 Task: Search one way flight ticket for 5 adults, 1 child, 2 infants in seat and 1 infant on lap in business from San Angelo: San Angelo Regional Airport (mathis Field) to Gillette: Gillette Campbell County Airport on 5-1-2023. Choice of flights is Westjet. Number of bags: 2 checked bags. Outbound departure time preference is 7:45.
Action: Mouse moved to (231, 183)
Screenshot: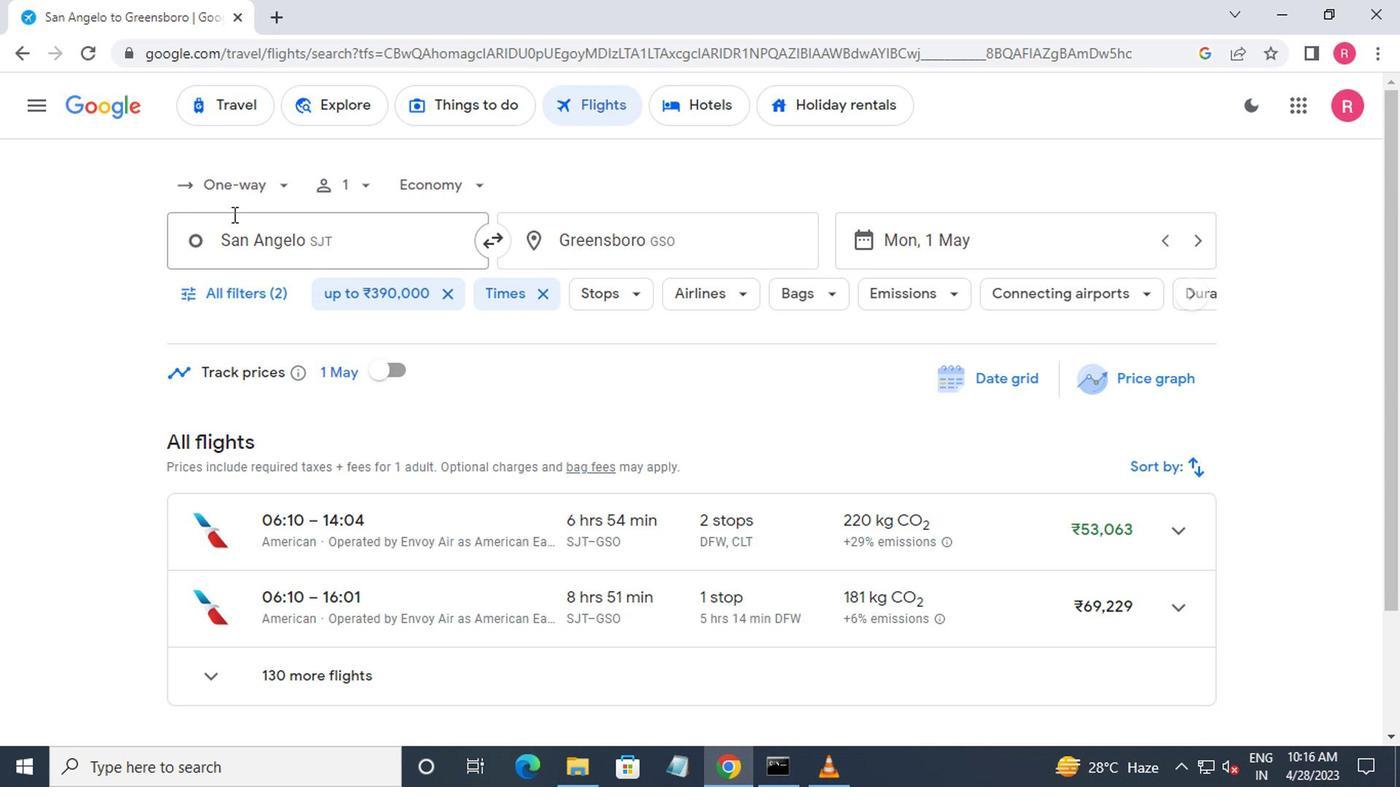 
Action: Mouse pressed left at (231, 183)
Screenshot: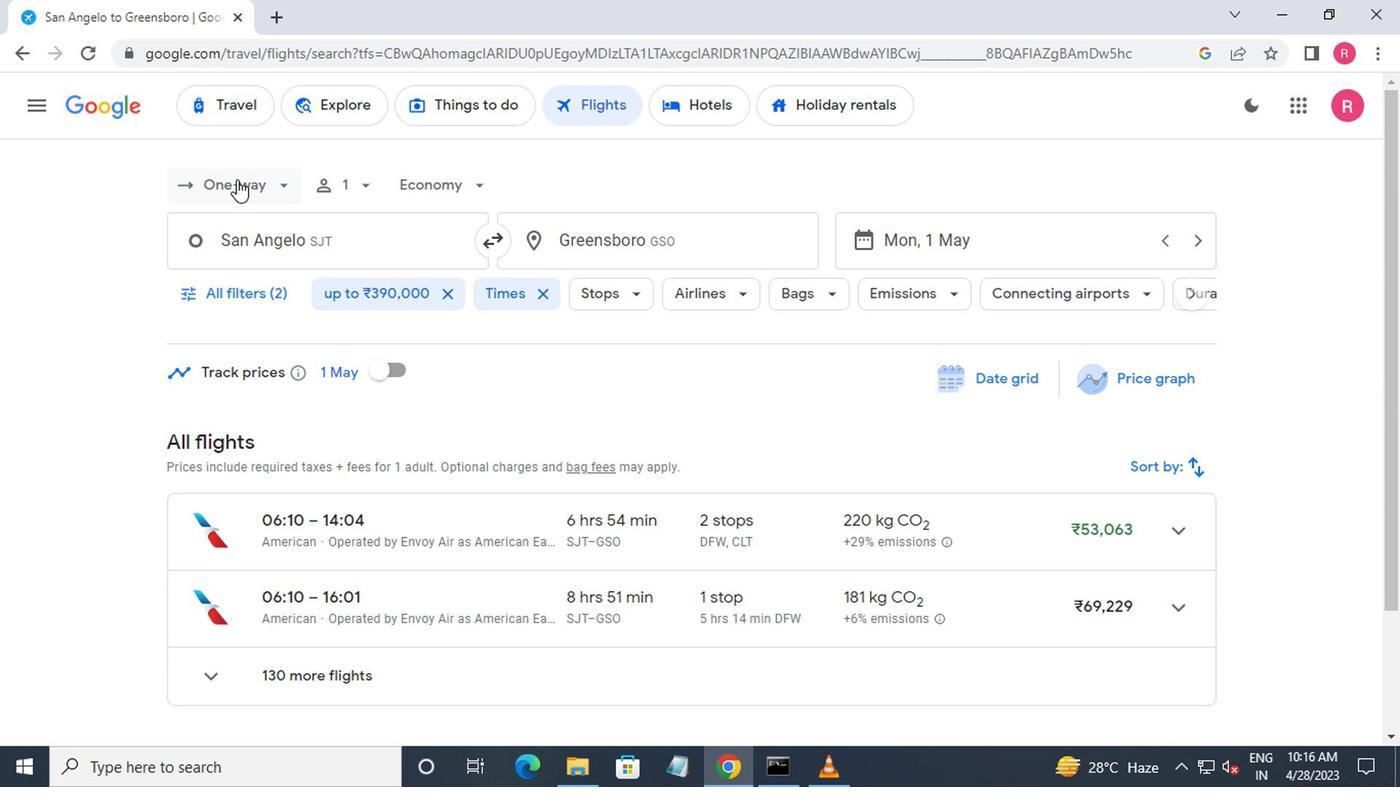 
Action: Mouse moved to (244, 279)
Screenshot: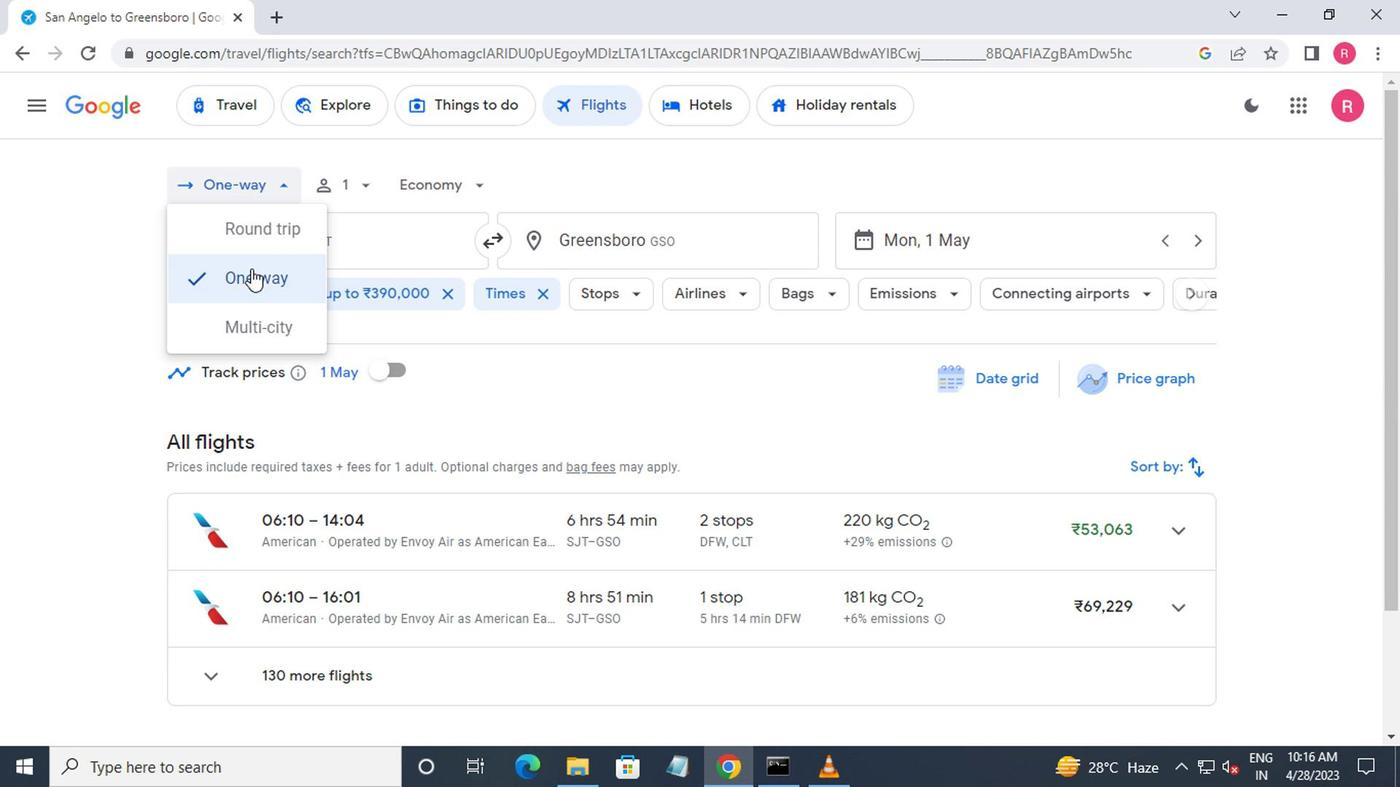 
Action: Mouse pressed left at (244, 279)
Screenshot: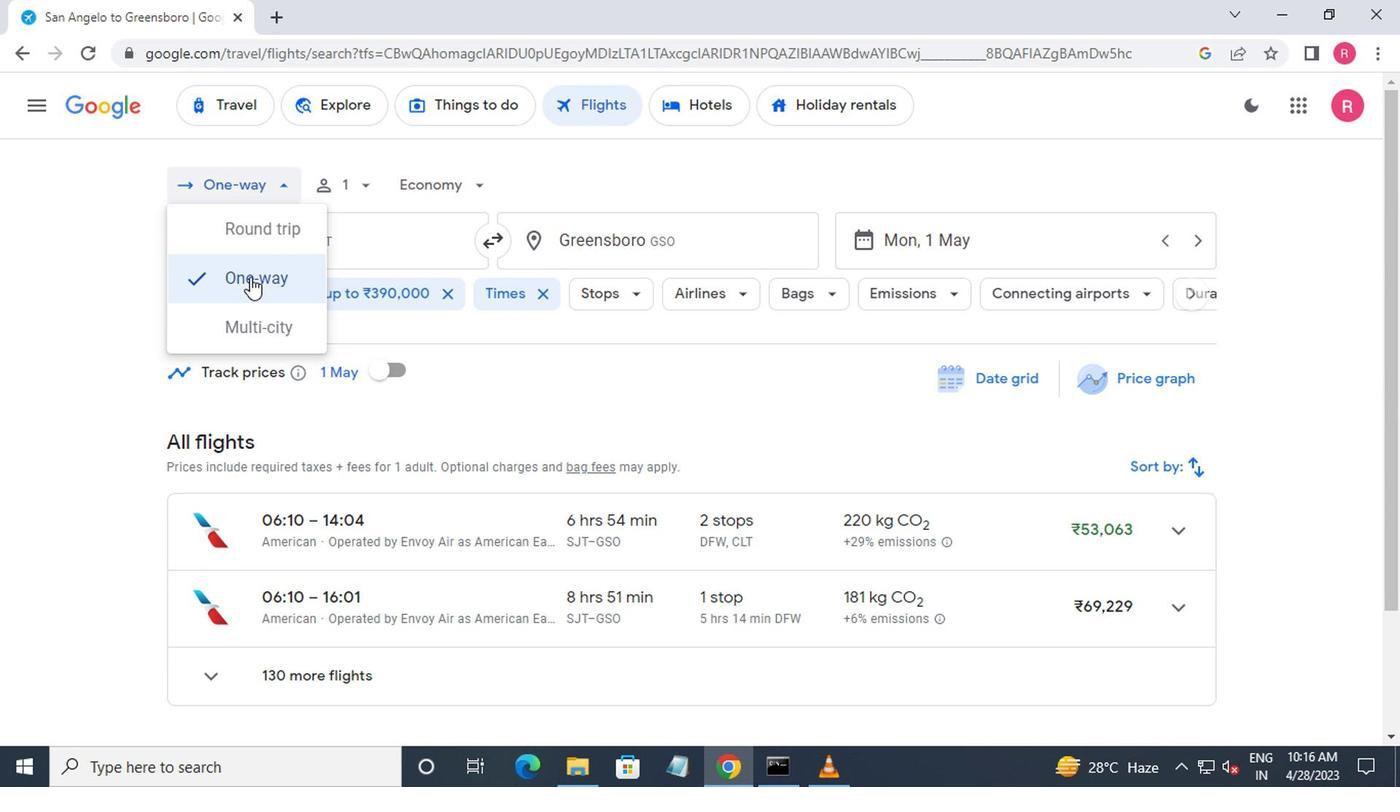 
Action: Mouse moved to (335, 194)
Screenshot: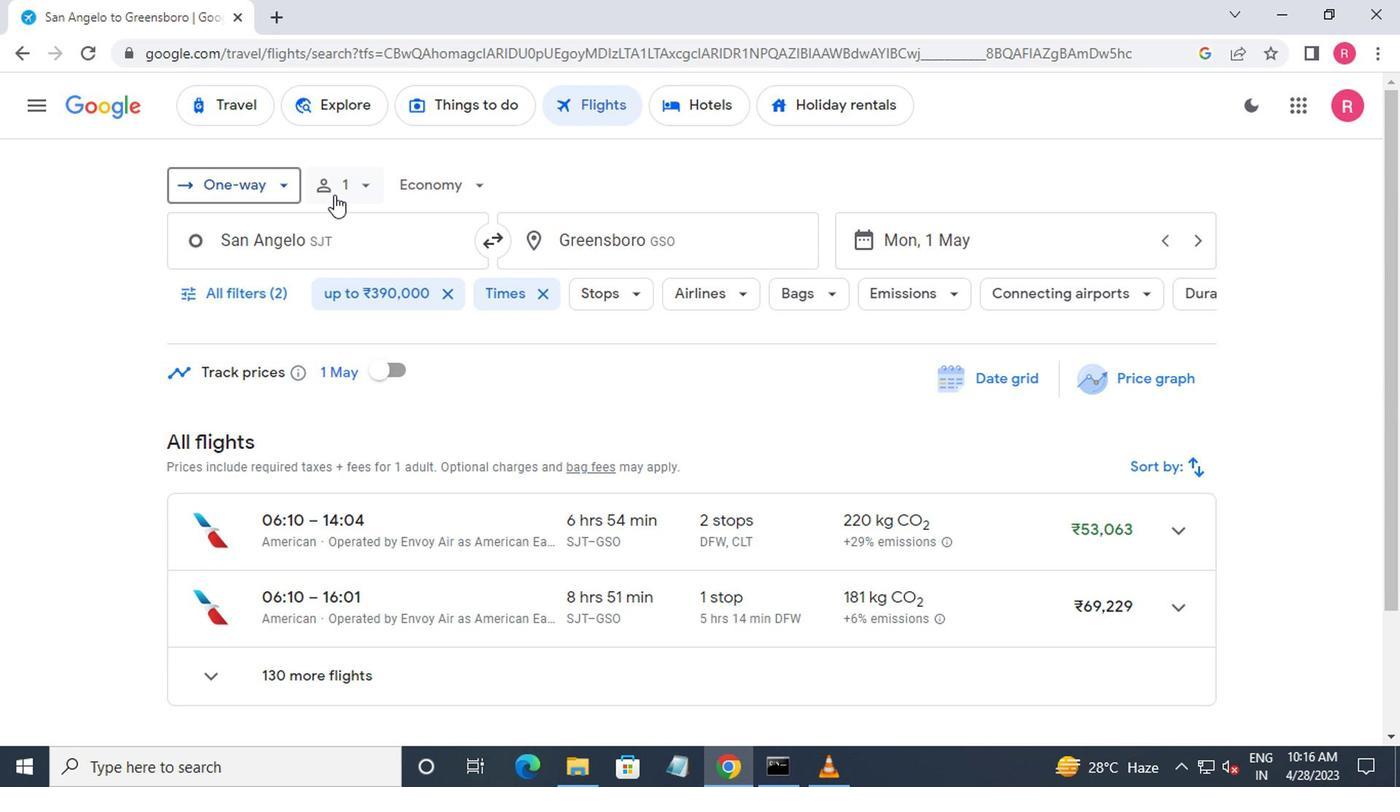 
Action: Mouse pressed left at (335, 194)
Screenshot: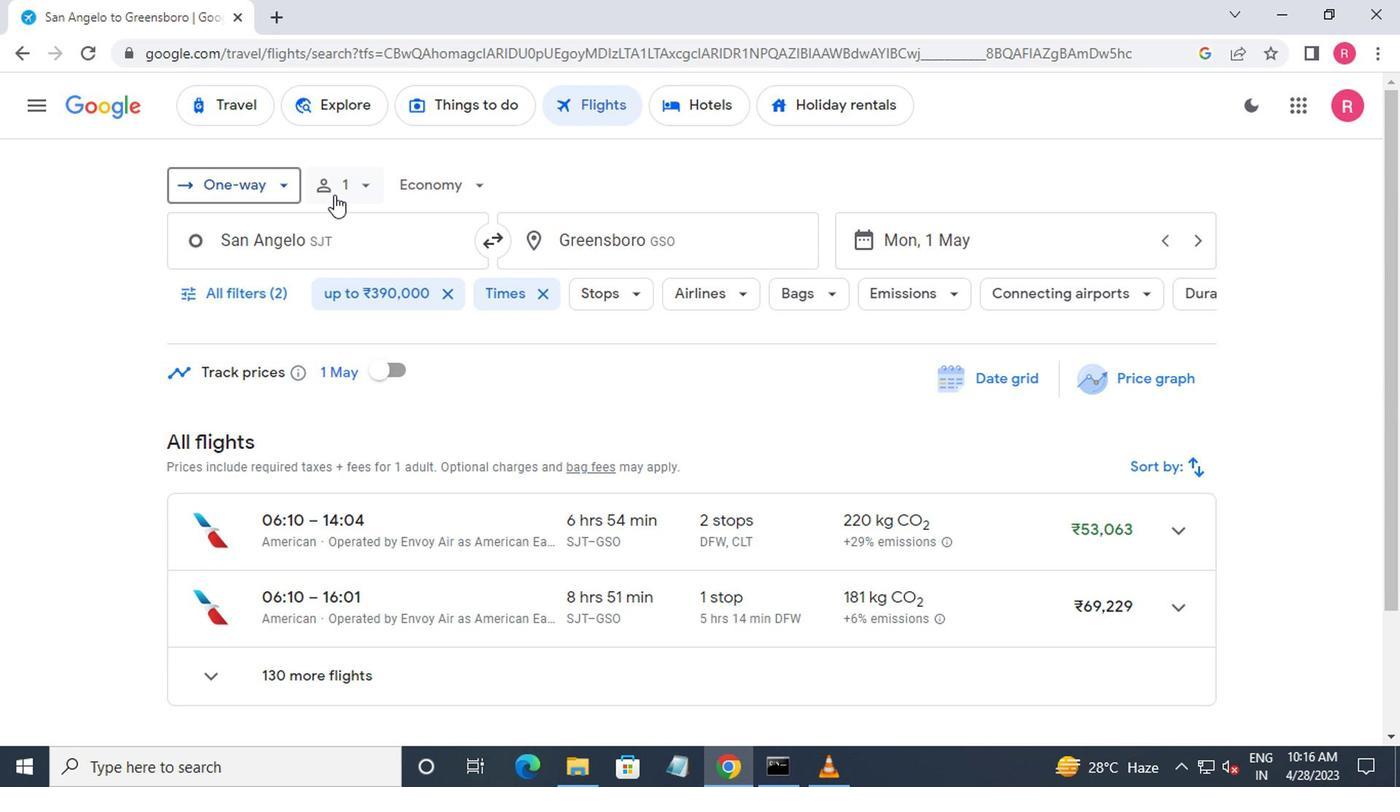 
Action: Mouse moved to (512, 252)
Screenshot: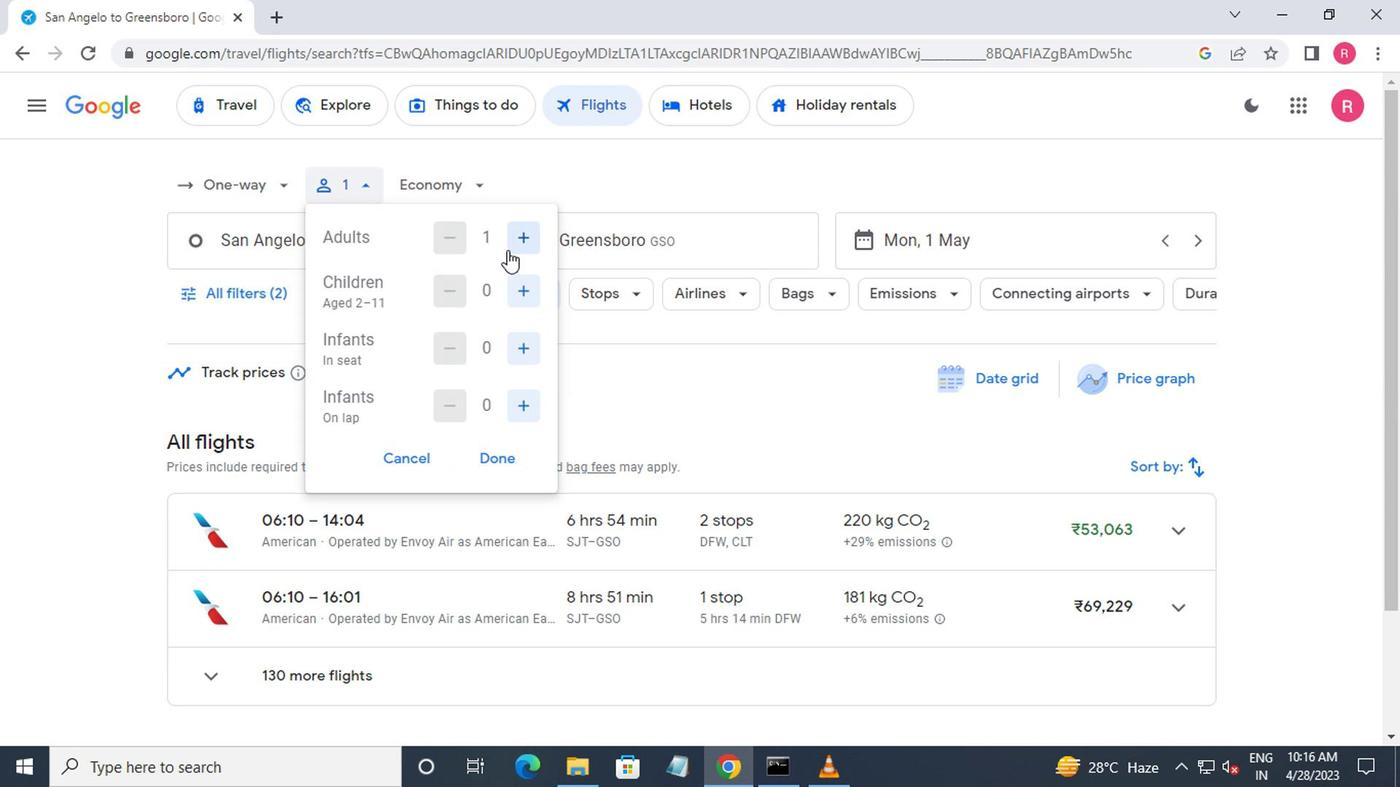 
Action: Mouse pressed left at (512, 252)
Screenshot: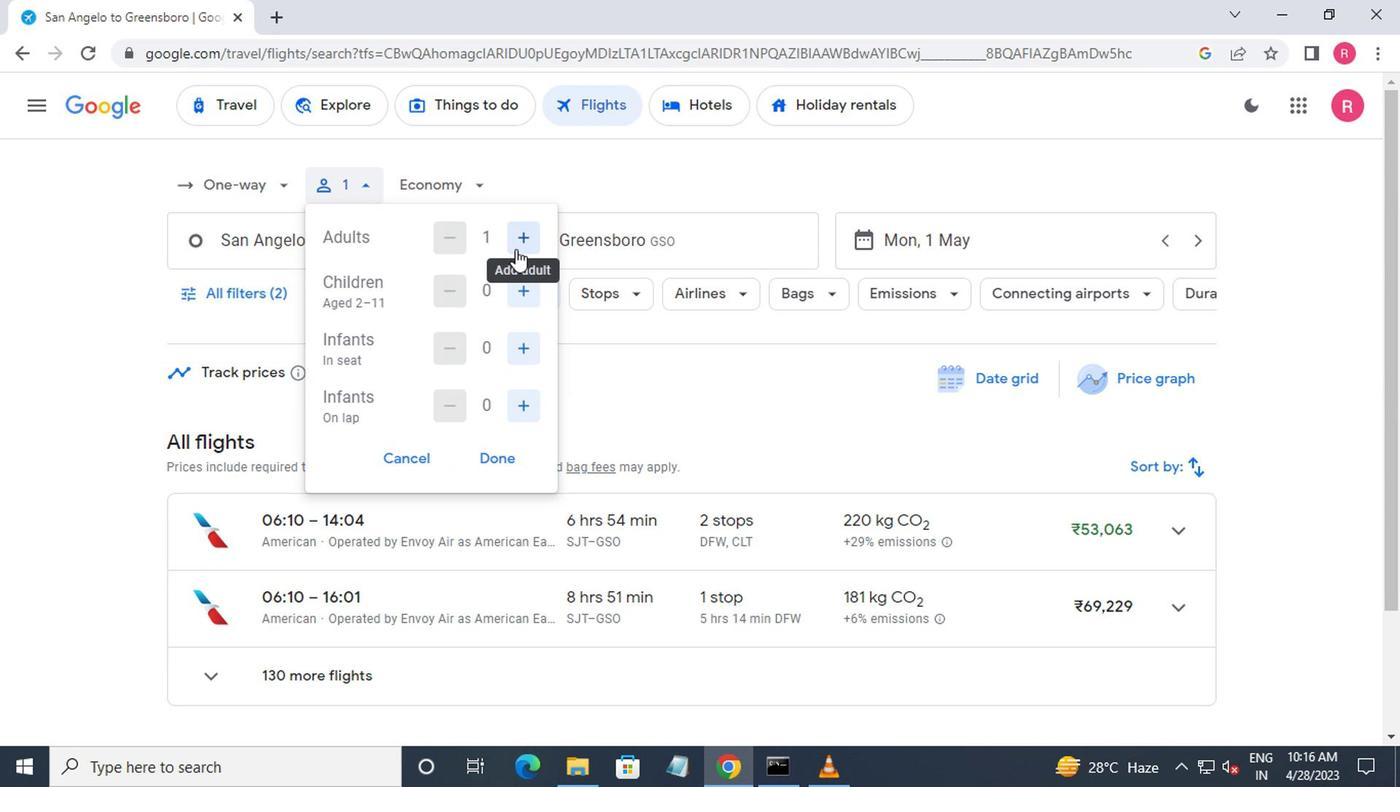 
Action: Mouse pressed left at (512, 252)
Screenshot: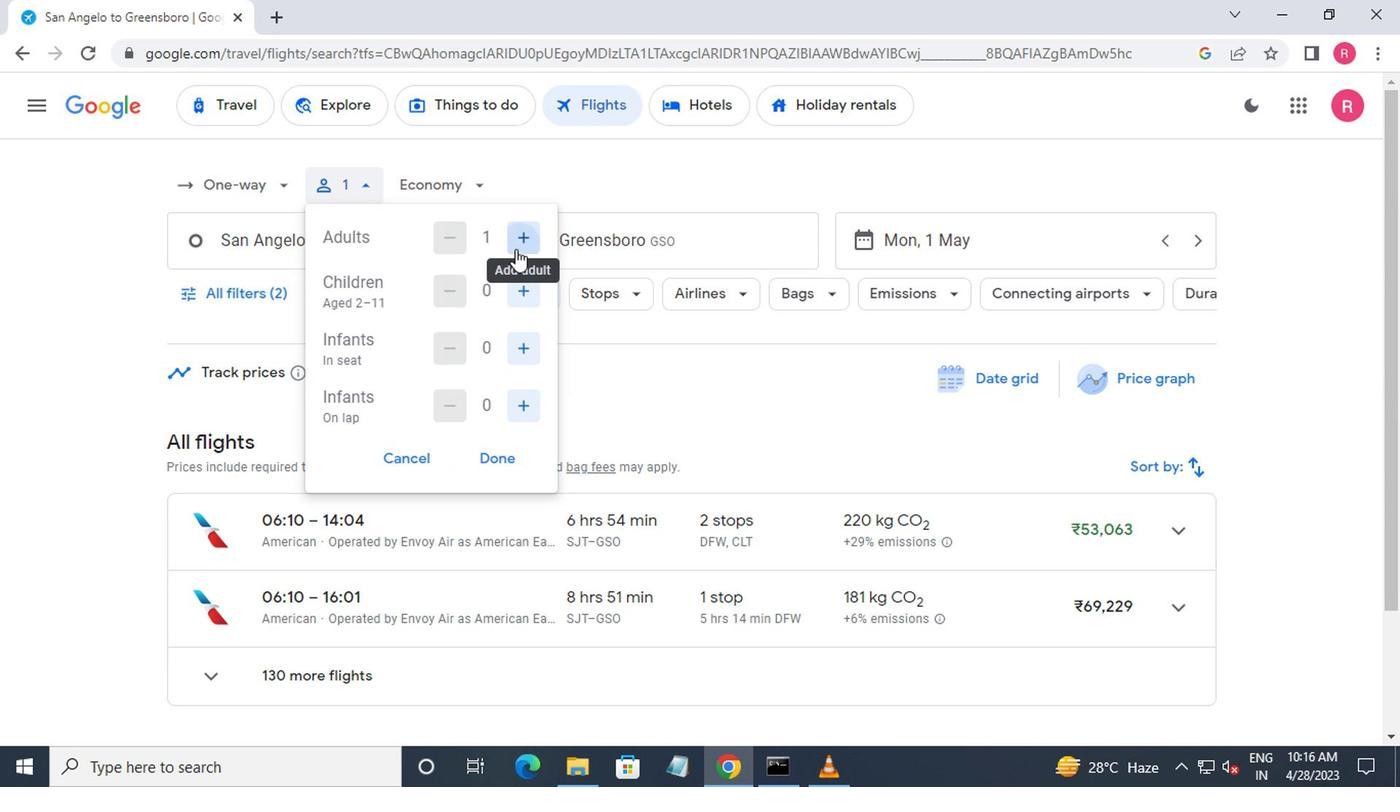 
Action: Mouse pressed left at (512, 252)
Screenshot: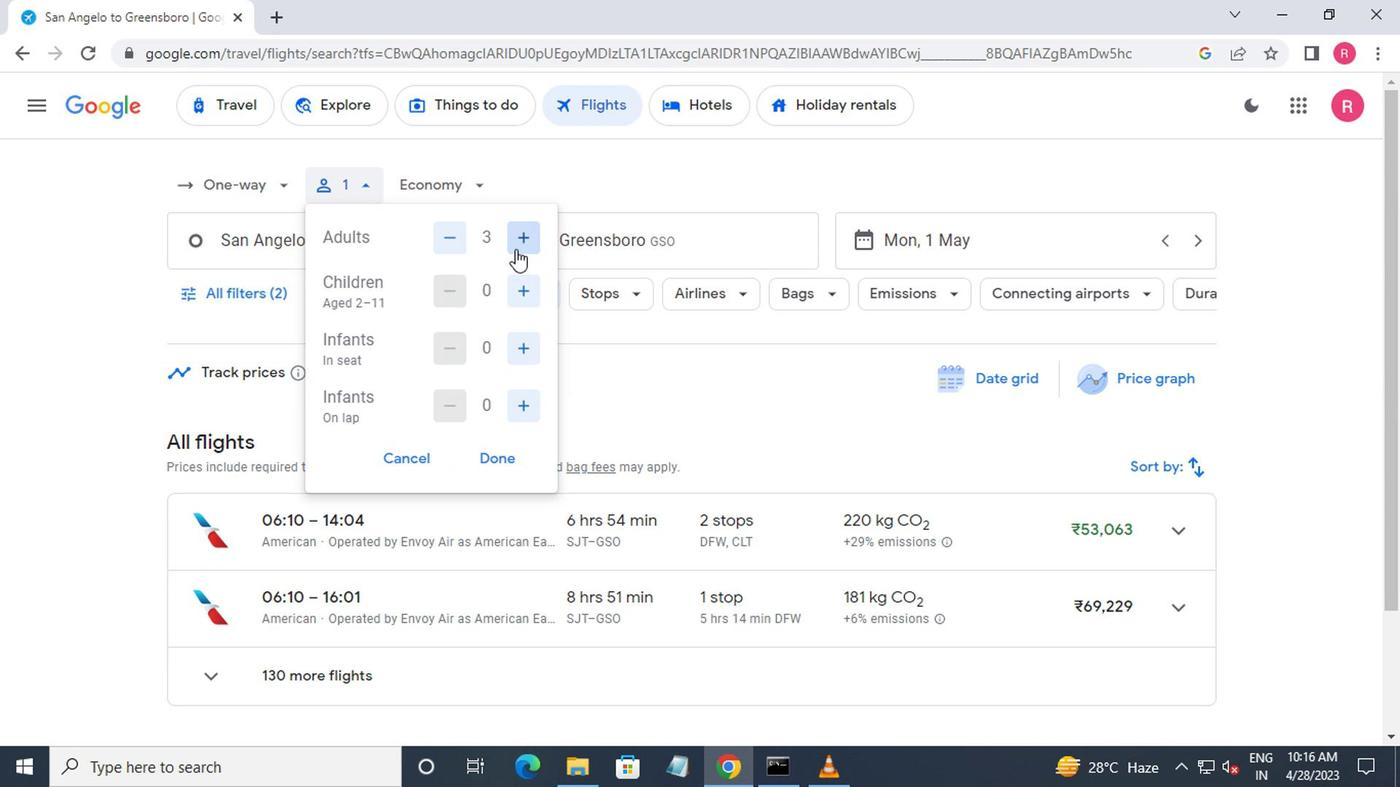 
Action: Mouse pressed left at (512, 252)
Screenshot: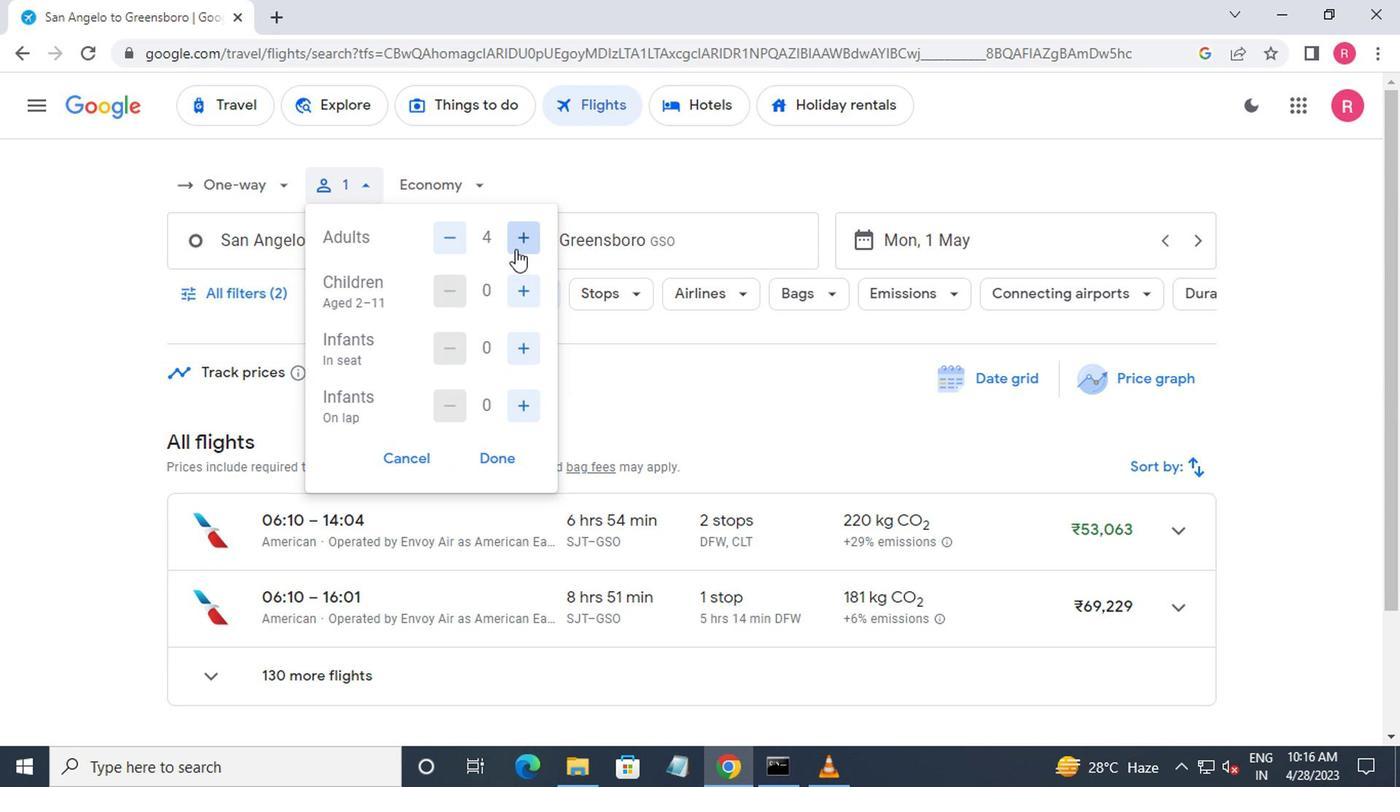 
Action: Mouse moved to (513, 292)
Screenshot: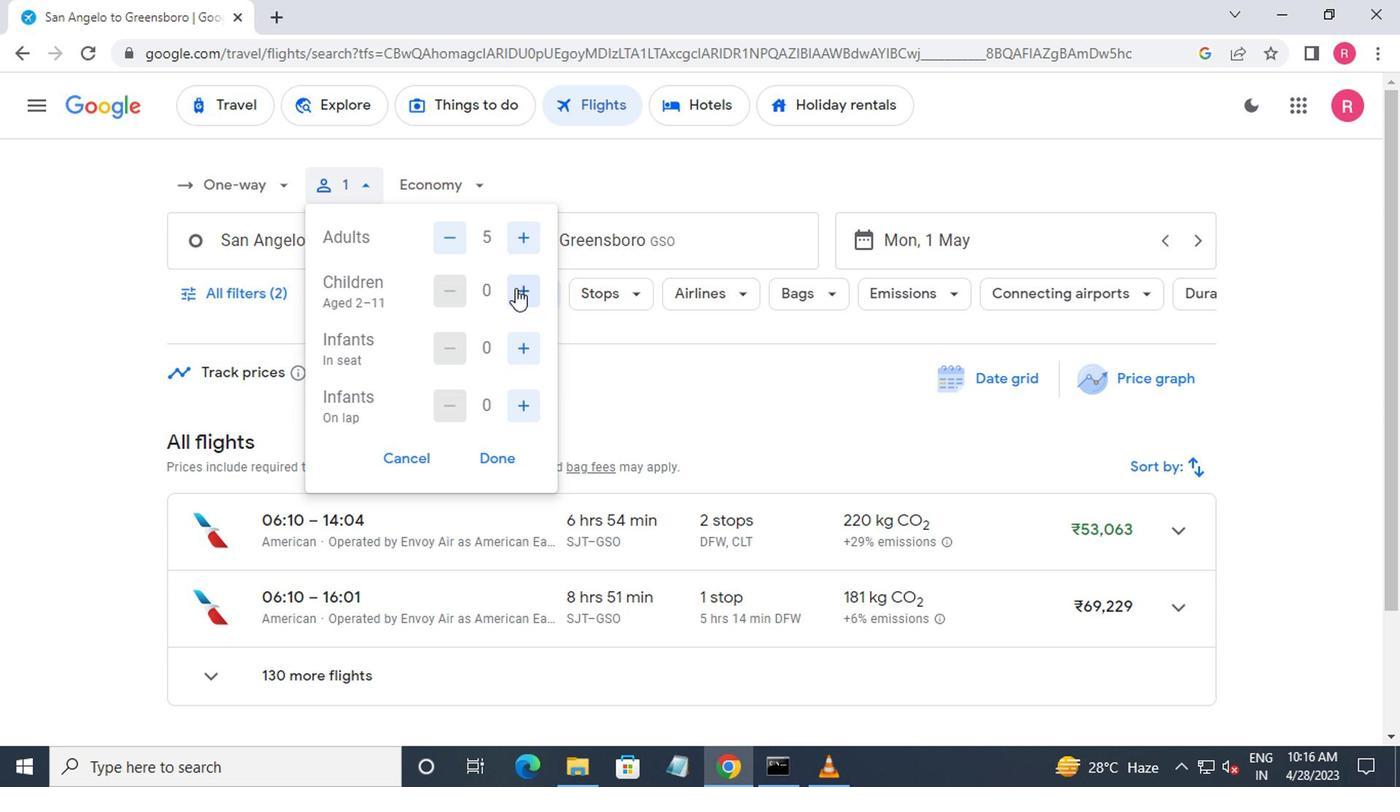 
Action: Mouse pressed left at (513, 292)
Screenshot: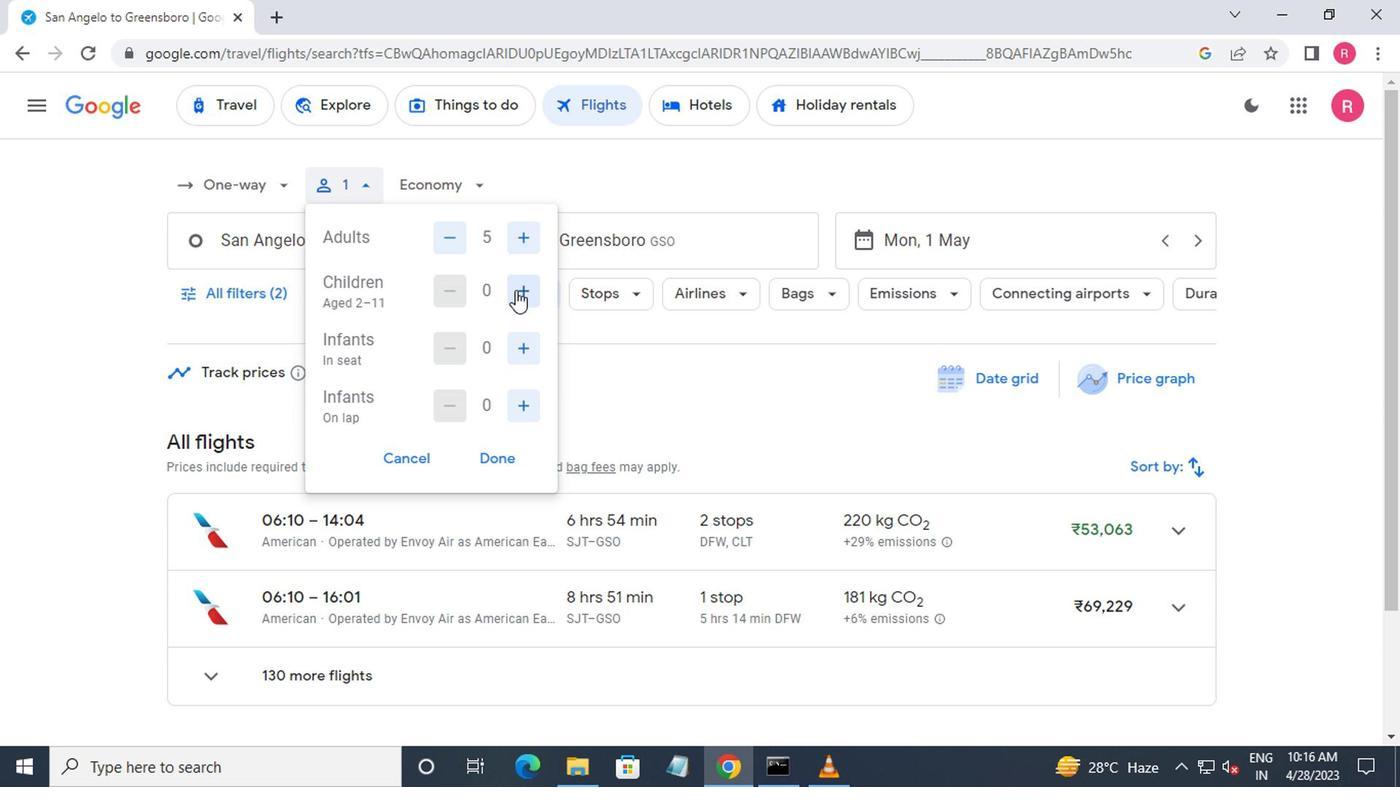 
Action: Mouse moved to (513, 346)
Screenshot: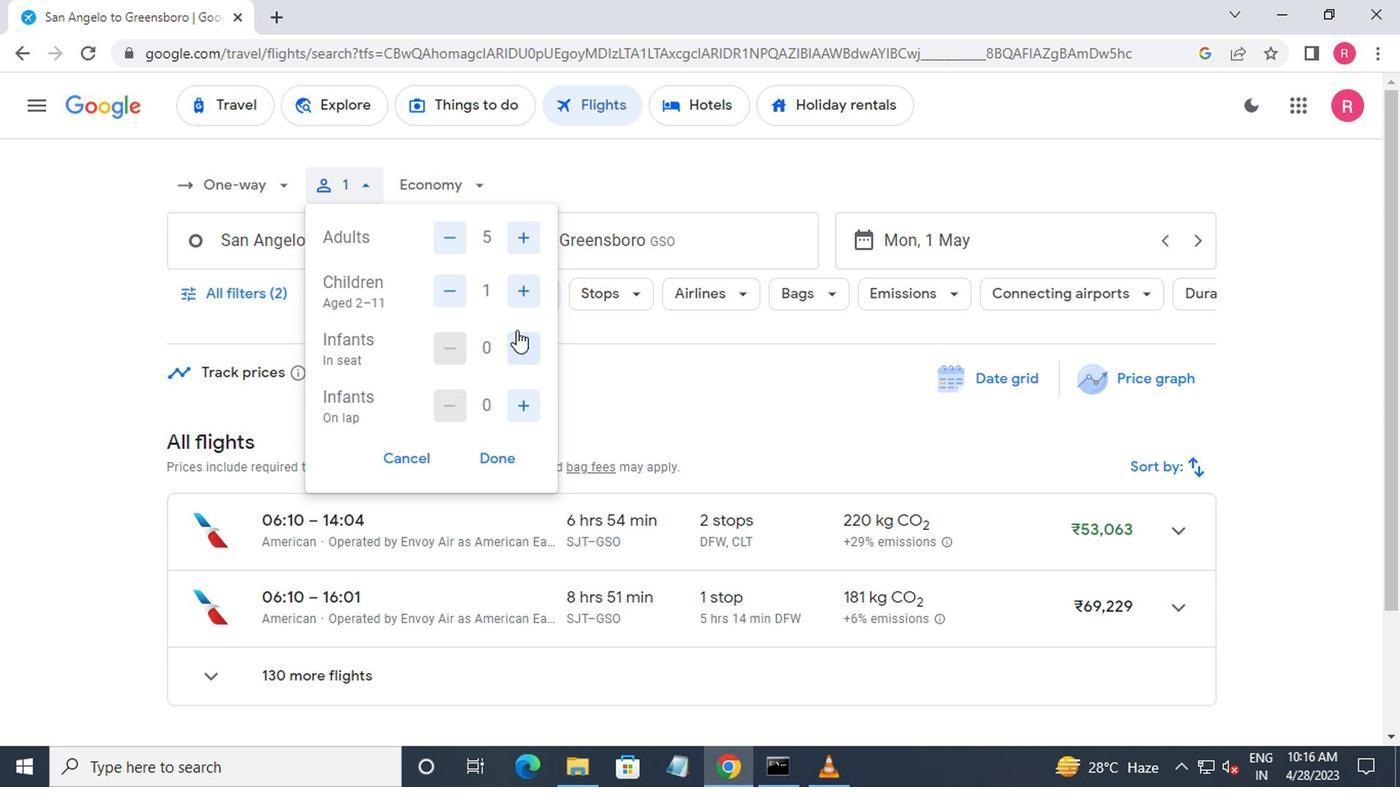 
Action: Mouse pressed left at (513, 346)
Screenshot: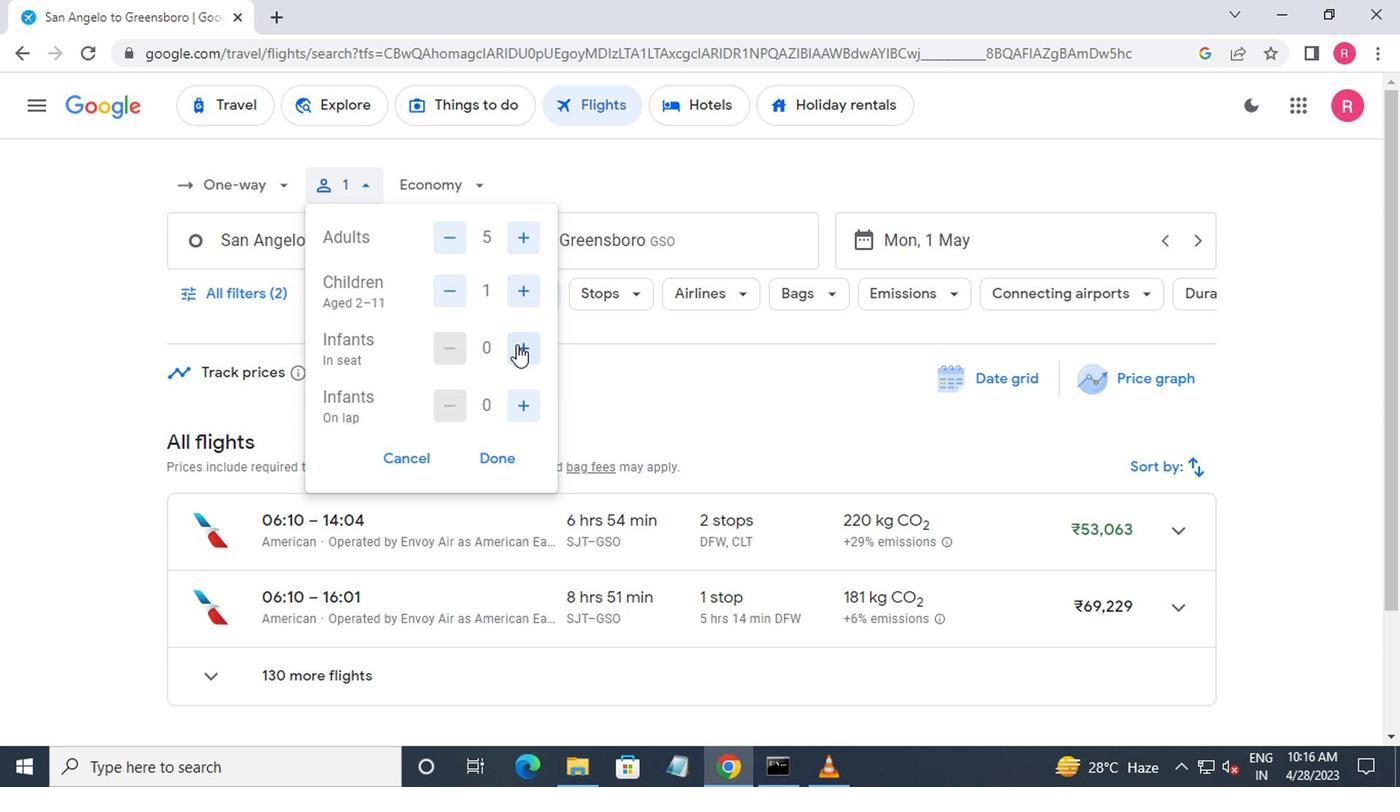 
Action: Mouse pressed left at (513, 346)
Screenshot: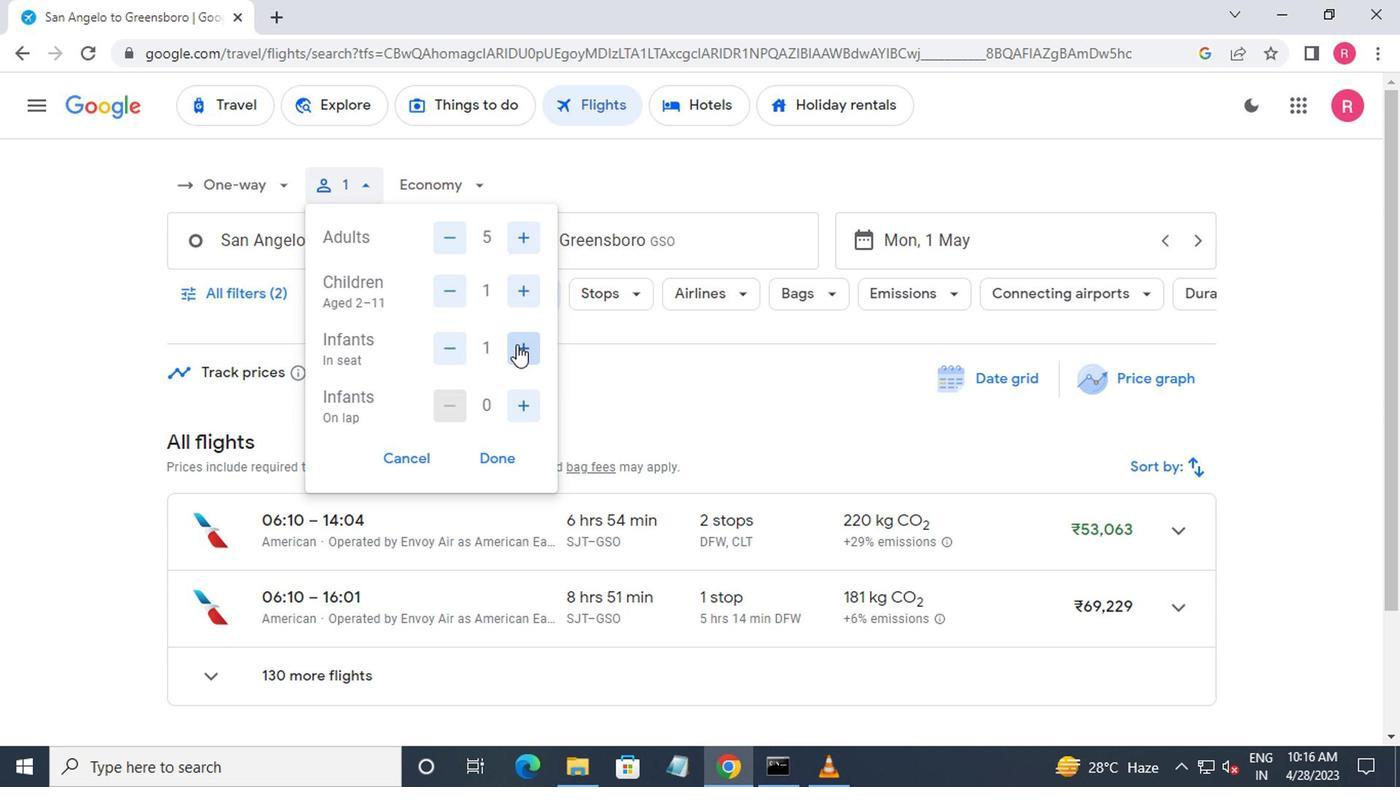 
Action: Mouse moved to (507, 397)
Screenshot: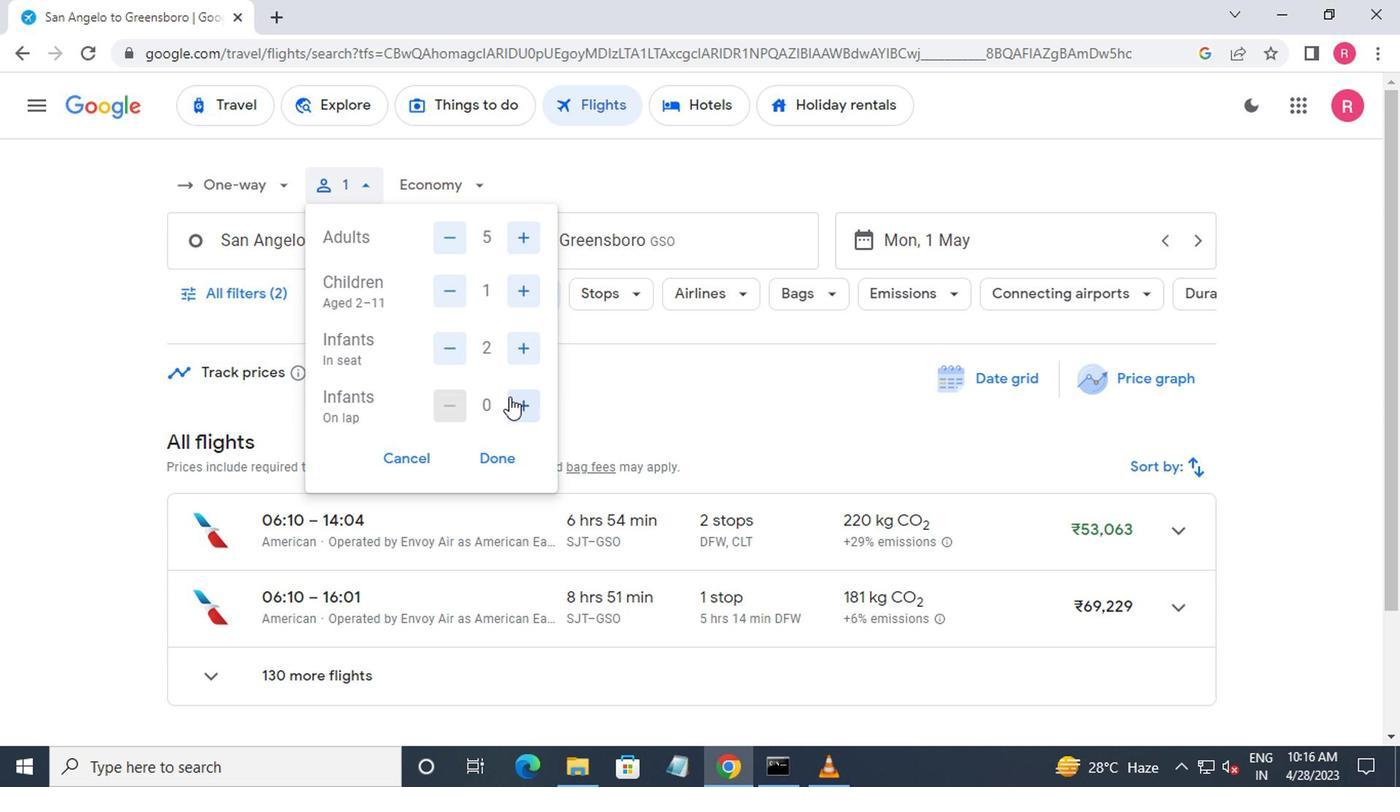
Action: Mouse pressed left at (507, 397)
Screenshot: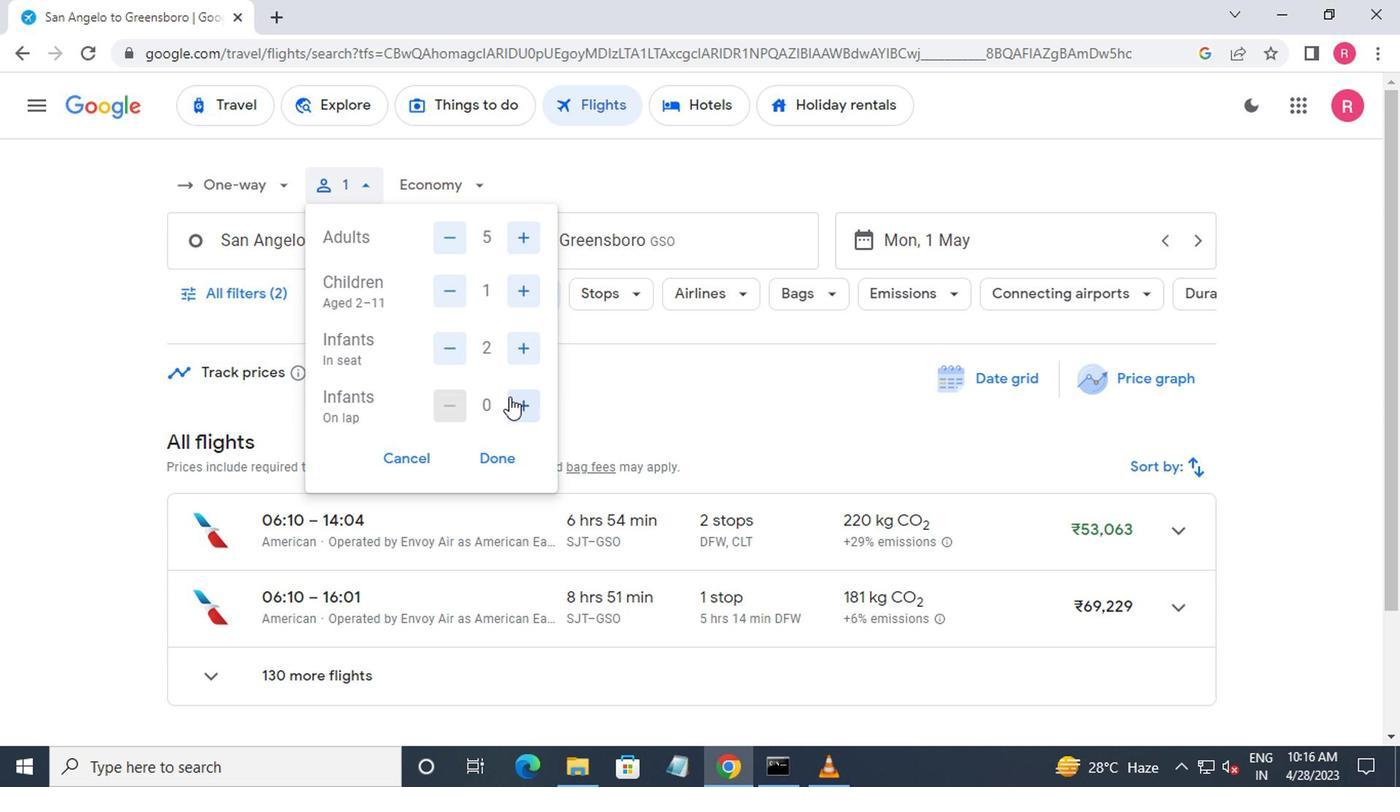 
Action: Mouse moved to (492, 461)
Screenshot: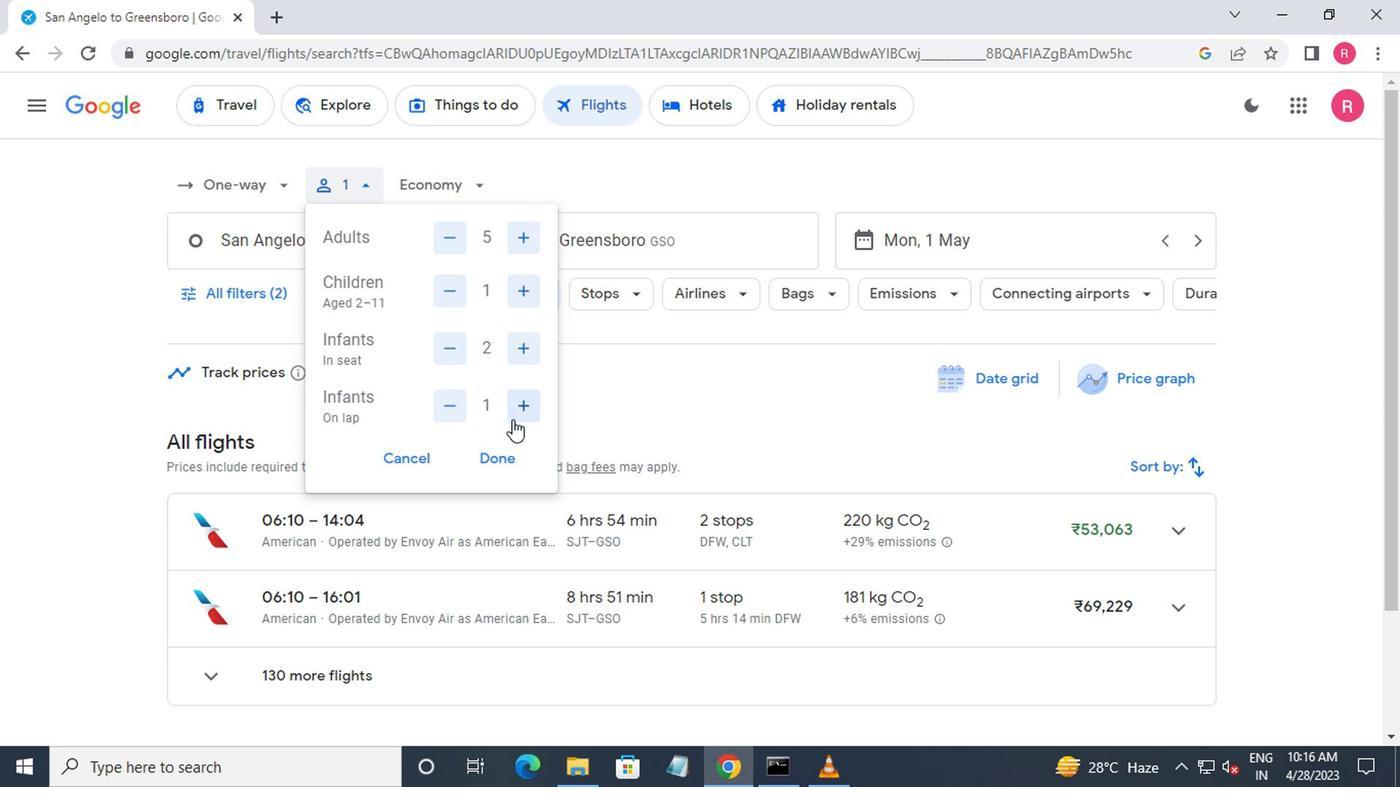 
Action: Mouse pressed left at (492, 461)
Screenshot: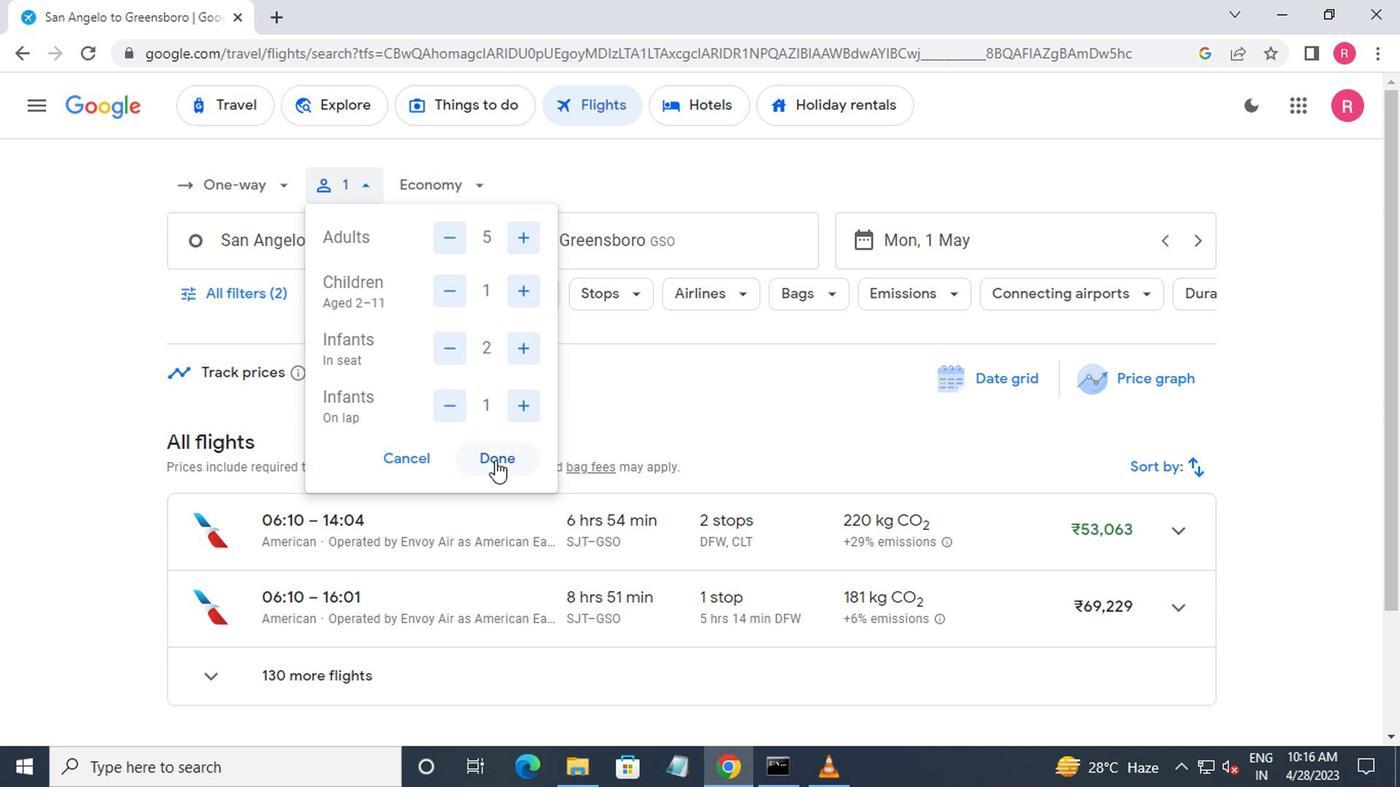 
Action: Mouse moved to (438, 190)
Screenshot: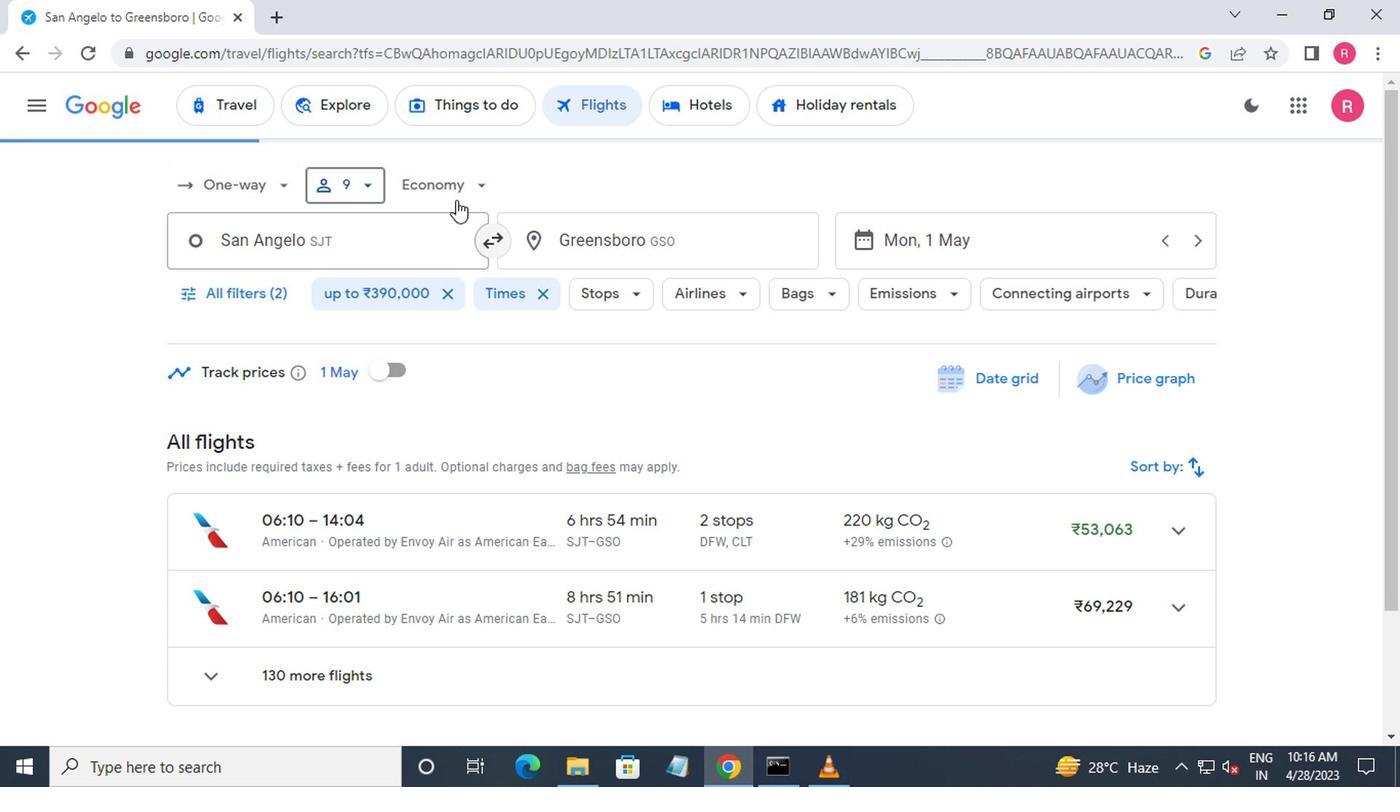 
Action: Mouse pressed left at (438, 190)
Screenshot: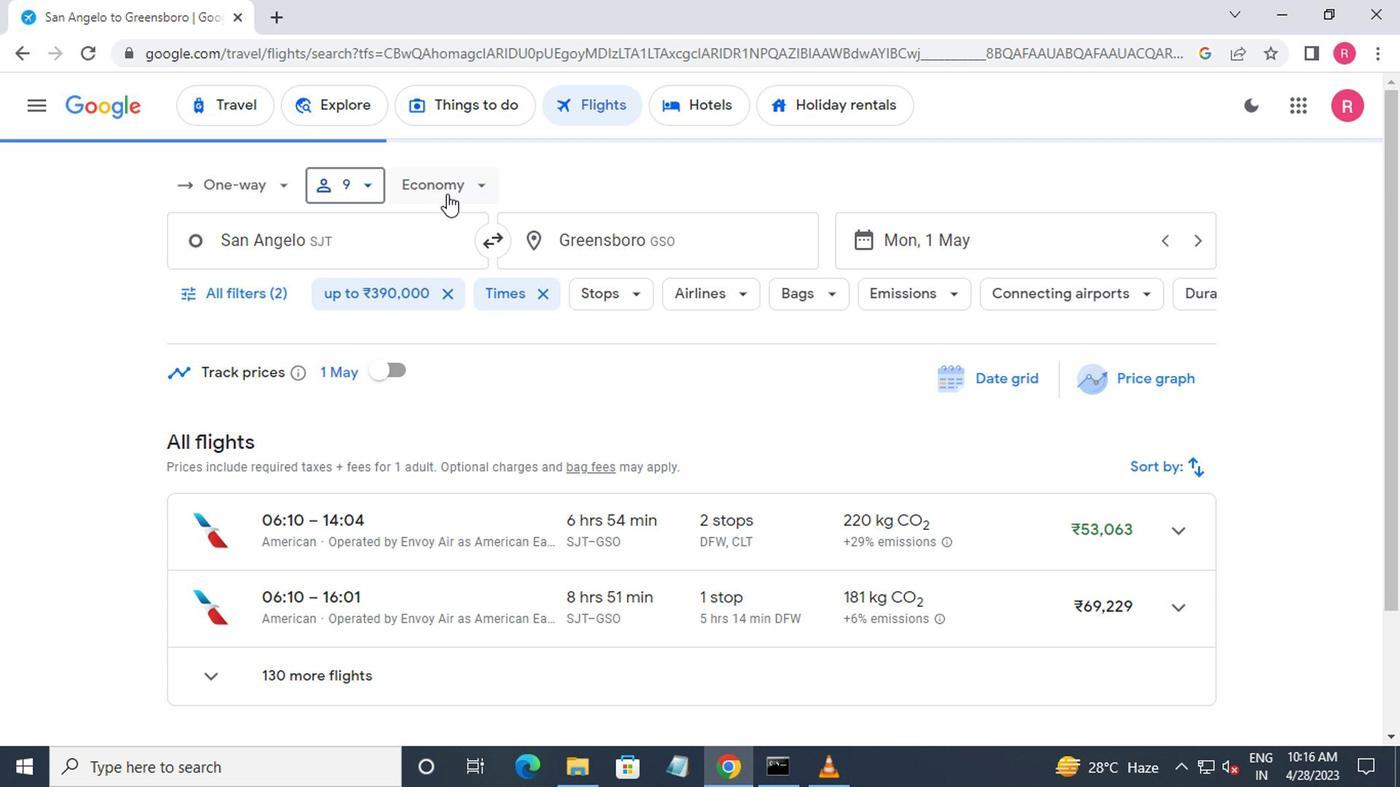 
Action: Mouse moved to (480, 329)
Screenshot: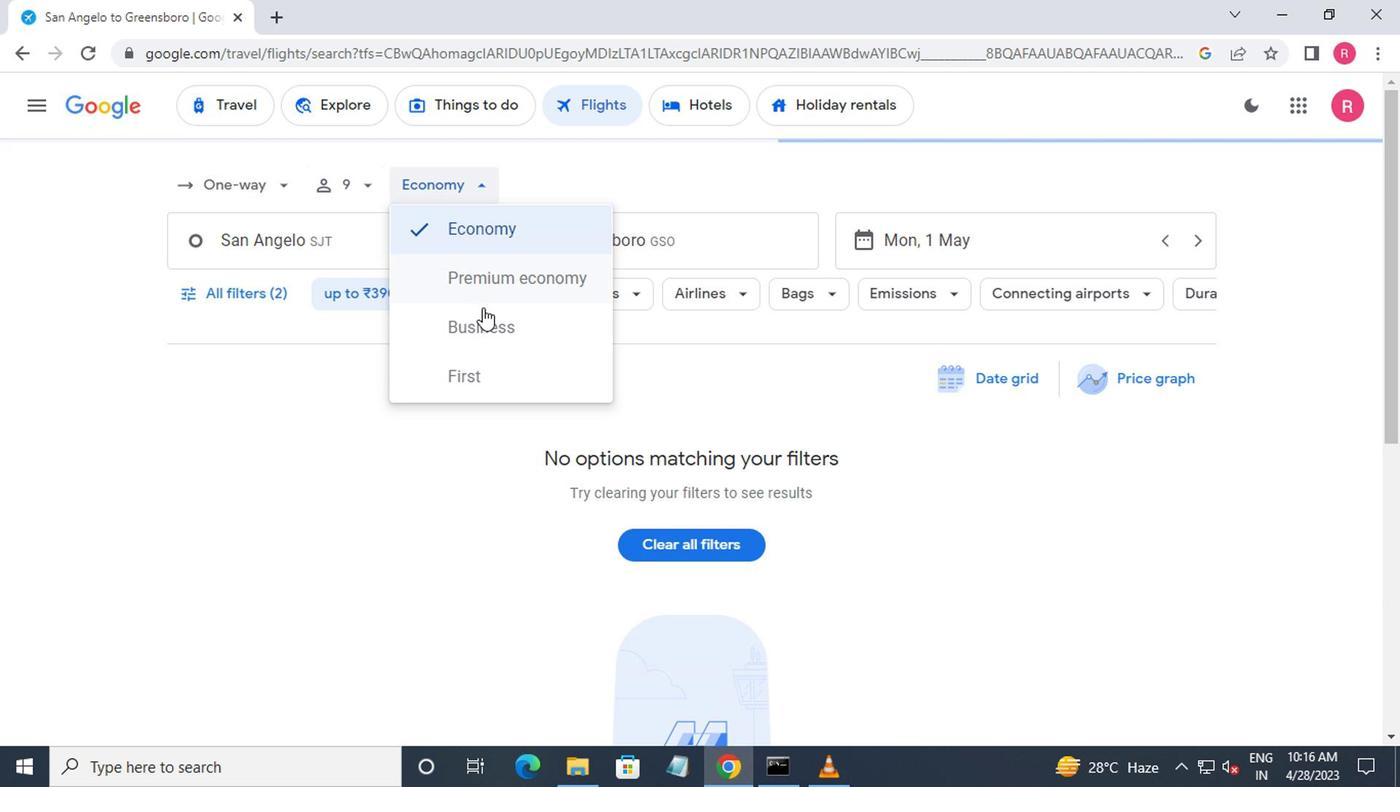 
Action: Mouse pressed left at (480, 329)
Screenshot: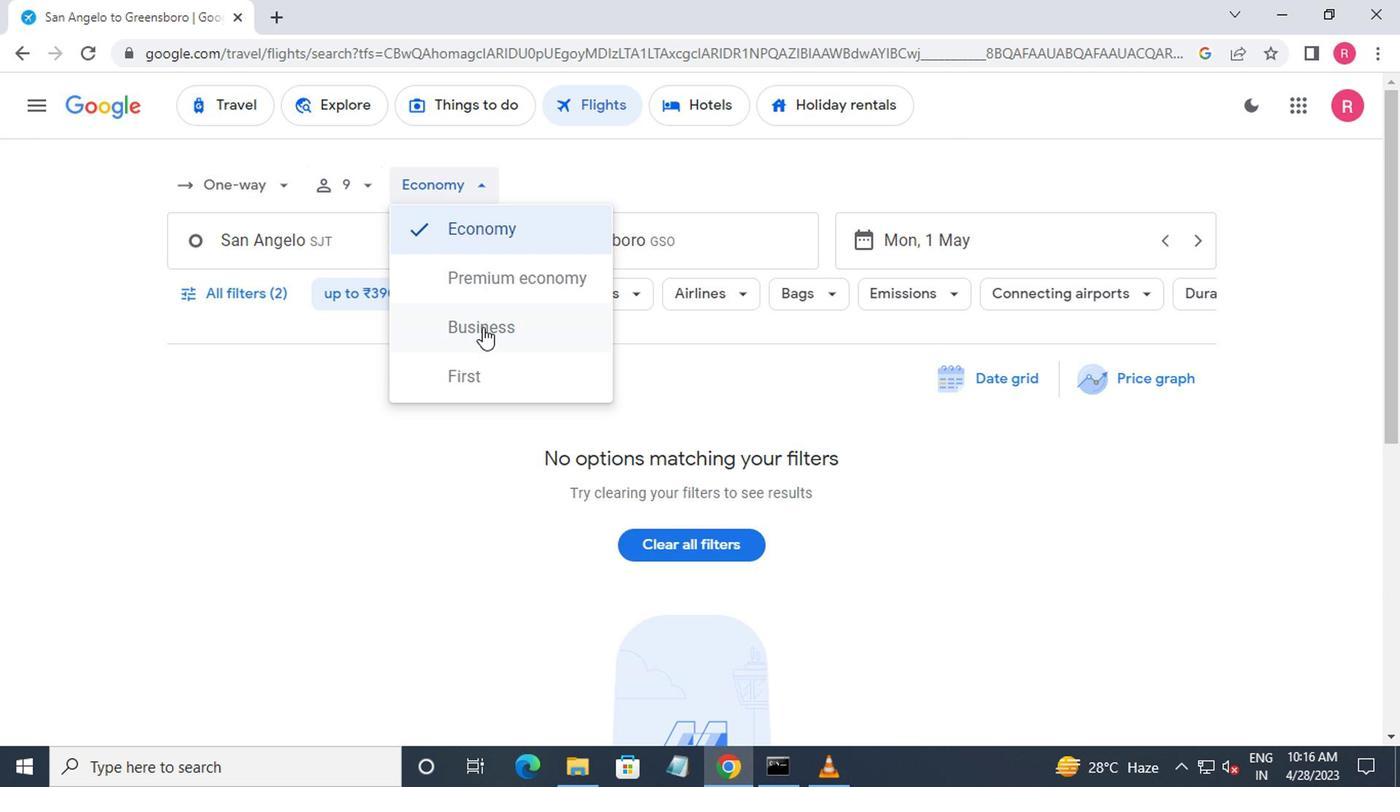 
Action: Mouse moved to (380, 240)
Screenshot: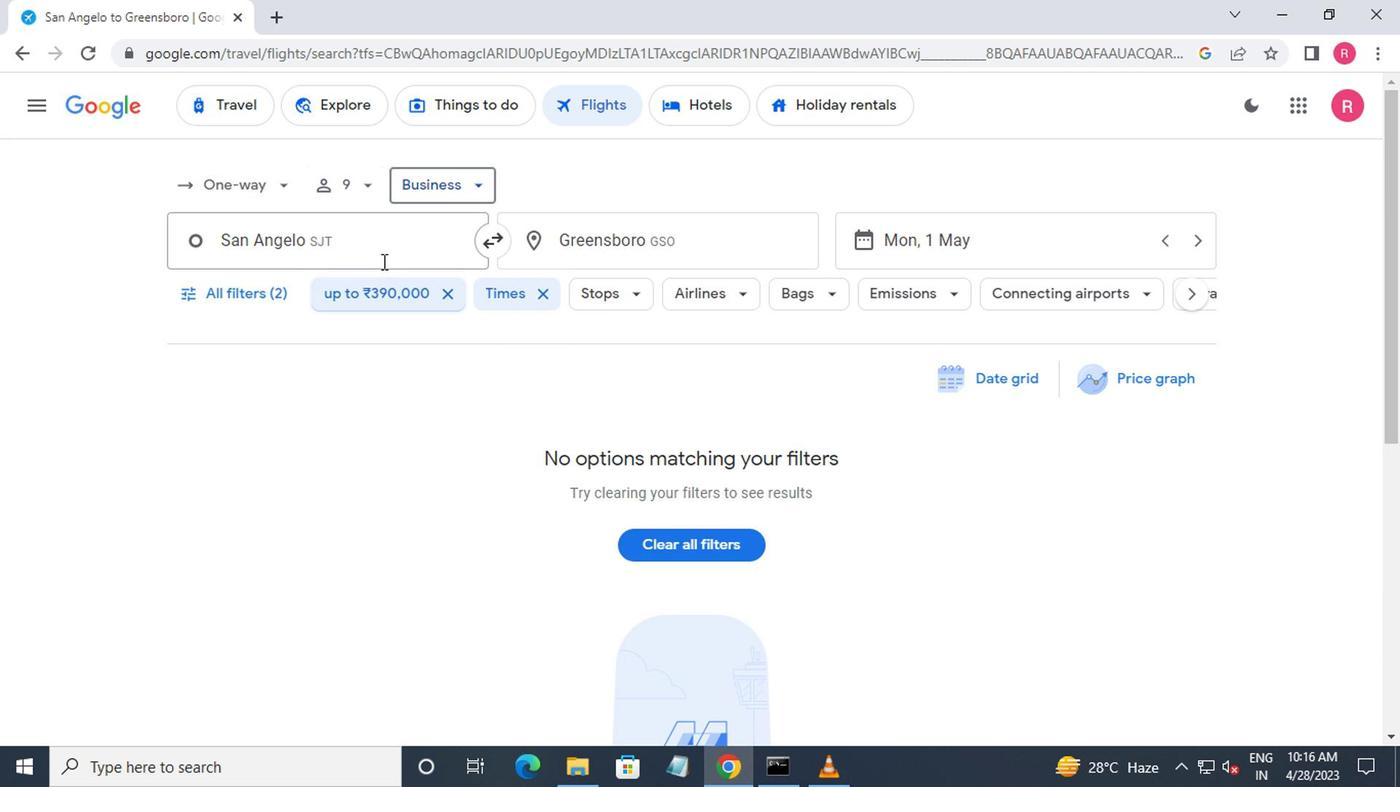 
Action: Mouse pressed left at (380, 240)
Screenshot: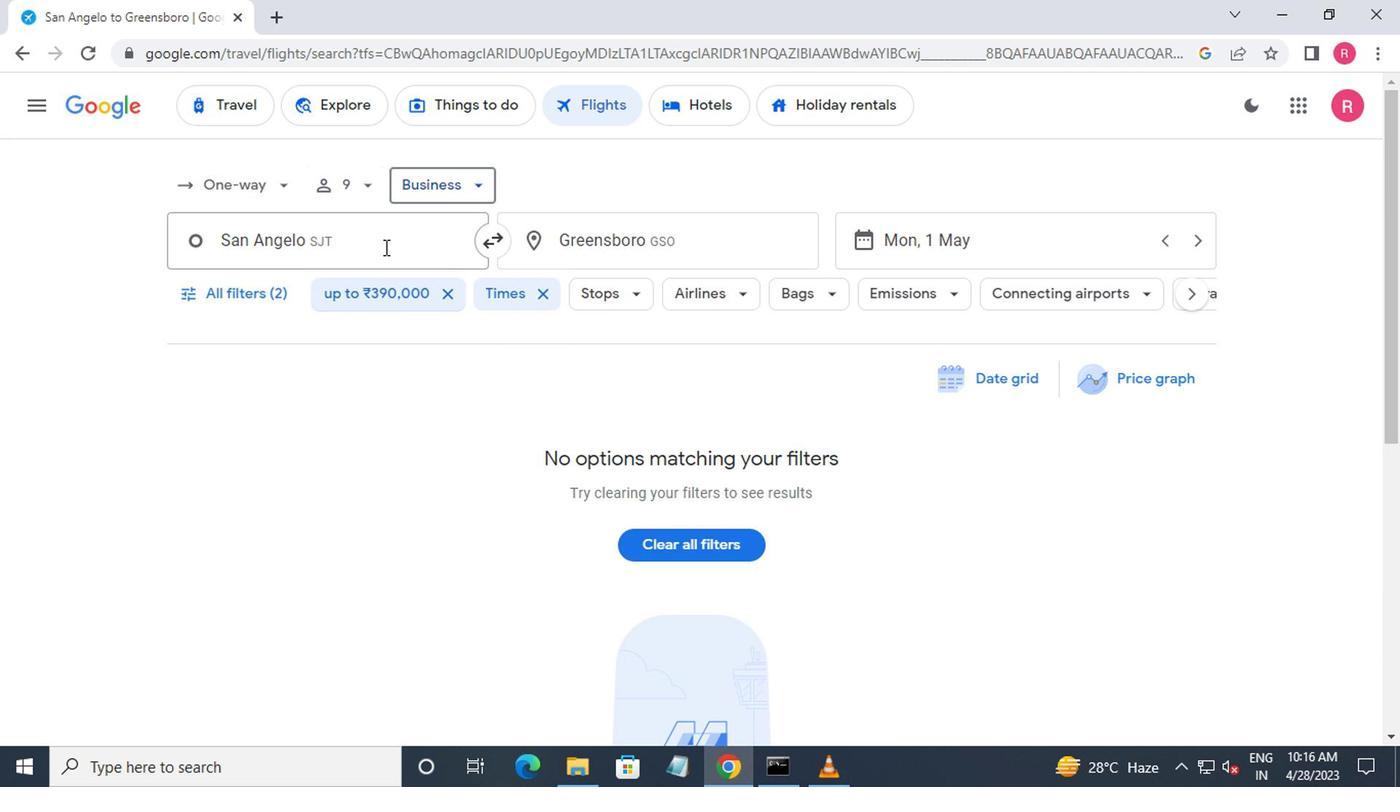 
Action: Key pressed san<Key.space>ang<Key.enter><Key.backspace>
Screenshot: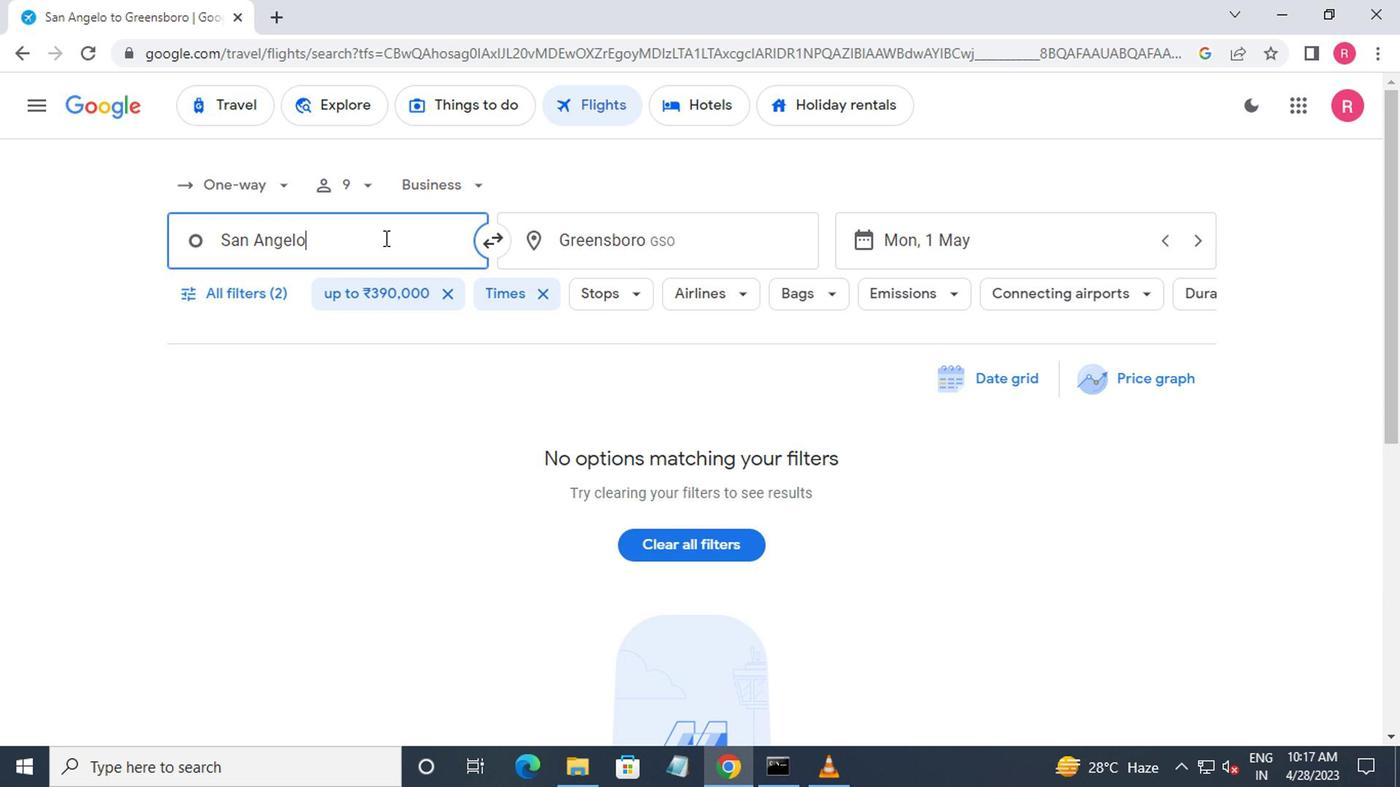 
Action: Mouse moved to (404, 396)
Screenshot: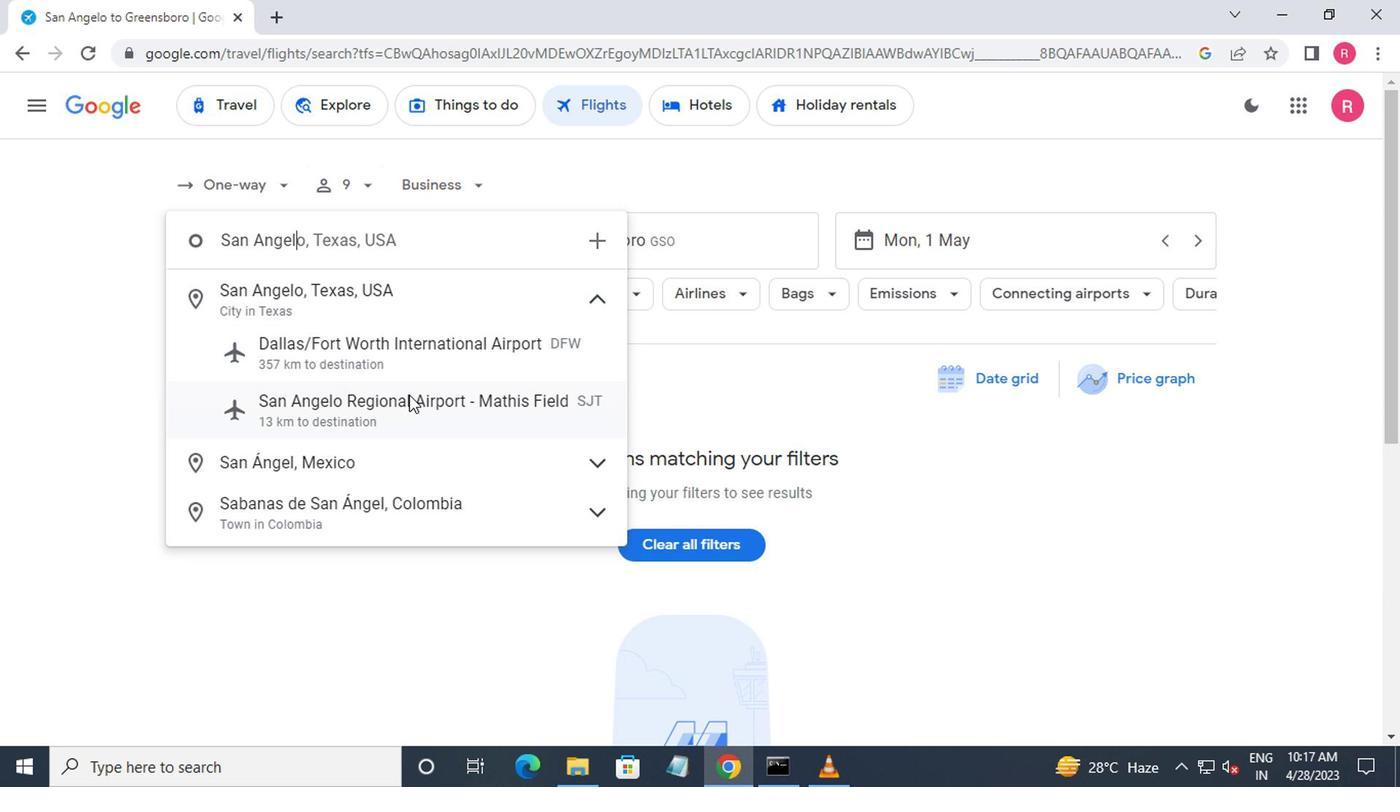 
Action: Mouse pressed left at (404, 396)
Screenshot: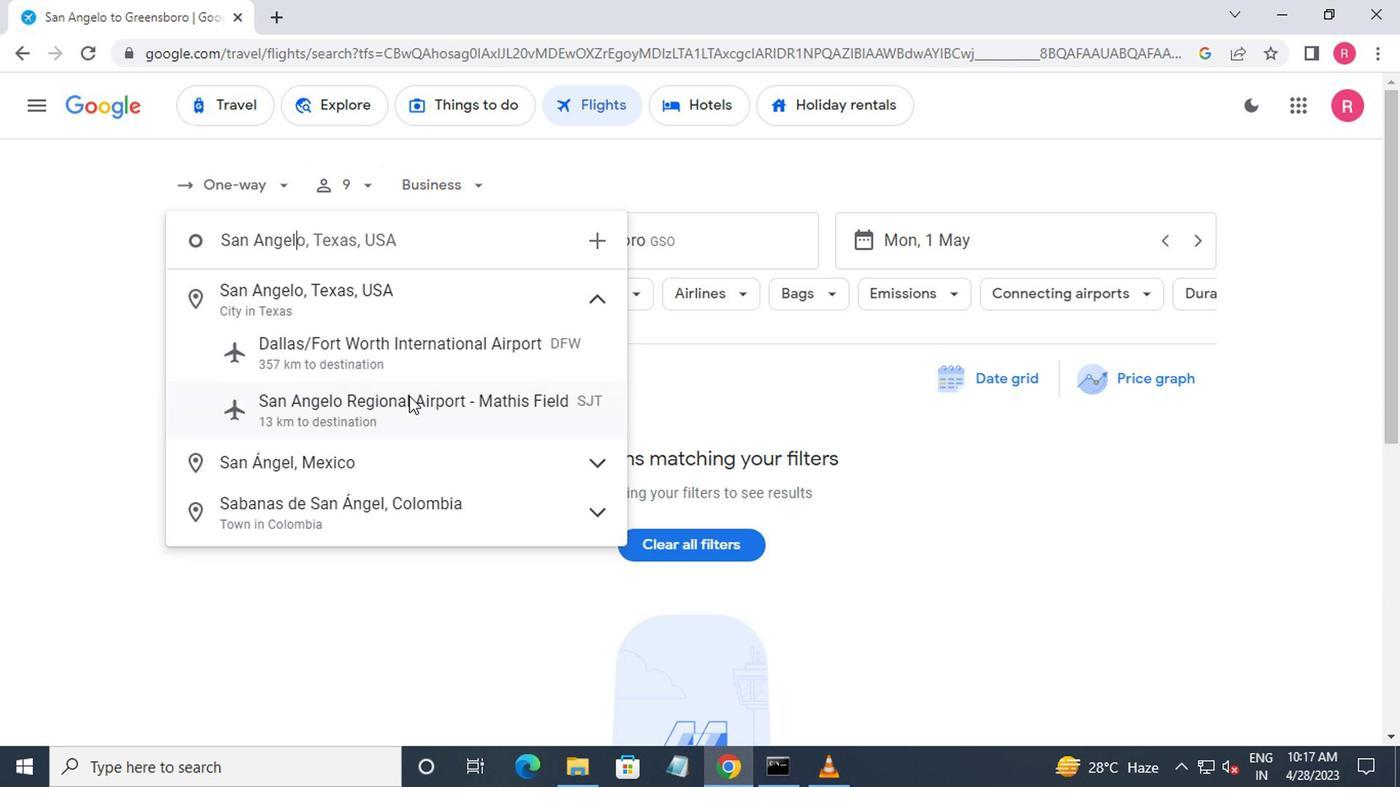 
Action: Mouse moved to (695, 245)
Screenshot: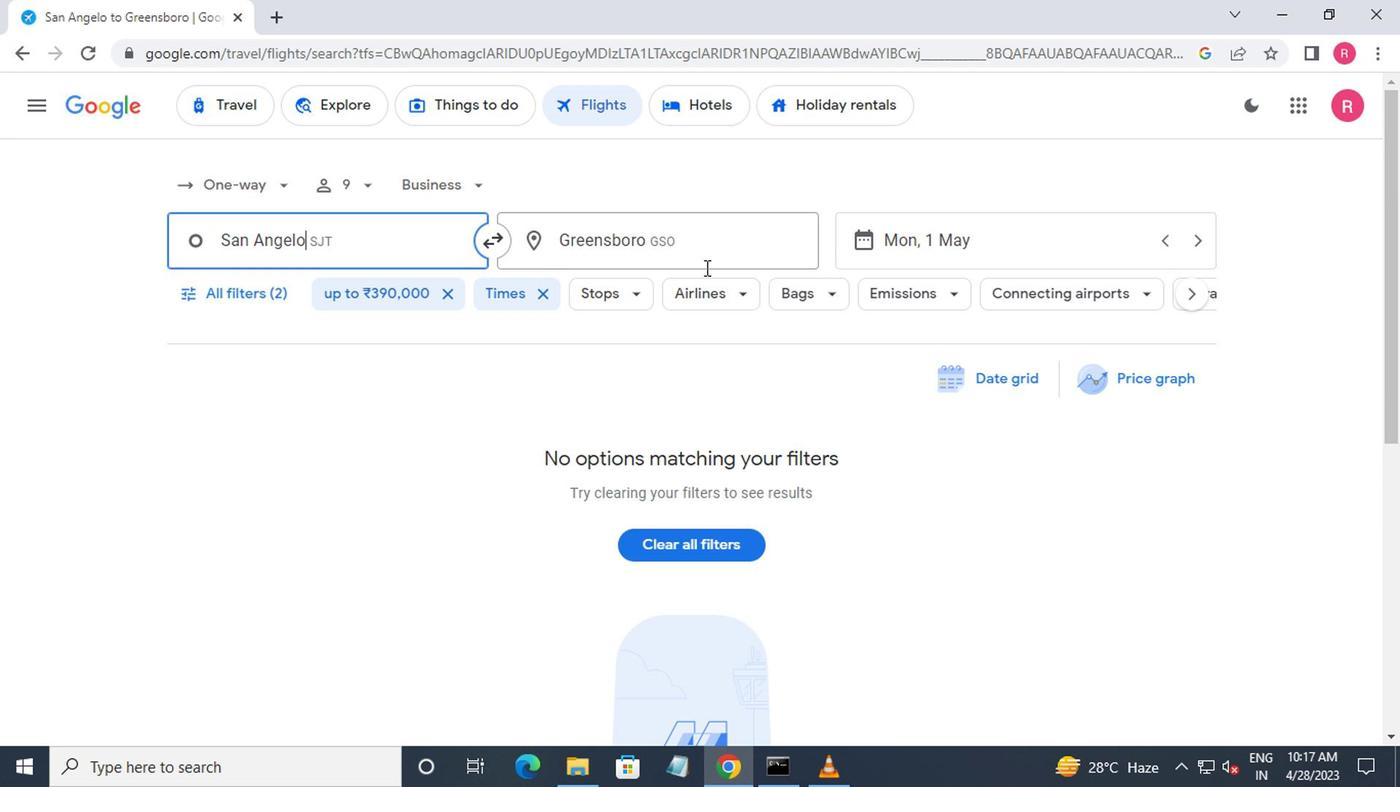 
Action: Mouse pressed left at (695, 245)
Screenshot: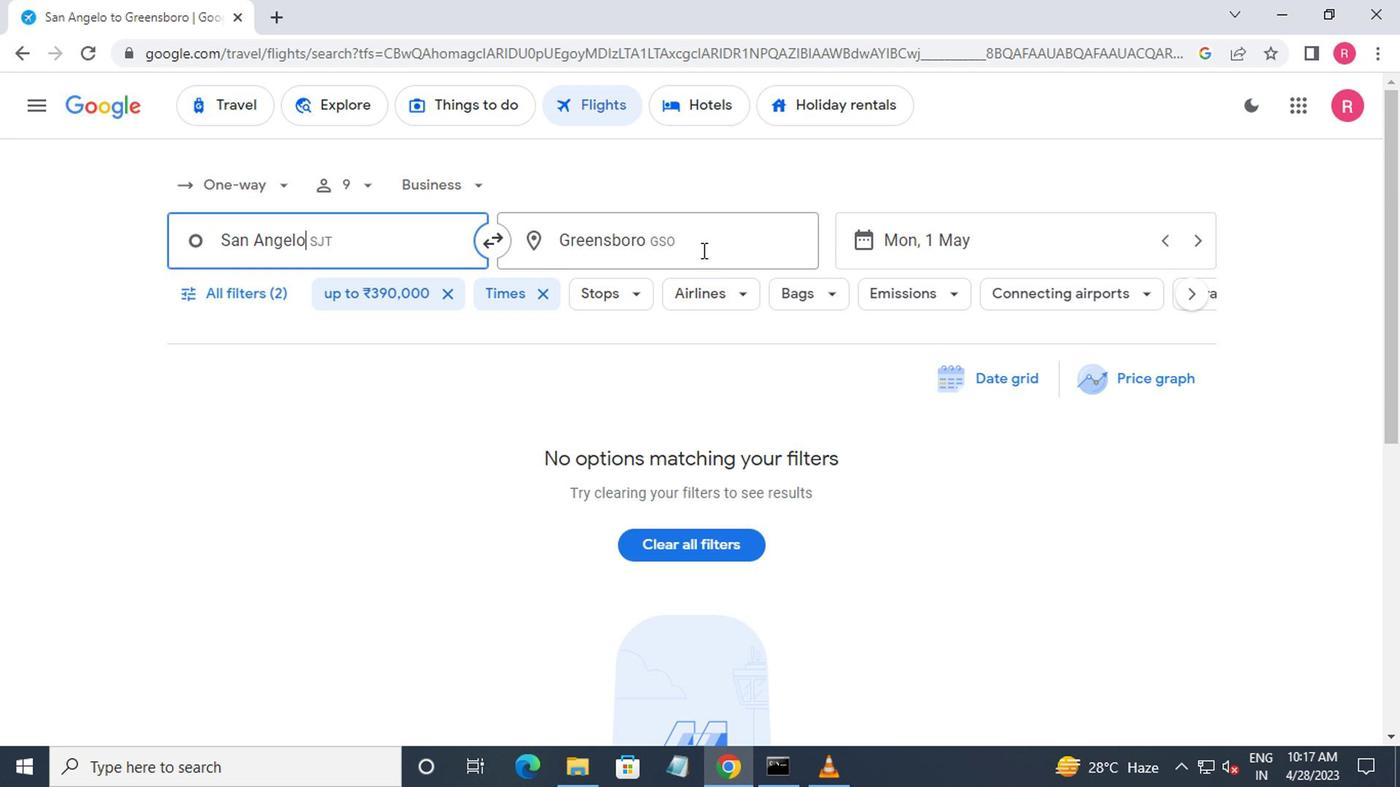 
Action: Key pressed gillette
Screenshot: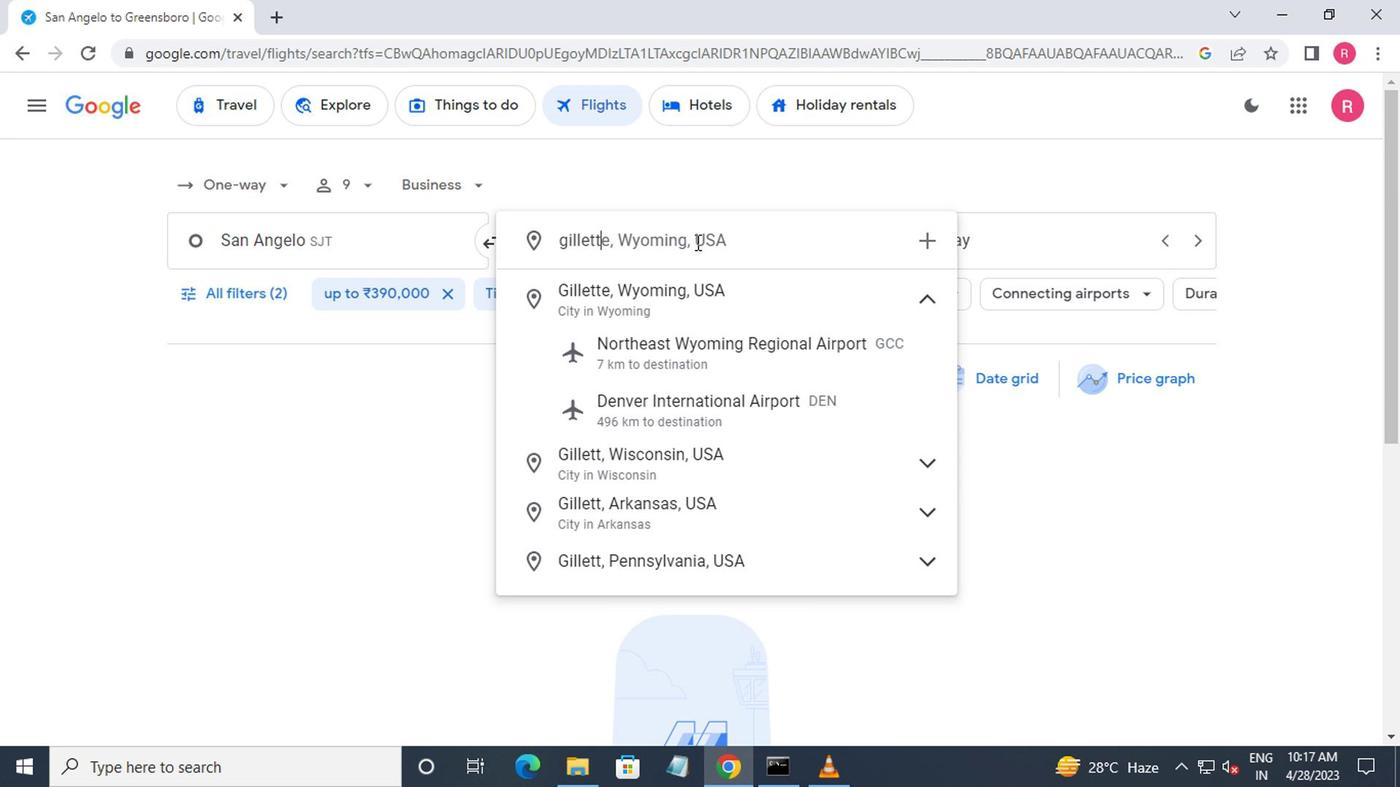 
Action: Mouse moved to (733, 299)
Screenshot: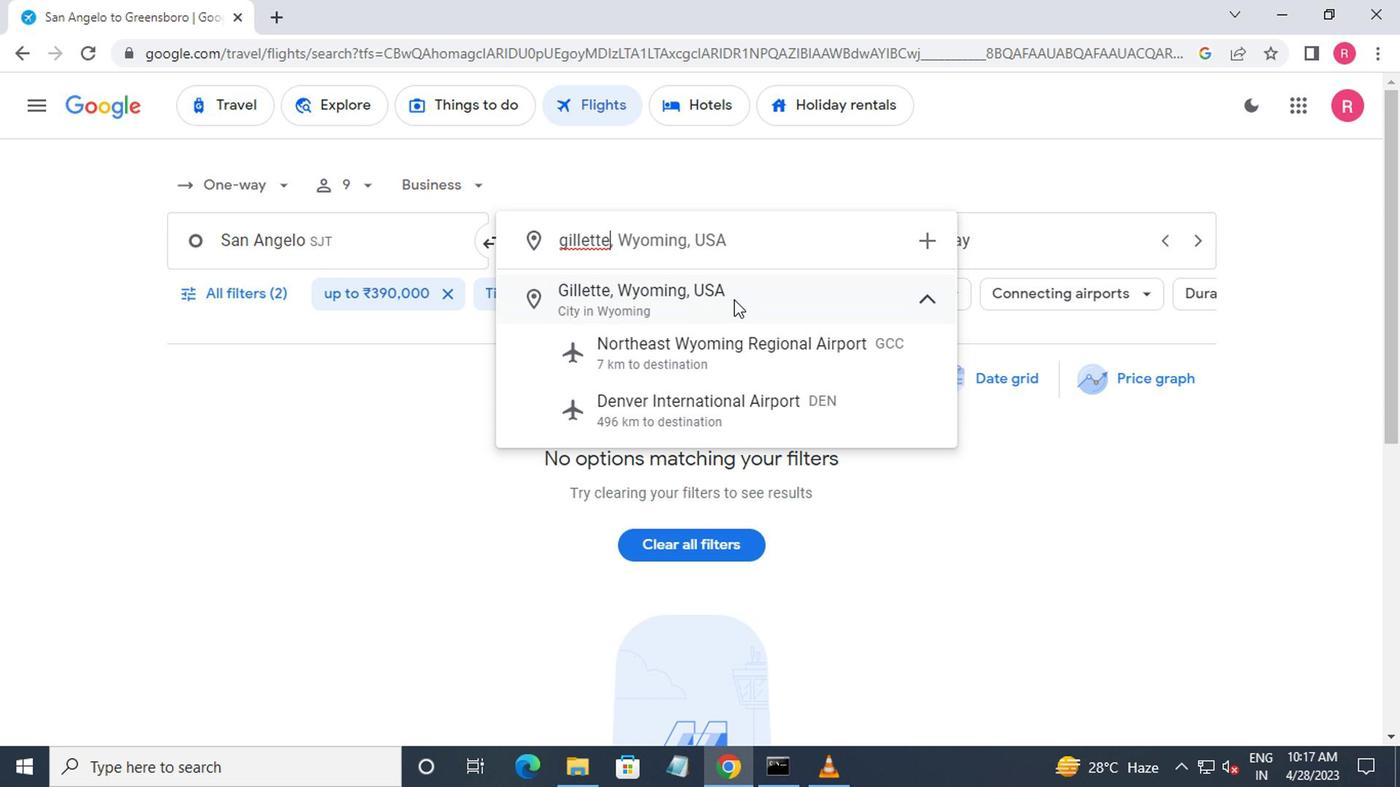 
Action: Mouse pressed left at (733, 299)
Screenshot: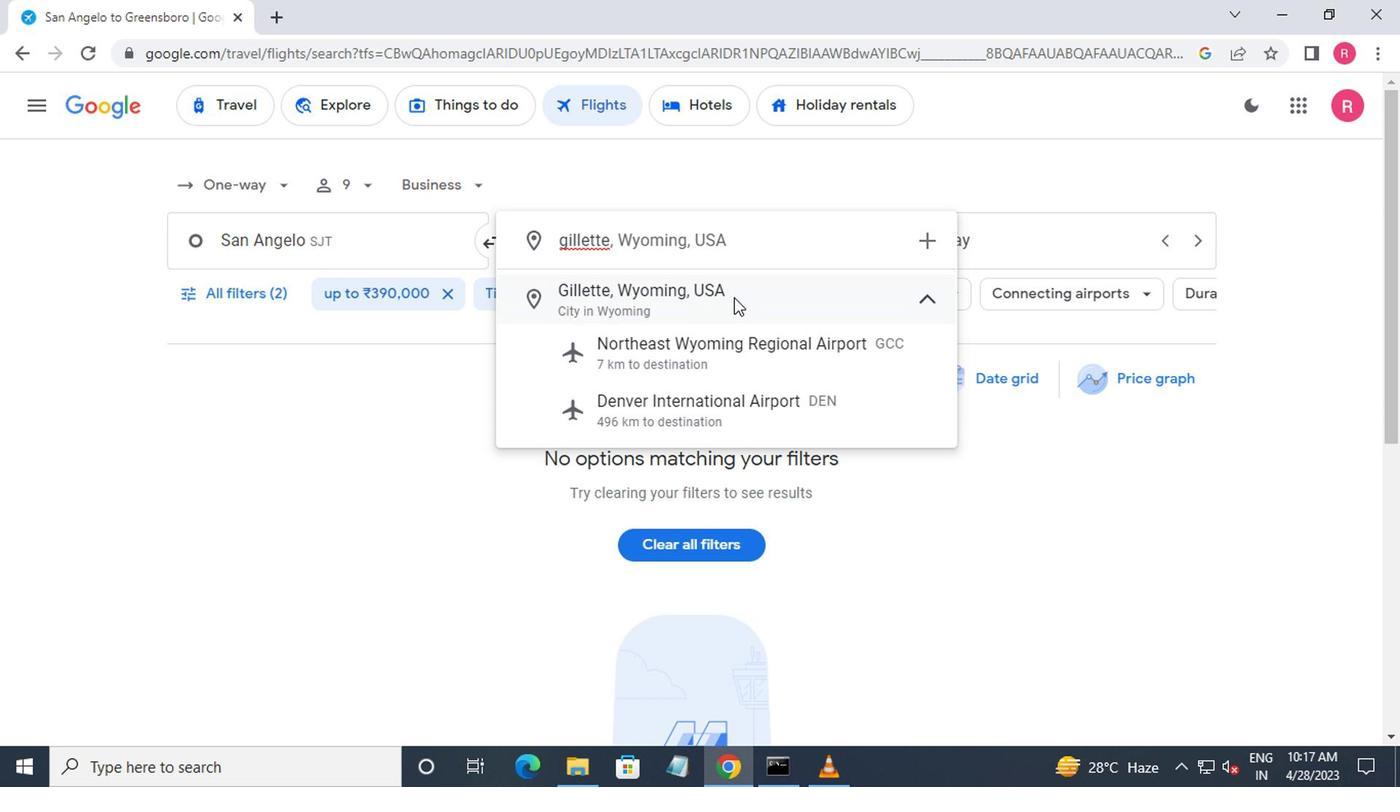 
Action: Mouse moved to (985, 247)
Screenshot: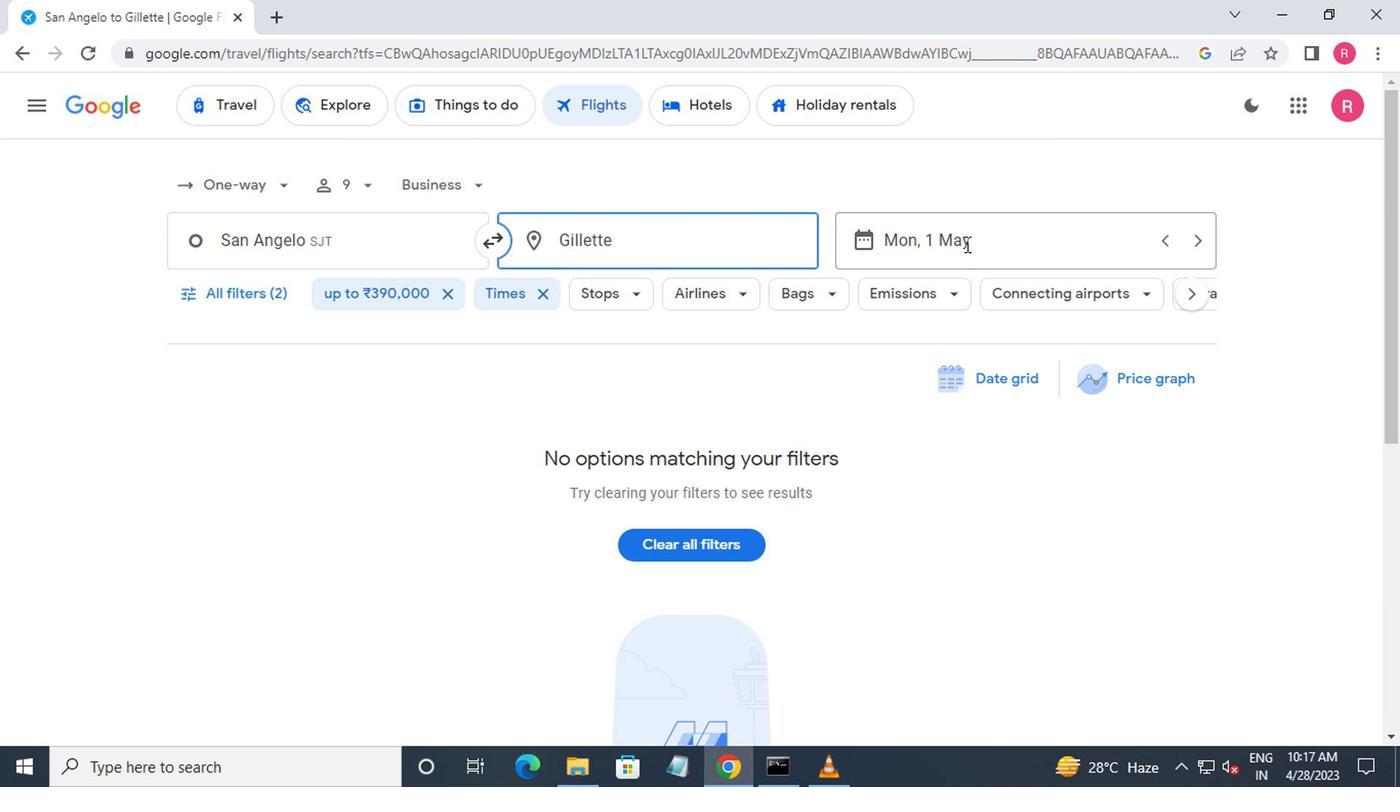 
Action: Mouse pressed left at (985, 247)
Screenshot: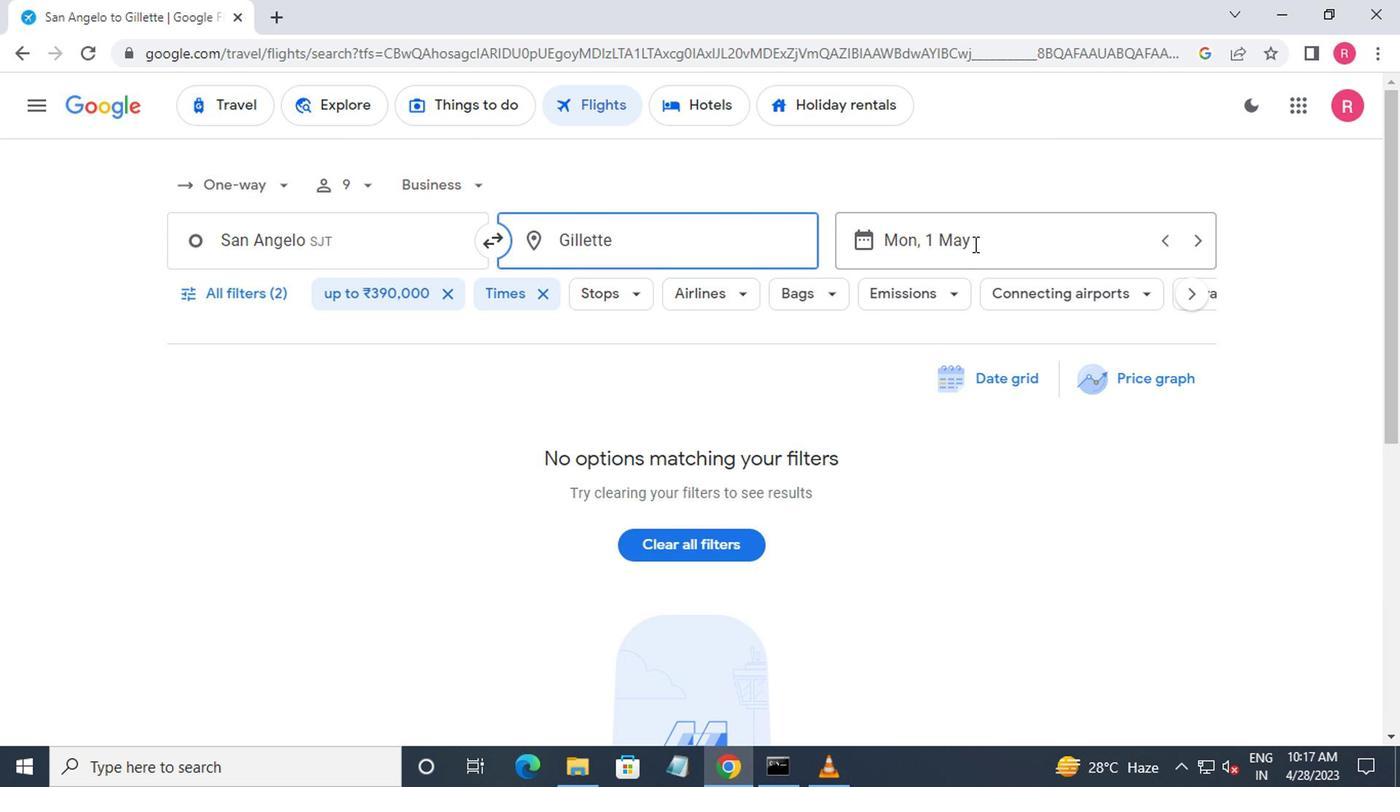 
Action: Key pressed 1<Key.space>may<Key.enter>
Screenshot: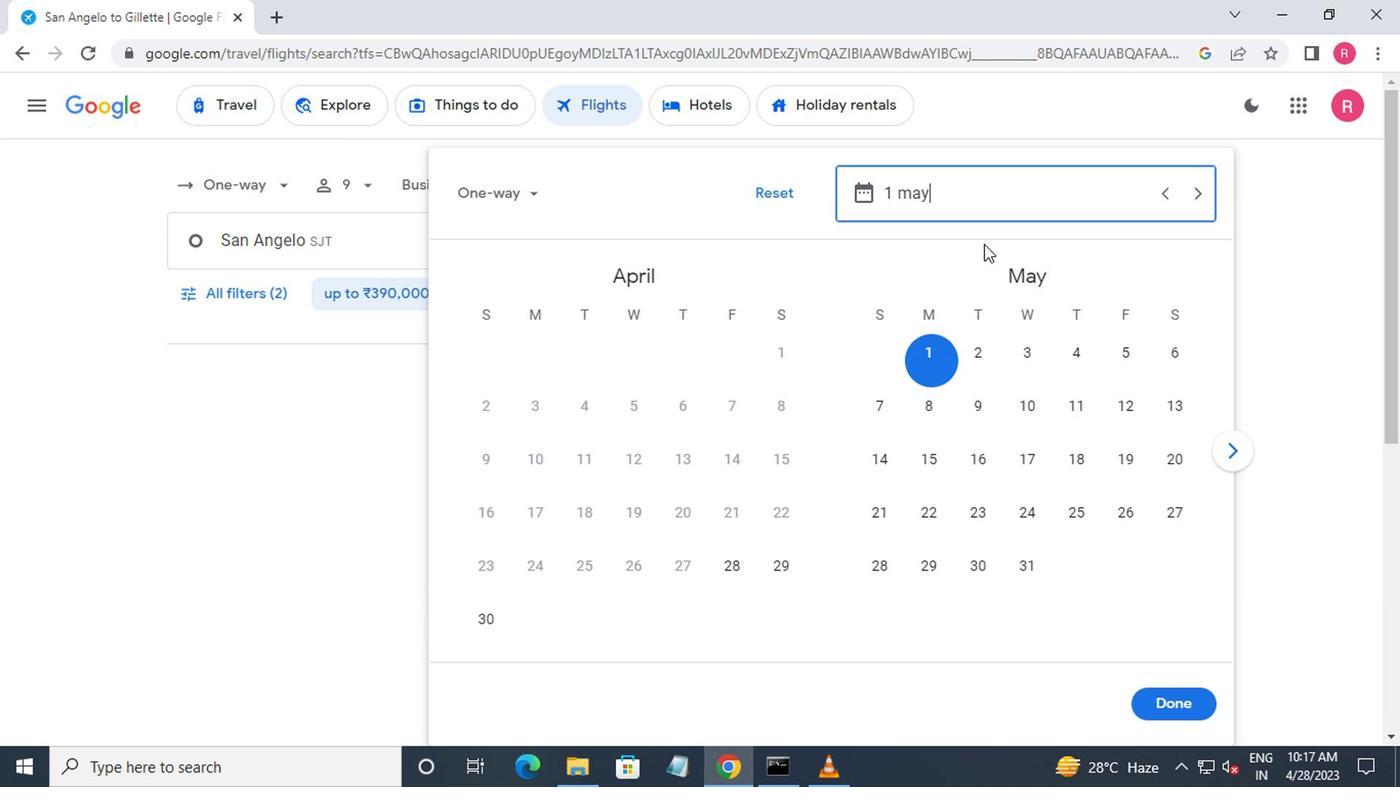 
Action: Mouse moved to (1180, 697)
Screenshot: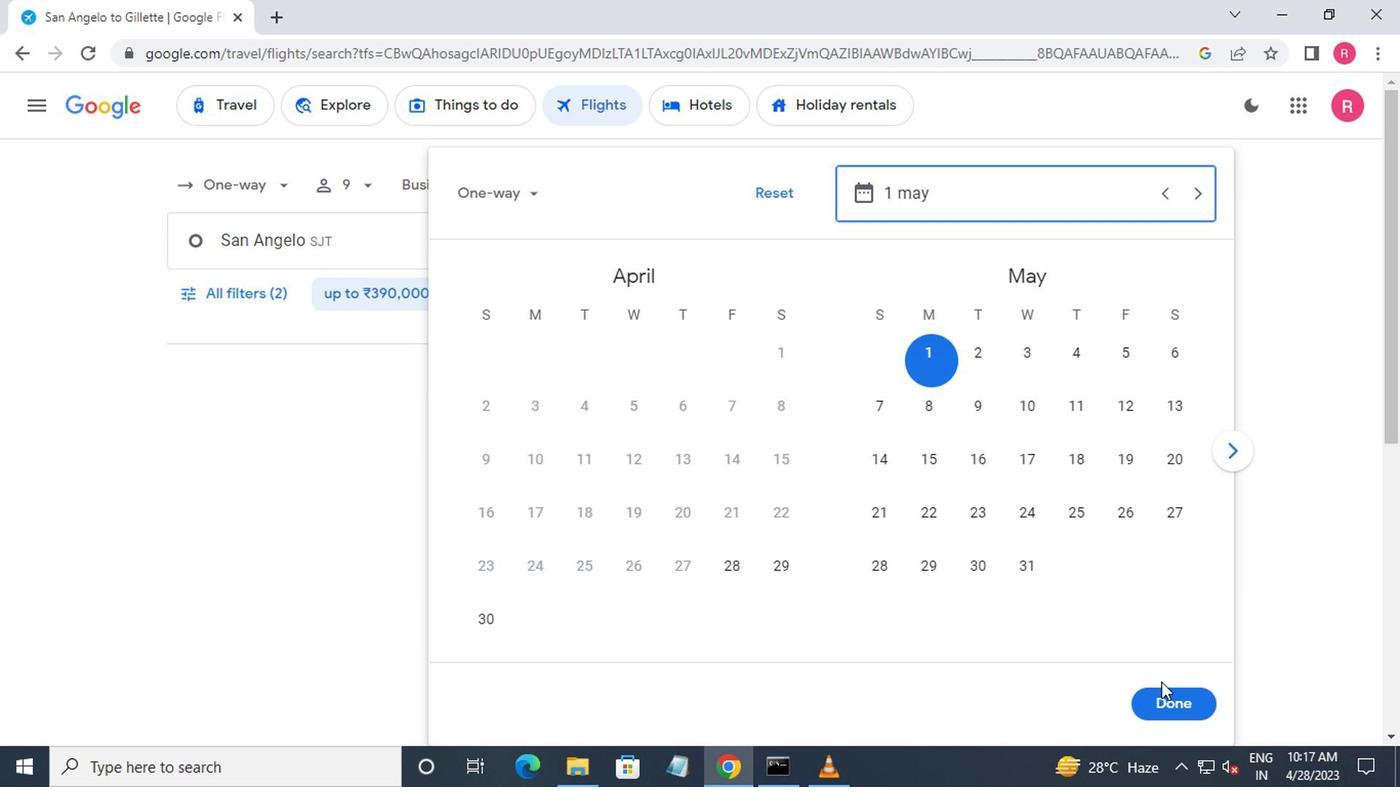 
Action: Mouse pressed left at (1180, 697)
Screenshot: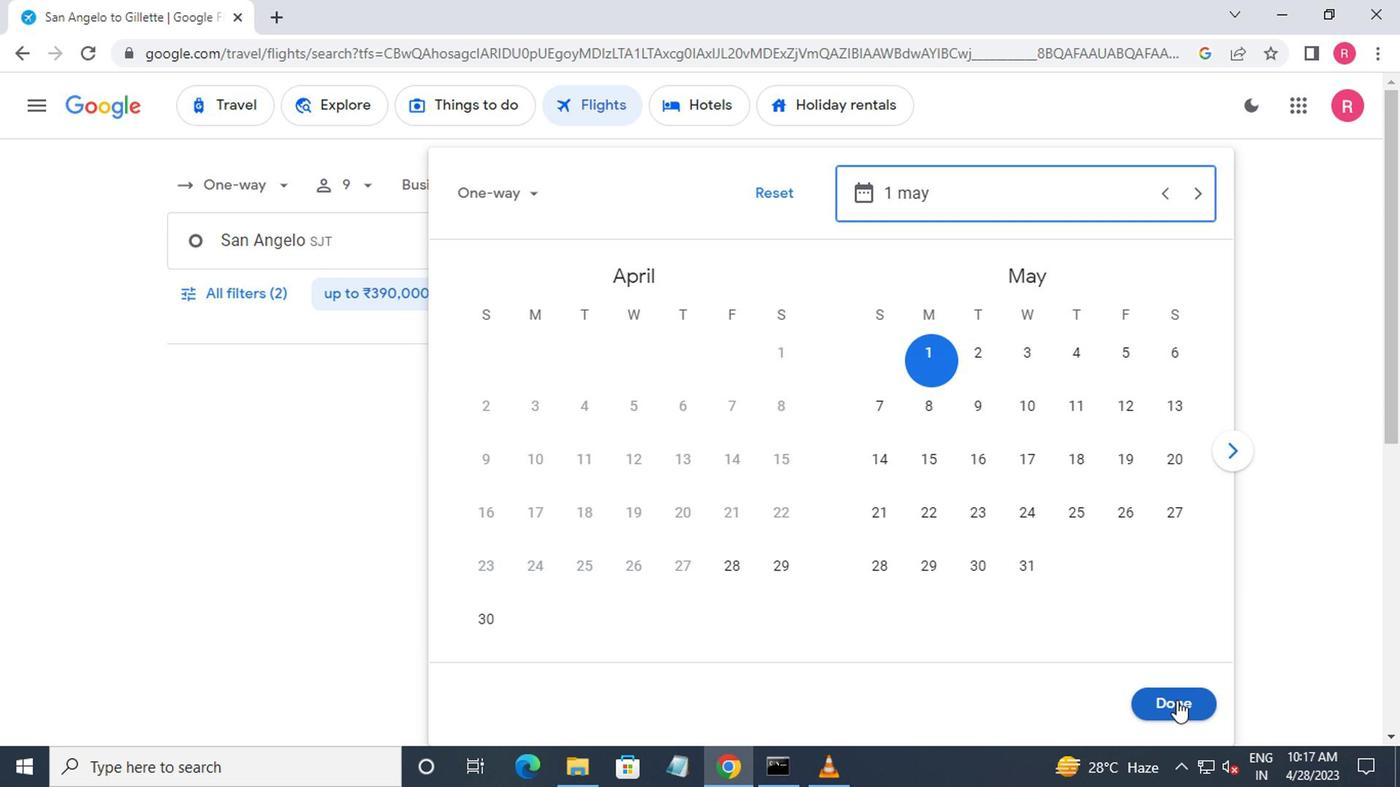 
Action: Mouse moved to (214, 308)
Screenshot: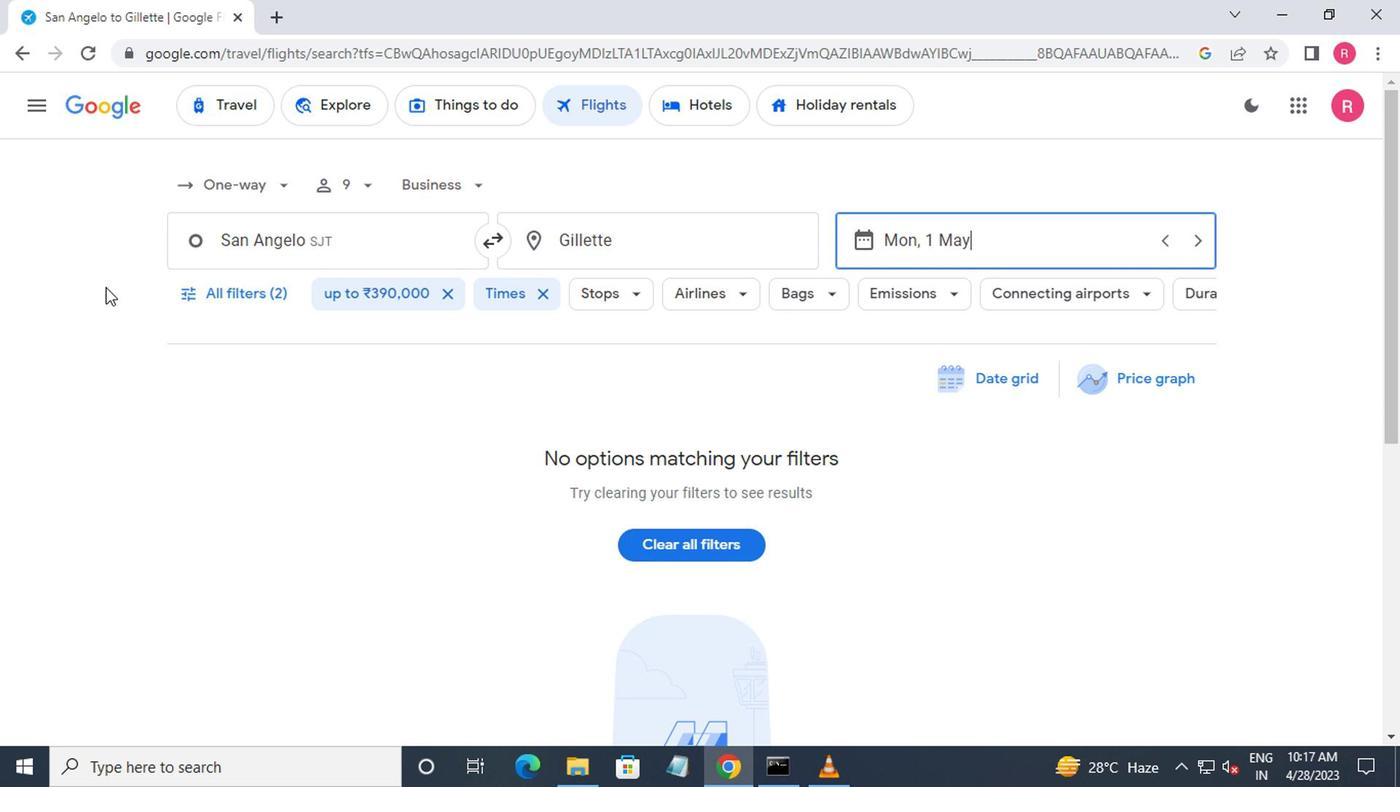 
Action: Mouse pressed left at (214, 308)
Screenshot: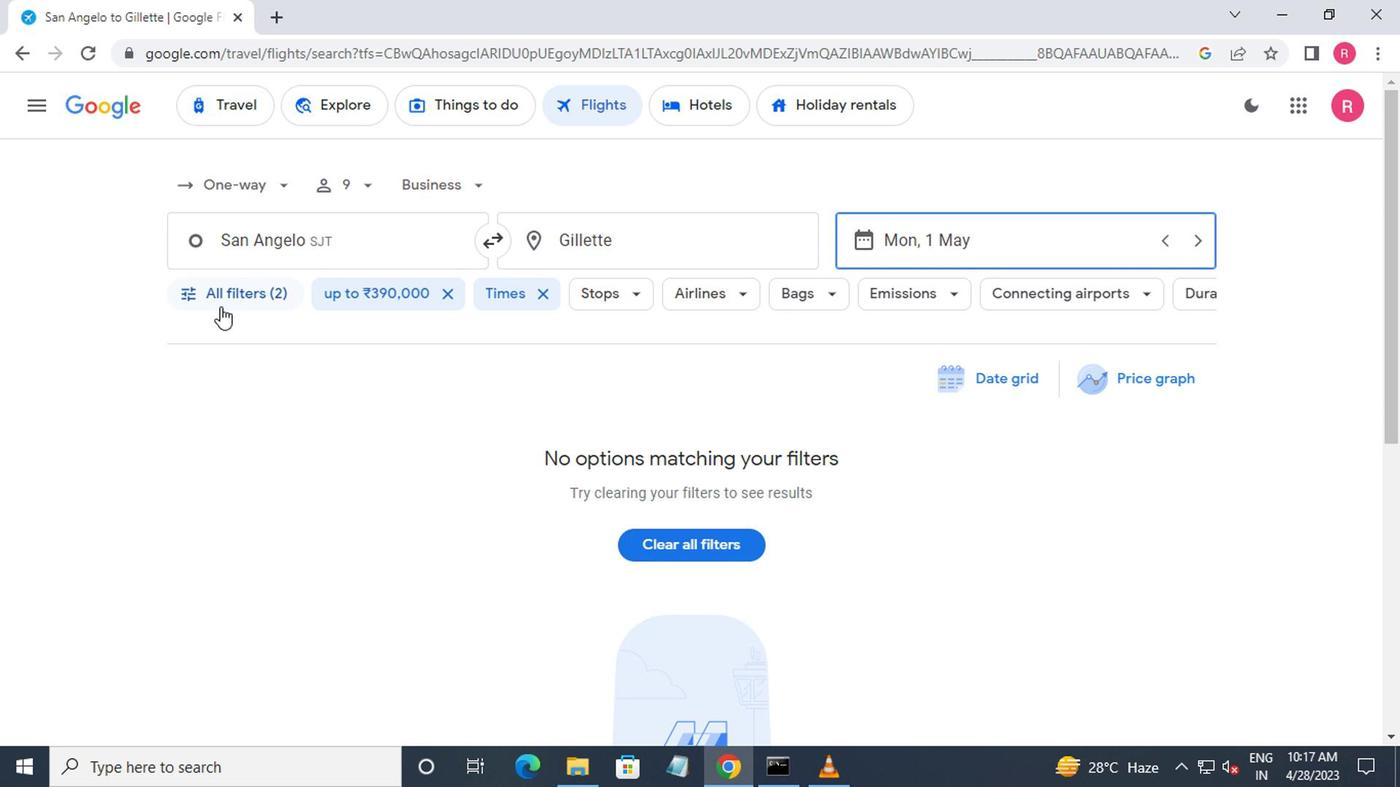 
Action: Mouse moved to (270, 441)
Screenshot: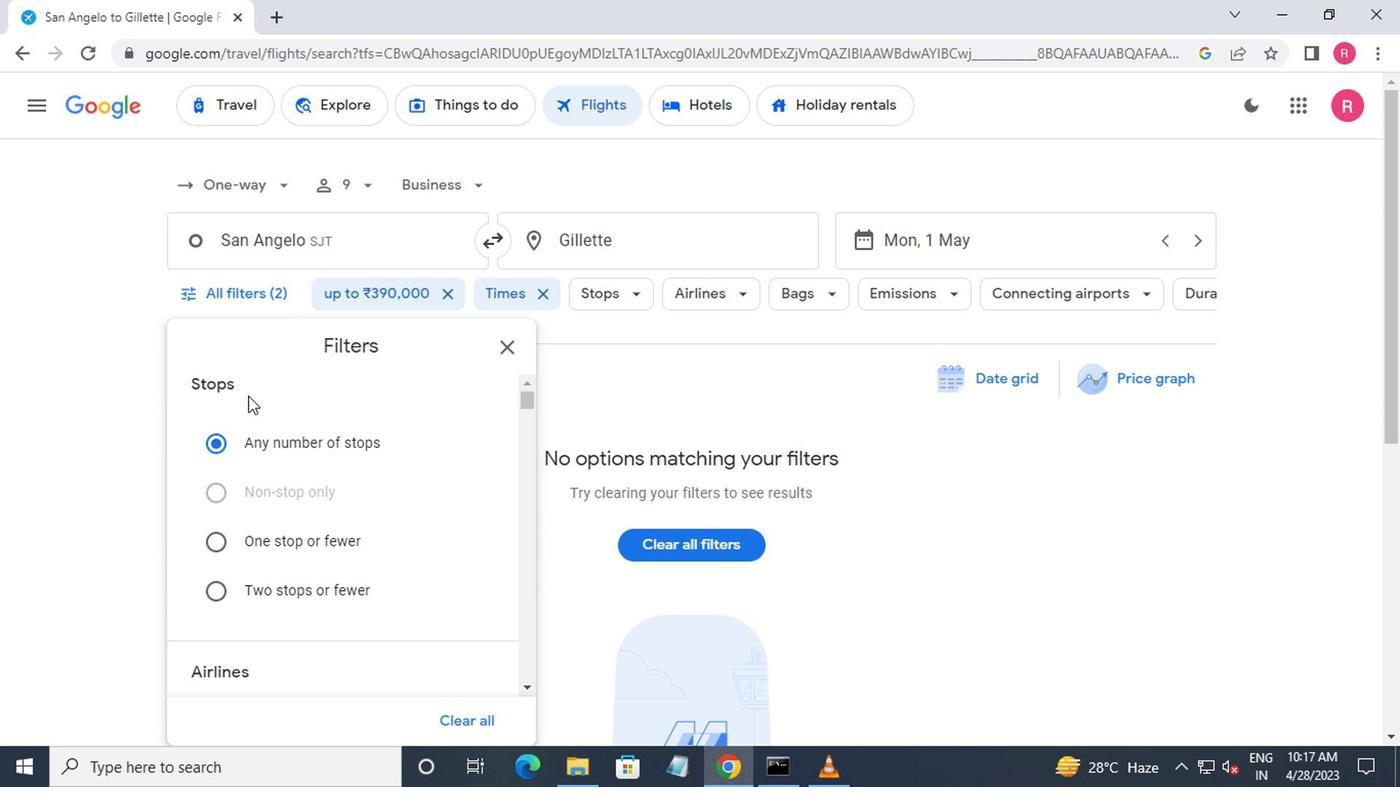
Action: Mouse scrolled (270, 440) with delta (0, 0)
Screenshot: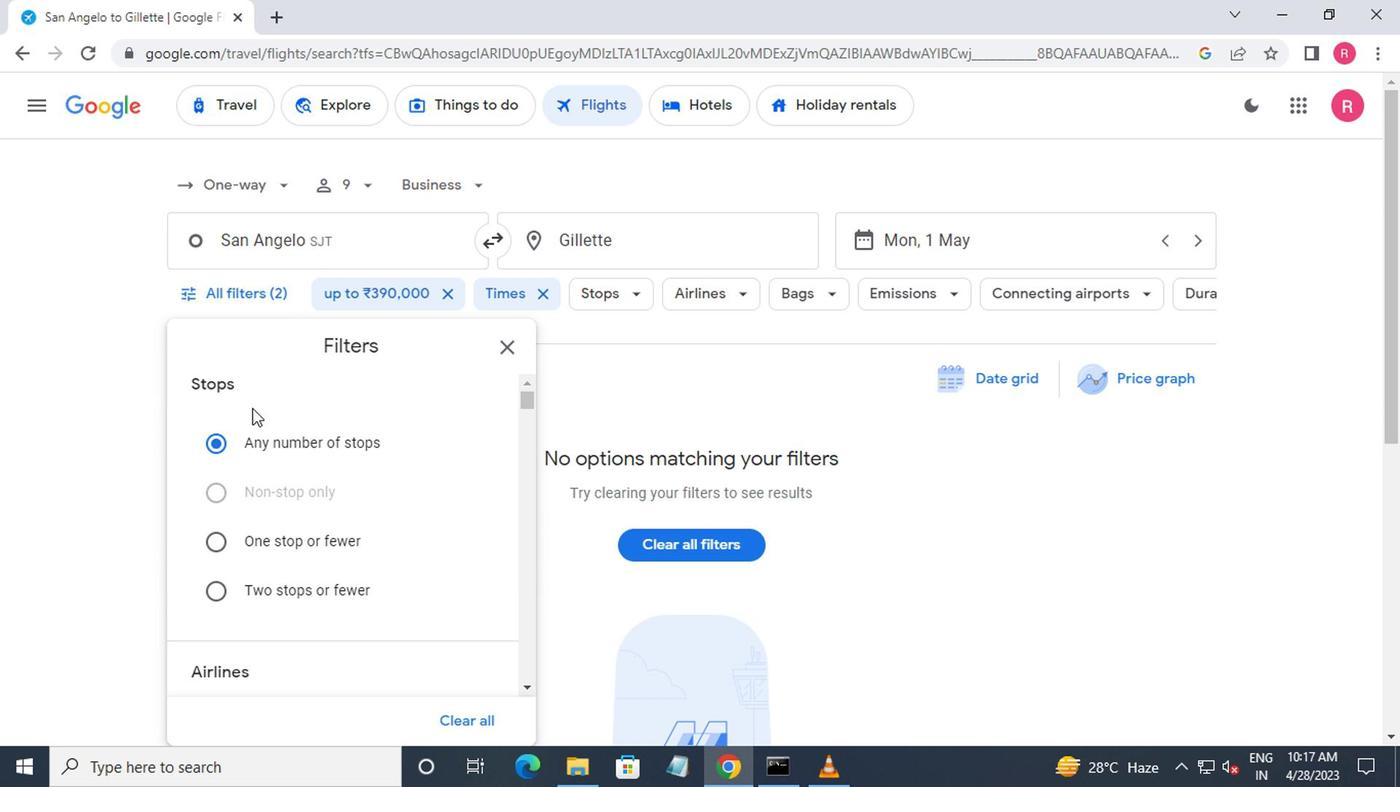 
Action: Mouse moved to (272, 442)
Screenshot: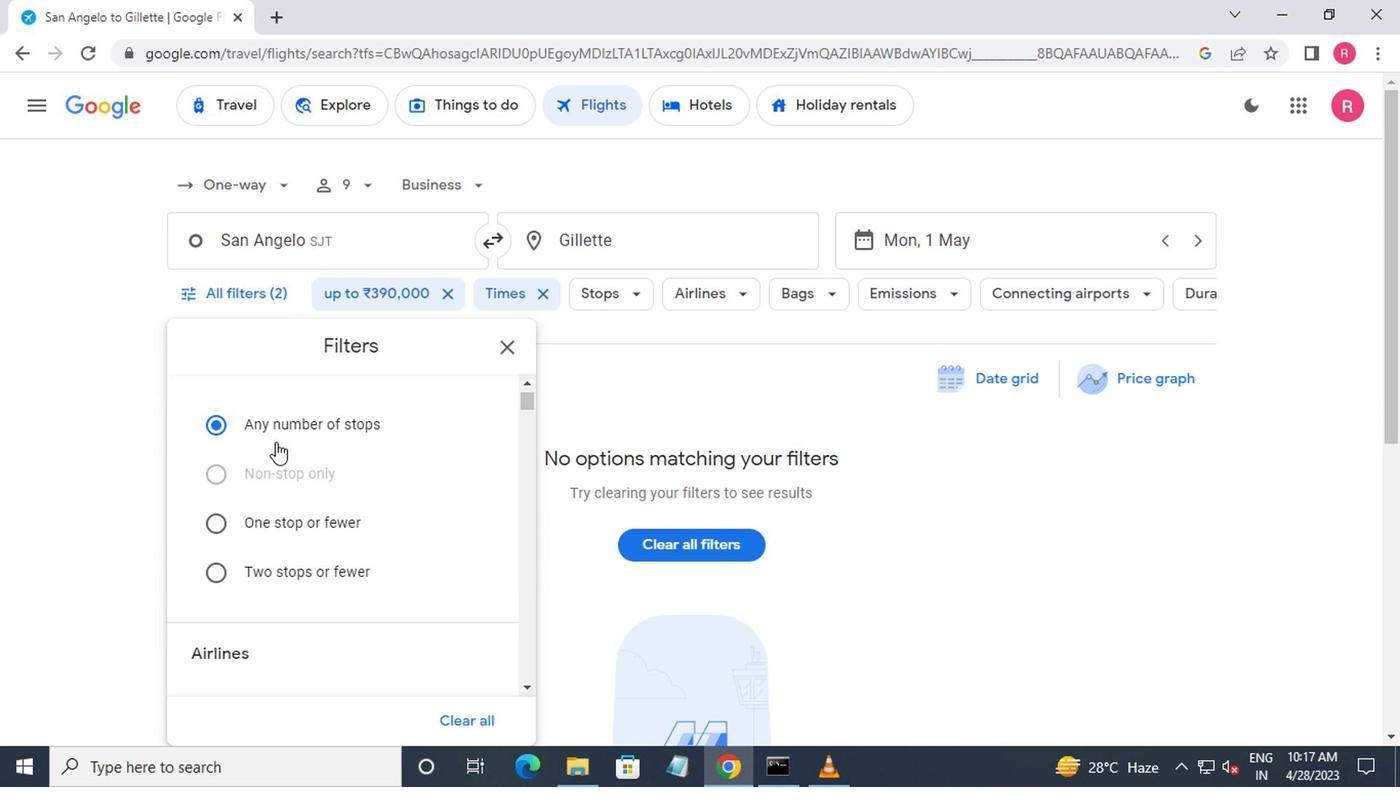 
Action: Mouse scrolled (272, 441) with delta (0, -1)
Screenshot: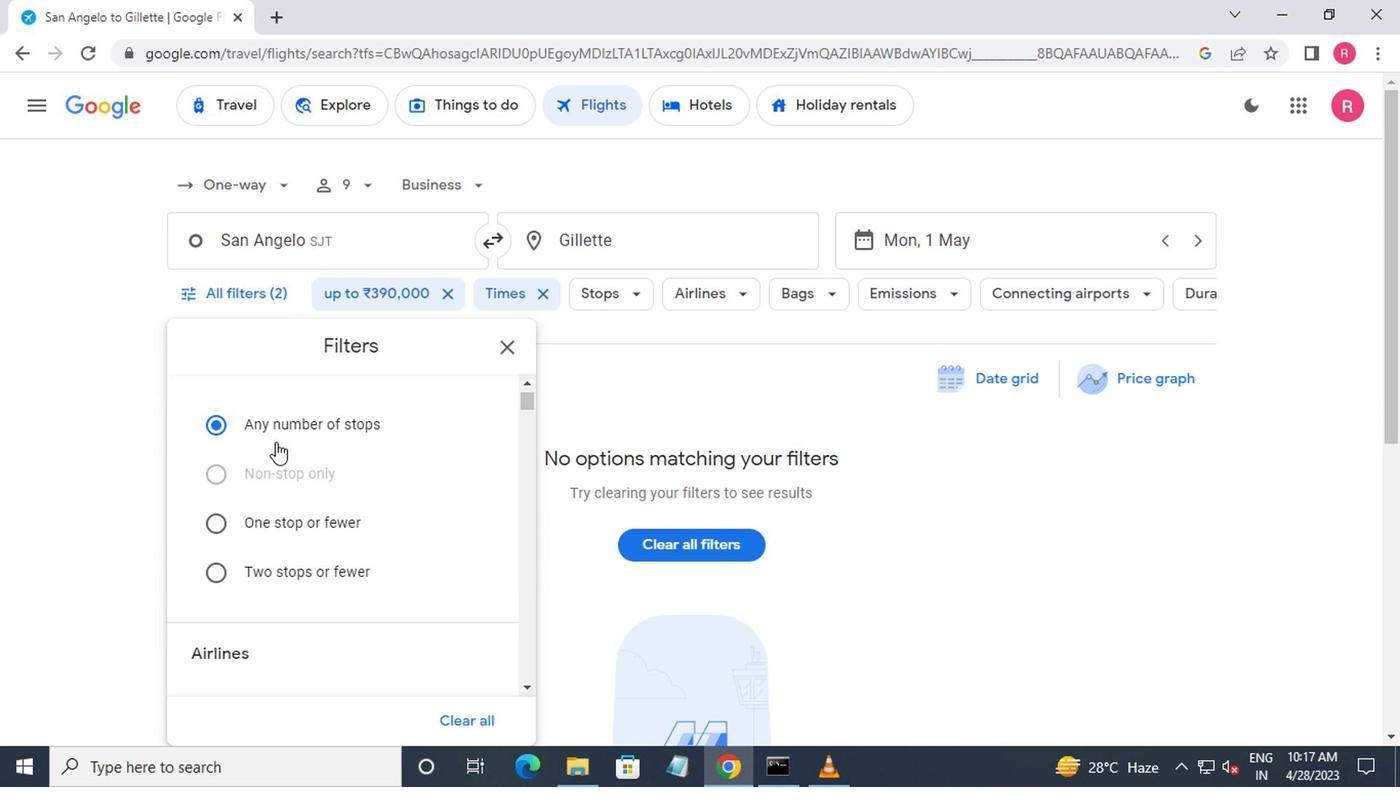 
Action: Mouse moved to (277, 444)
Screenshot: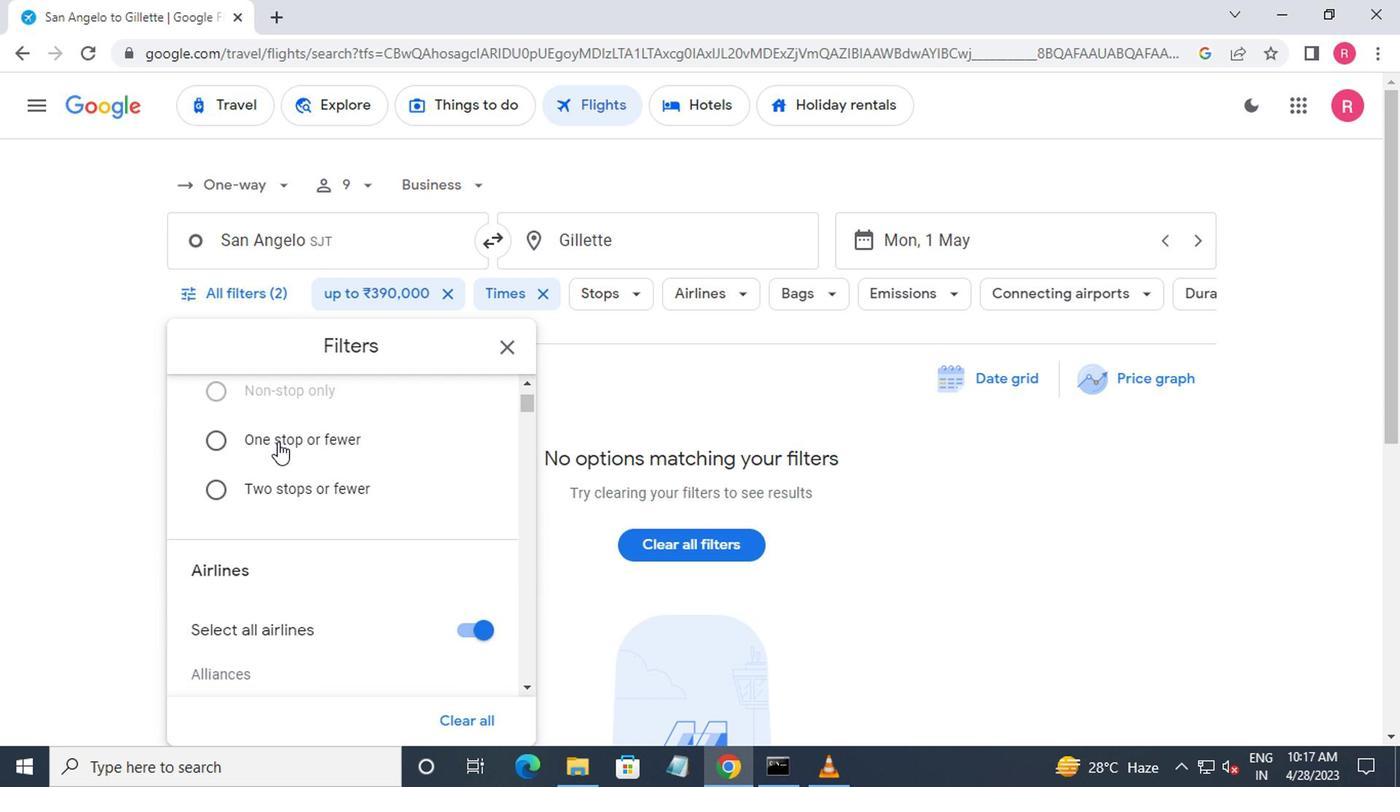 
Action: Mouse scrolled (277, 443) with delta (0, 0)
Screenshot: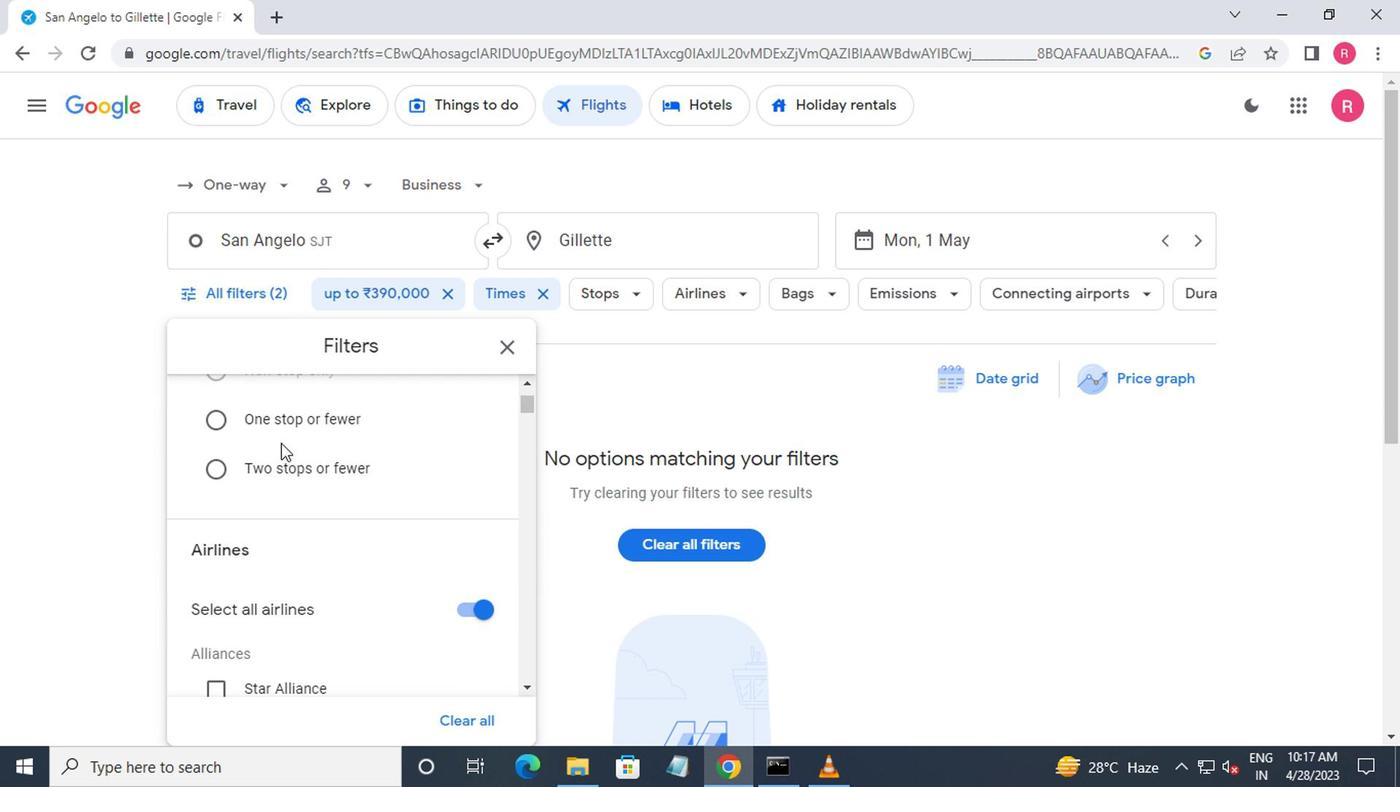 
Action: Mouse moved to (469, 423)
Screenshot: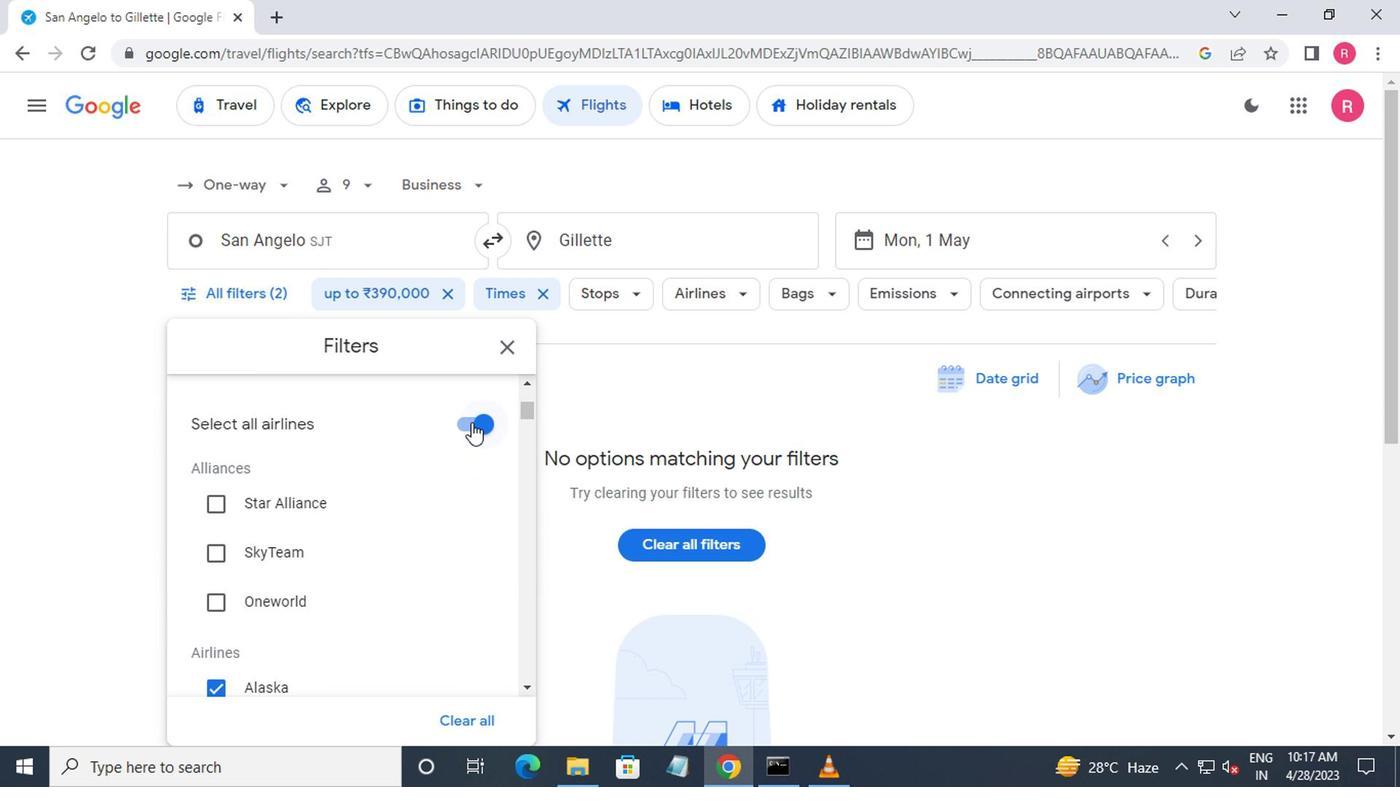 
Action: Mouse pressed left at (469, 423)
Screenshot: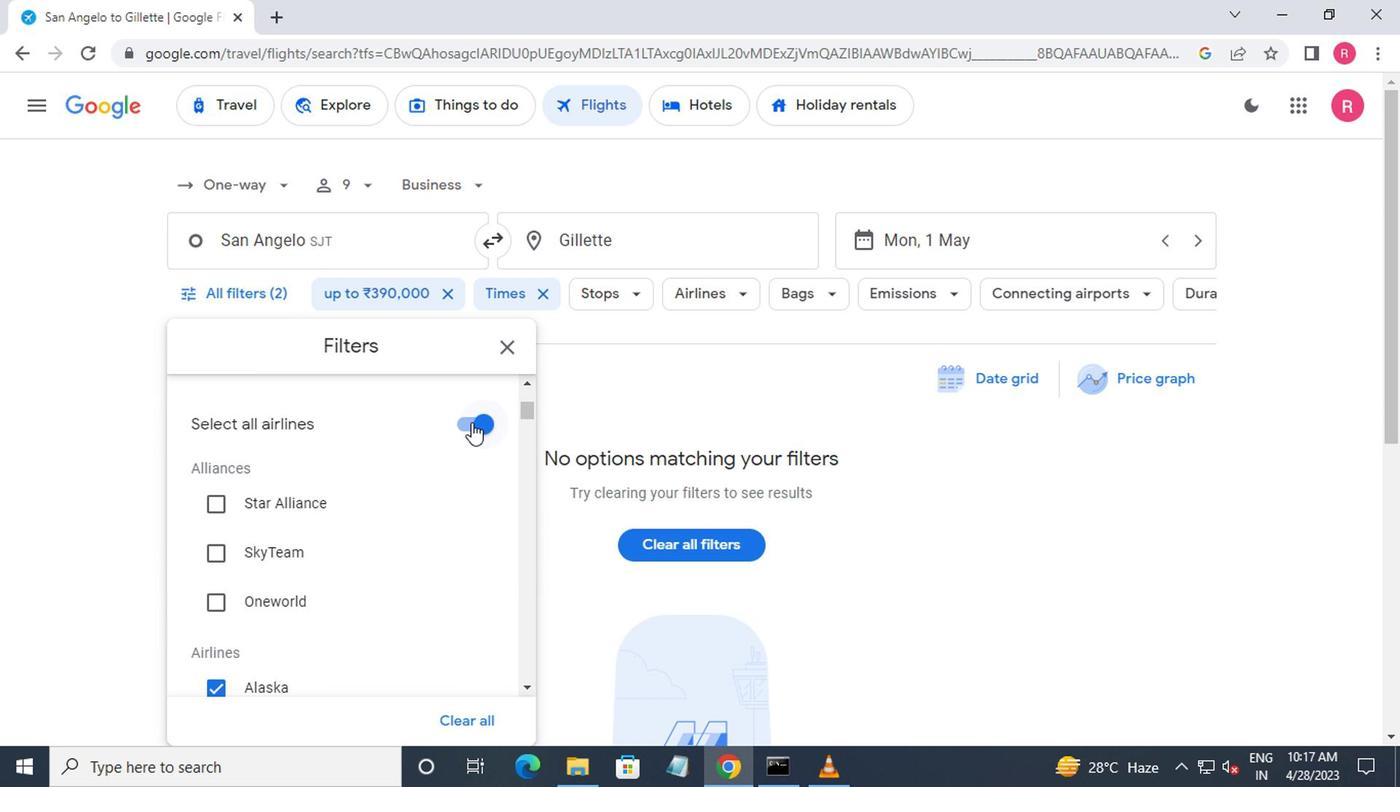 
Action: Mouse moved to (344, 519)
Screenshot: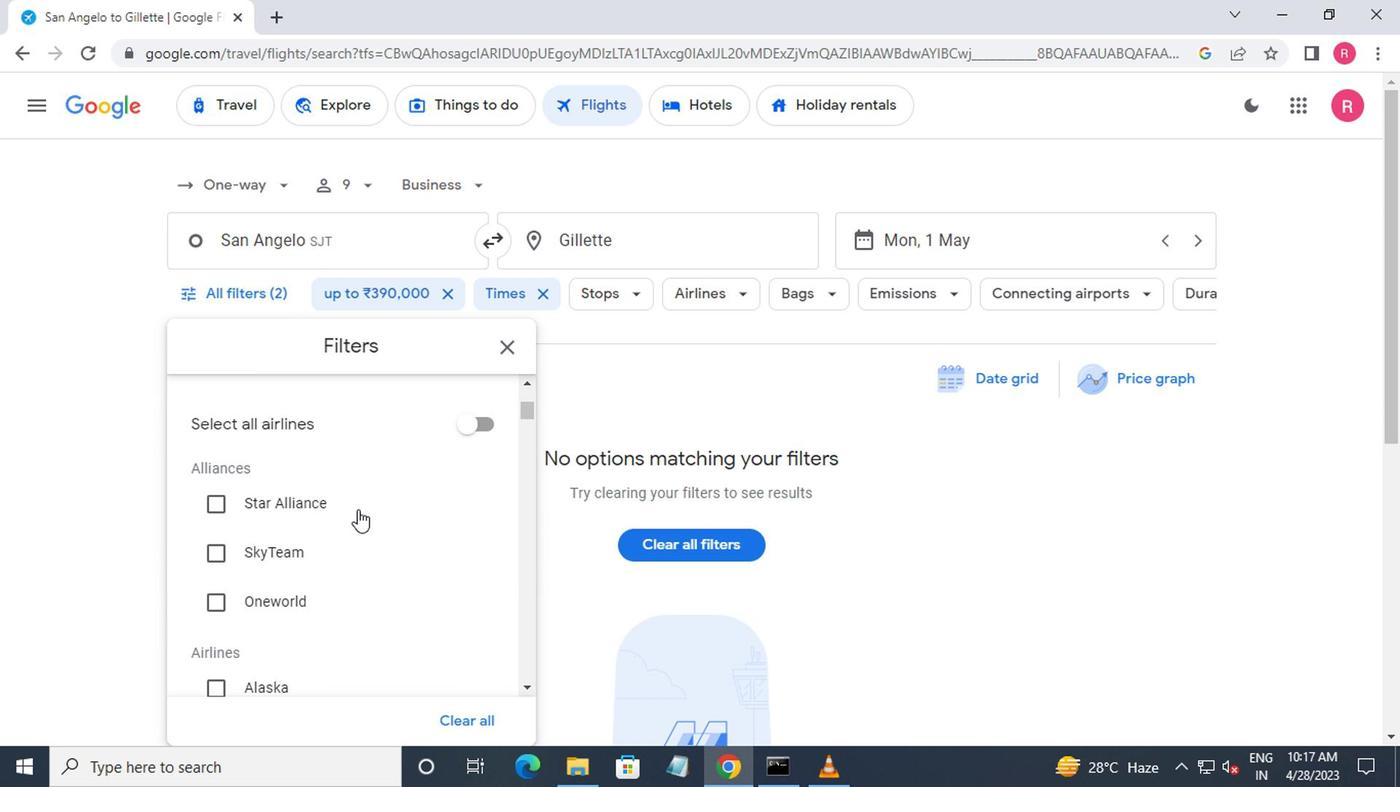 
Action: Mouse scrolled (344, 518) with delta (0, 0)
Screenshot: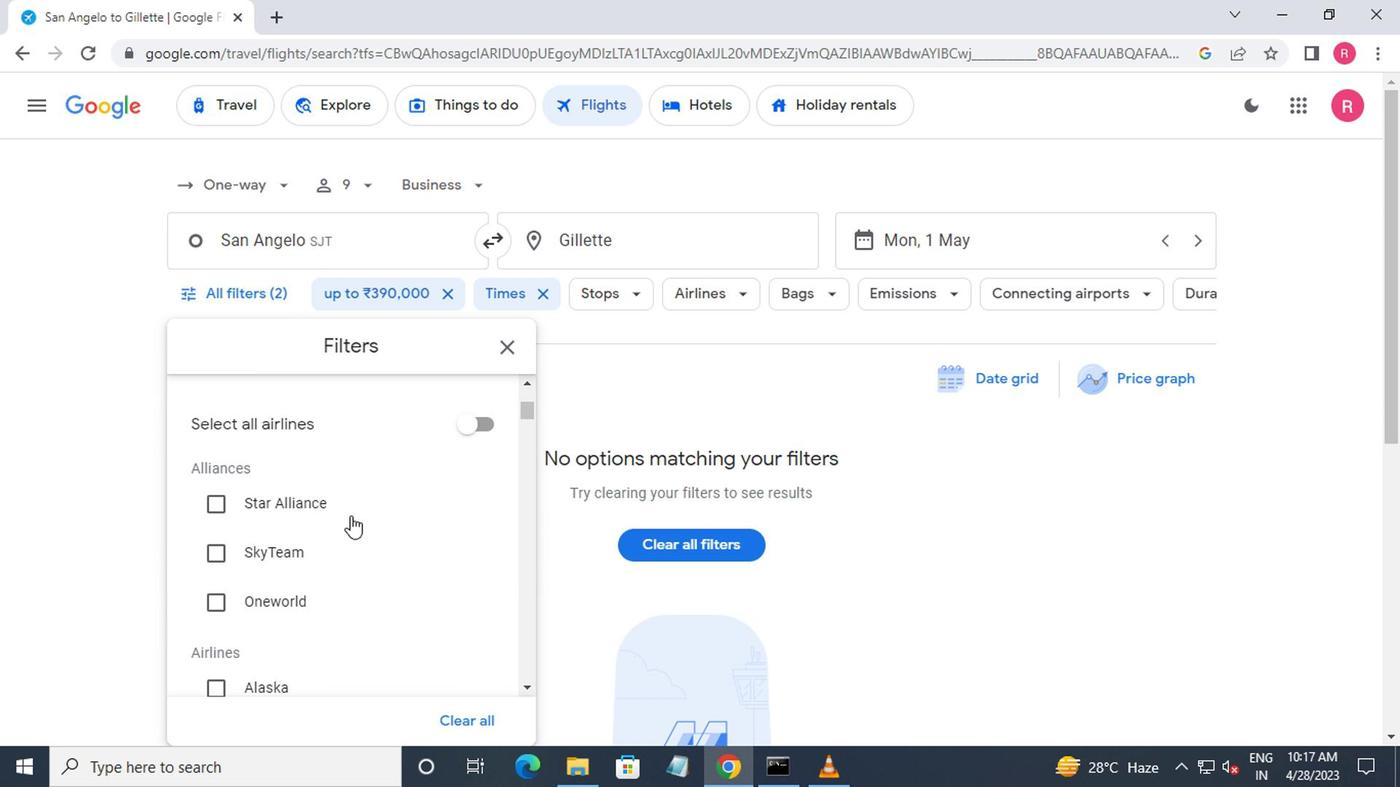
Action: Mouse scrolled (344, 518) with delta (0, 0)
Screenshot: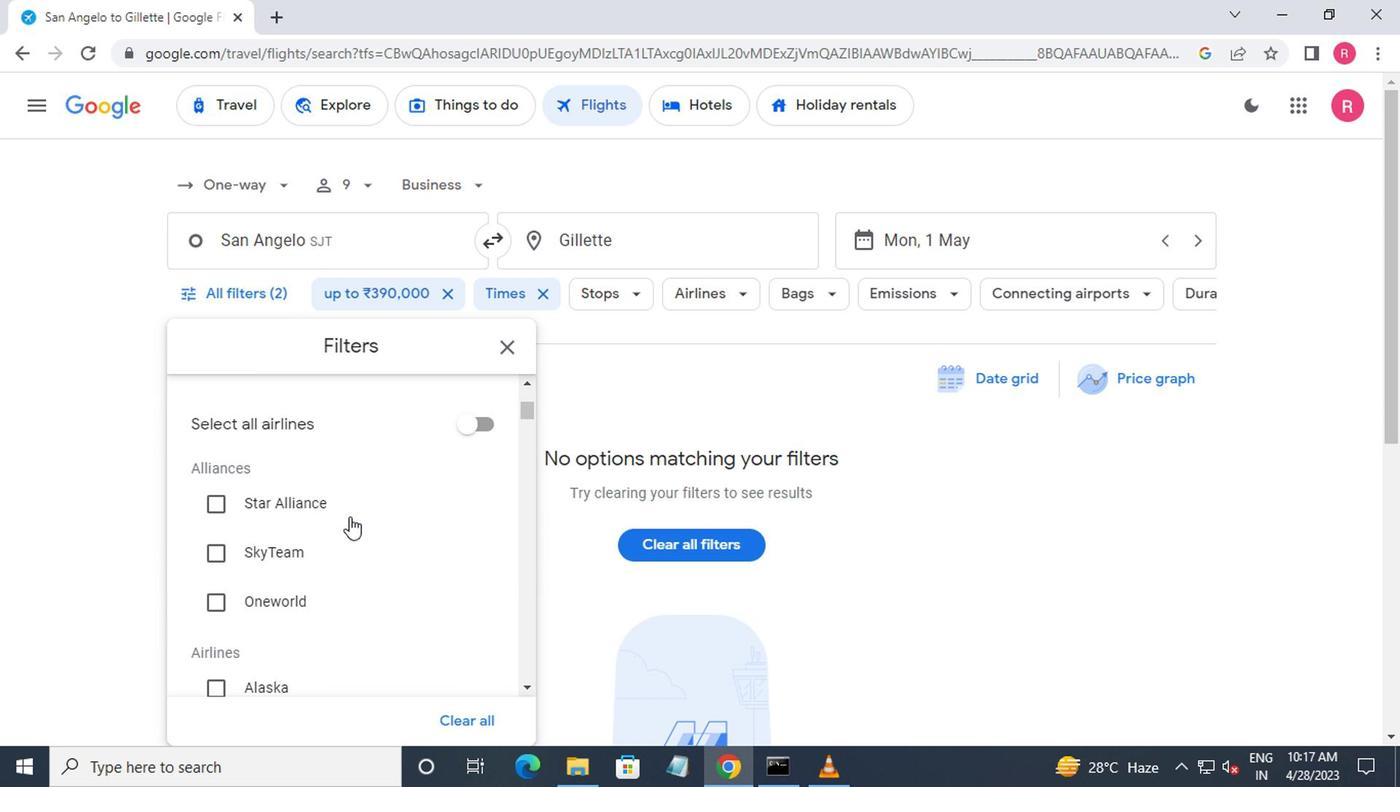 
Action: Mouse moved to (344, 513)
Screenshot: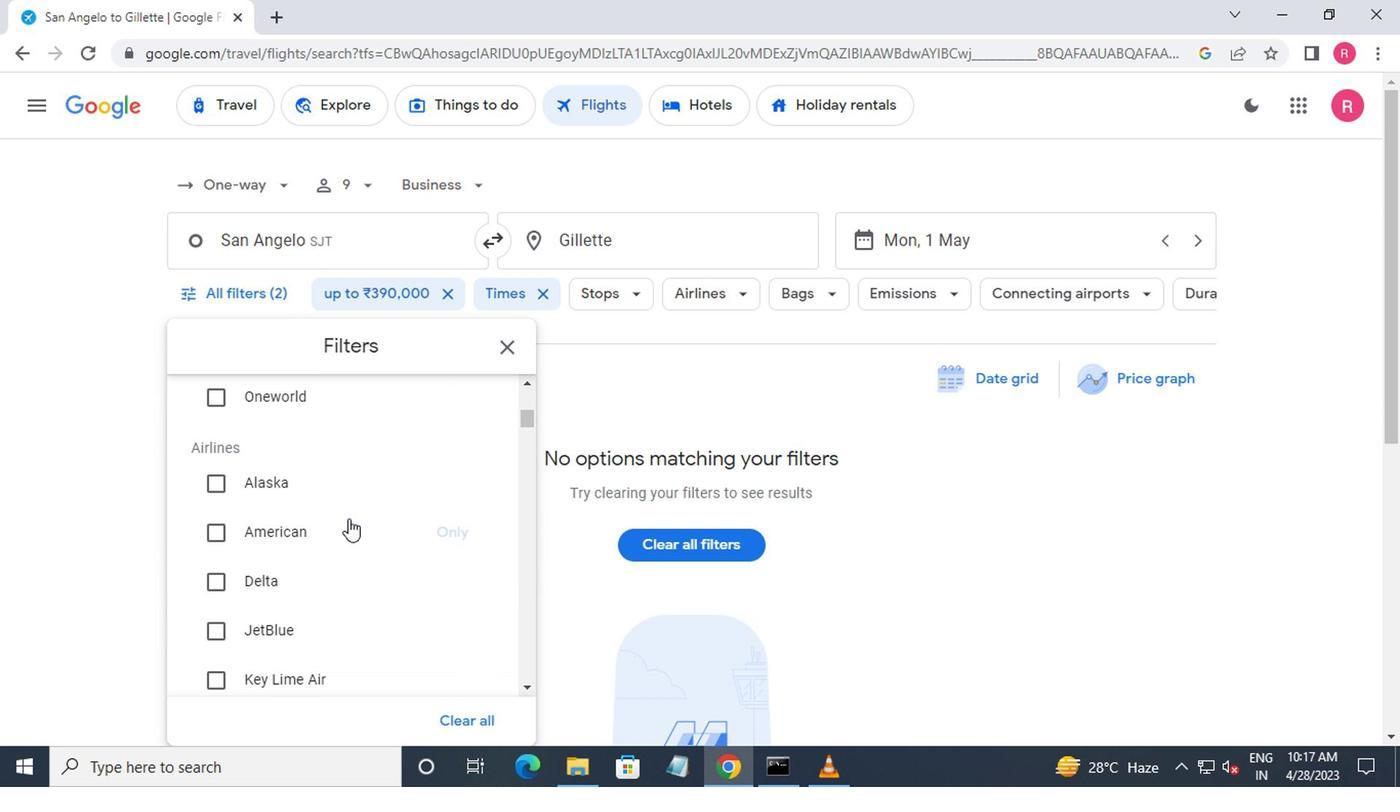
Action: Mouse scrolled (344, 512) with delta (0, -1)
Screenshot: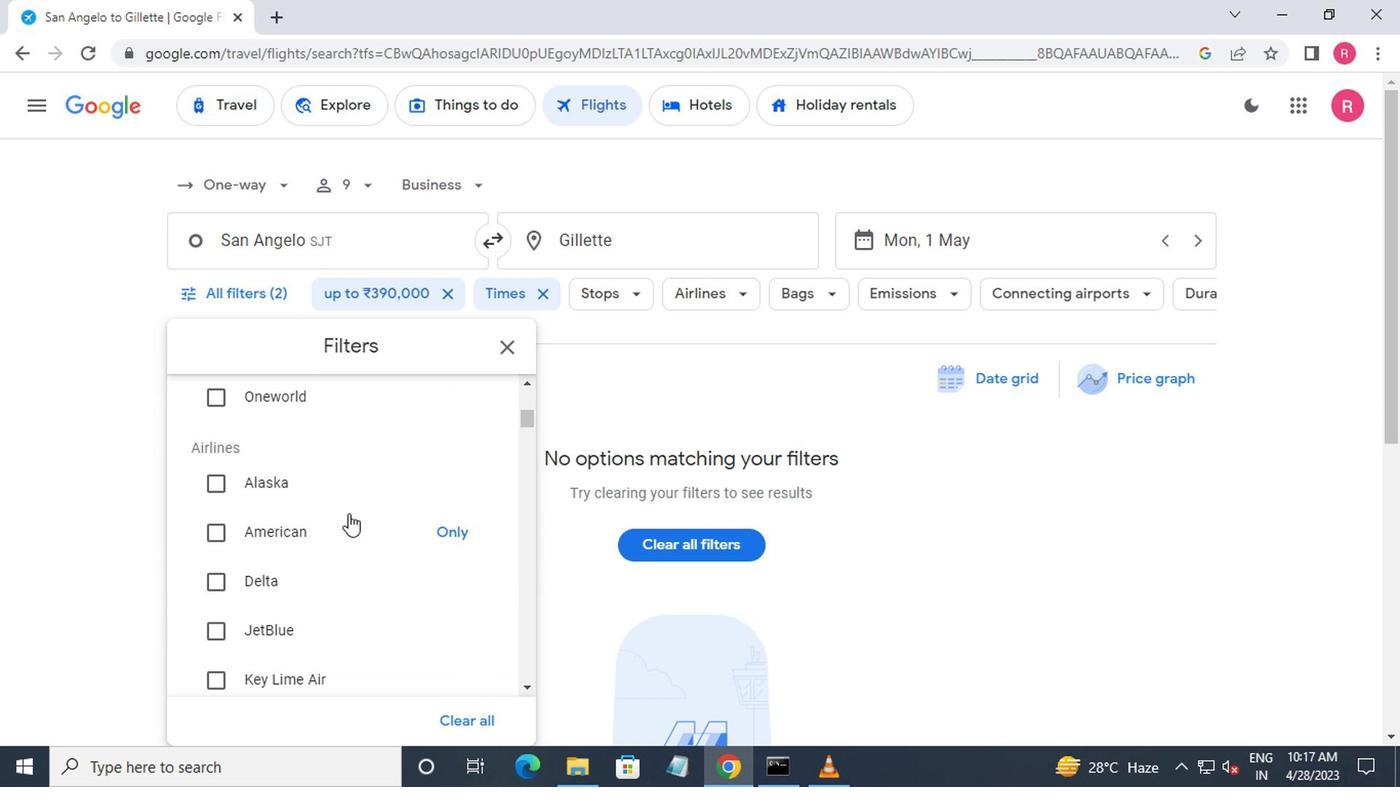 
Action: Mouse moved to (344, 512)
Screenshot: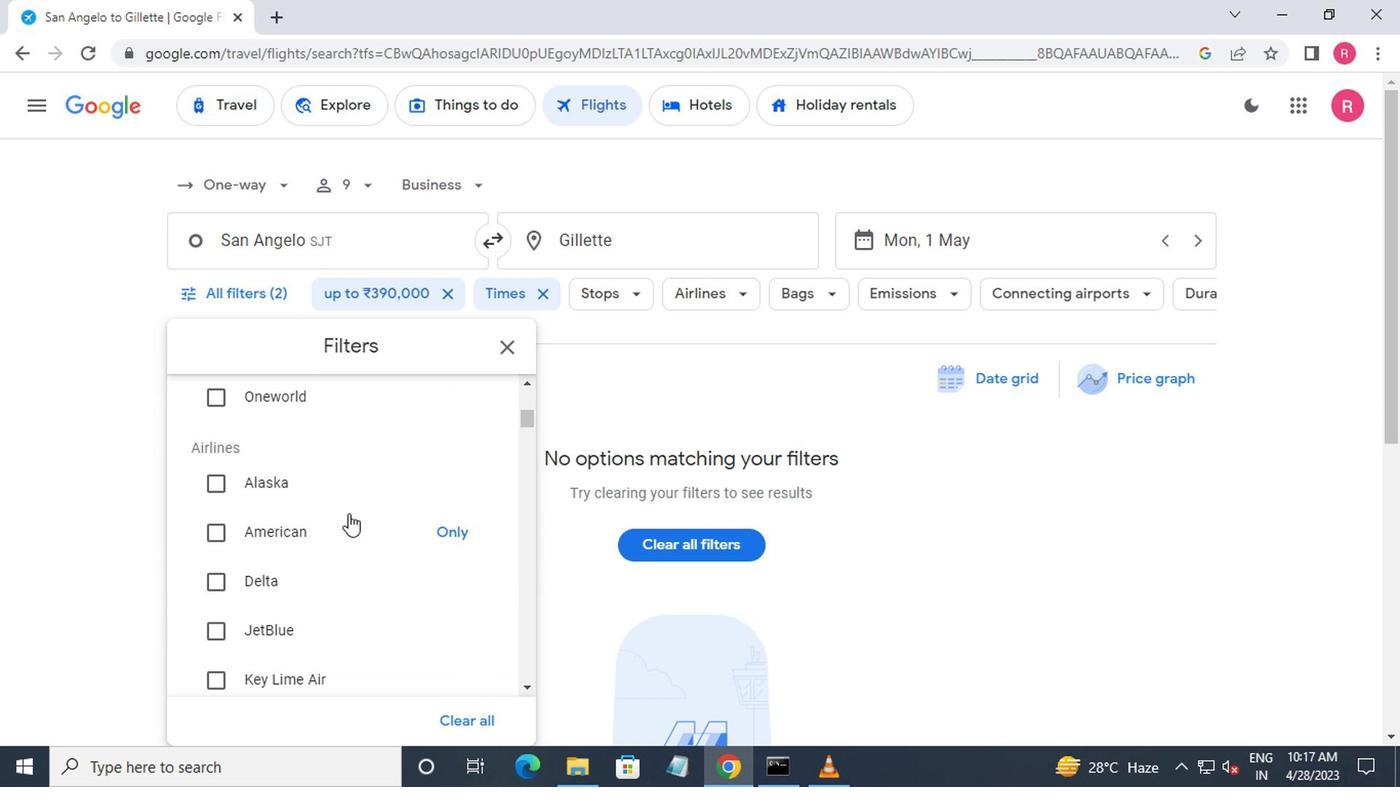 
Action: Mouse scrolled (344, 511) with delta (0, 0)
Screenshot: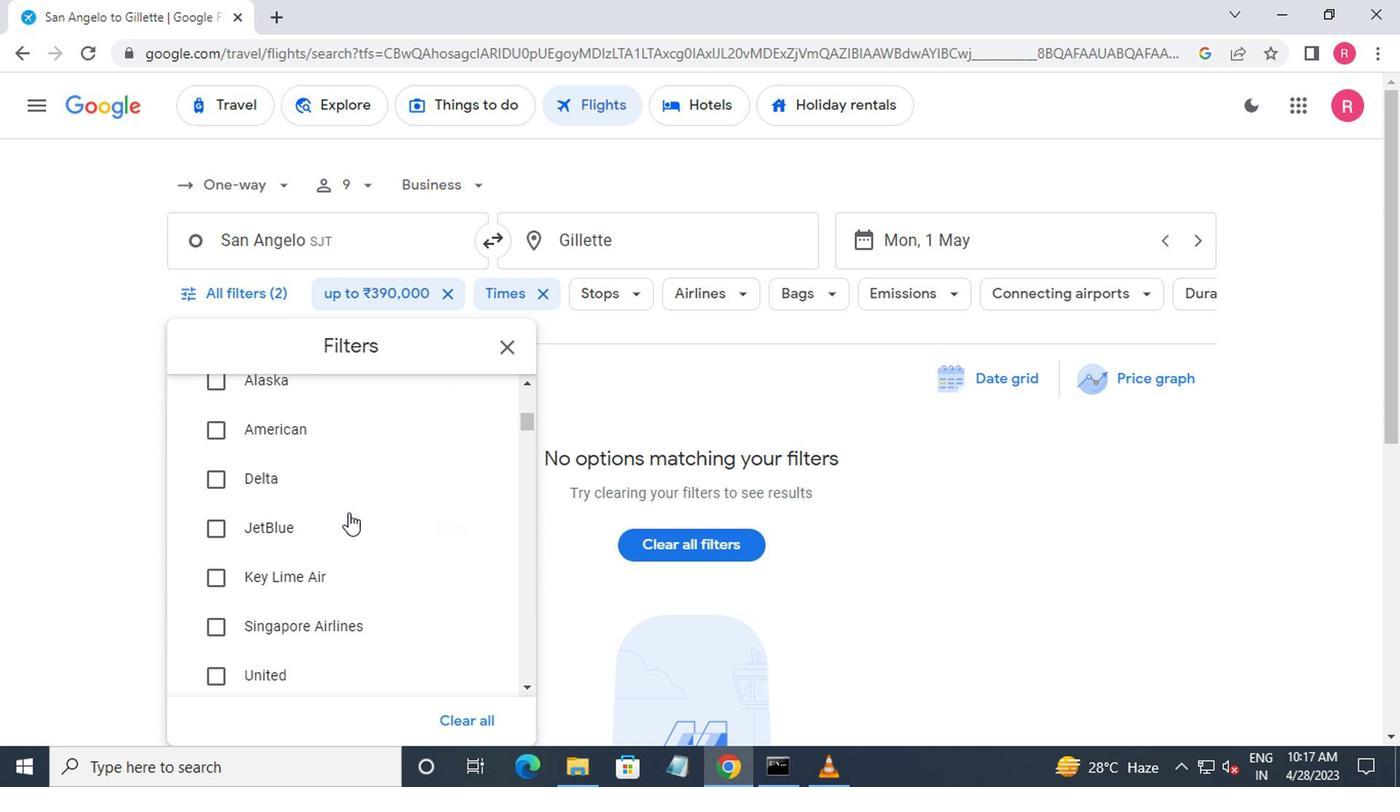 
Action: Mouse moved to (207, 624)
Screenshot: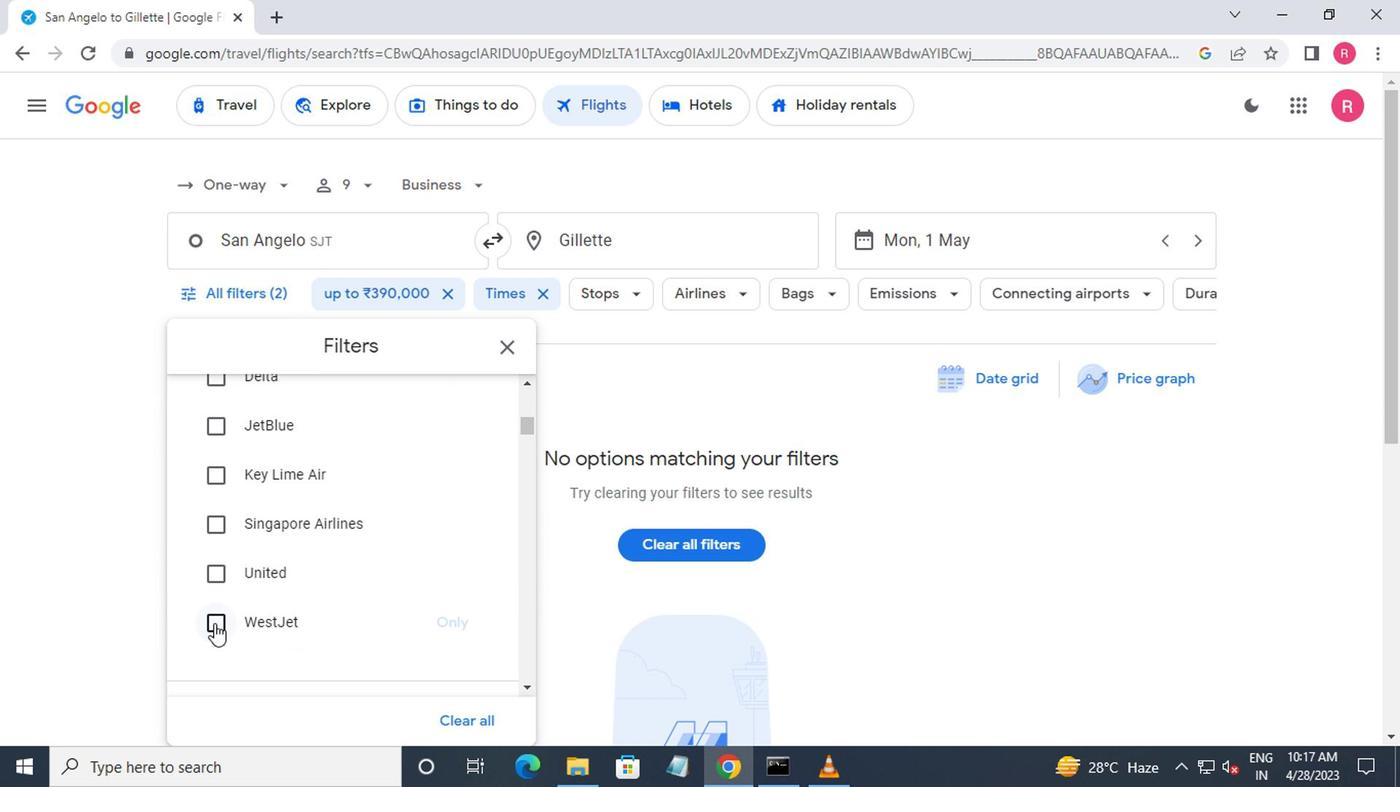 
Action: Mouse pressed left at (207, 624)
Screenshot: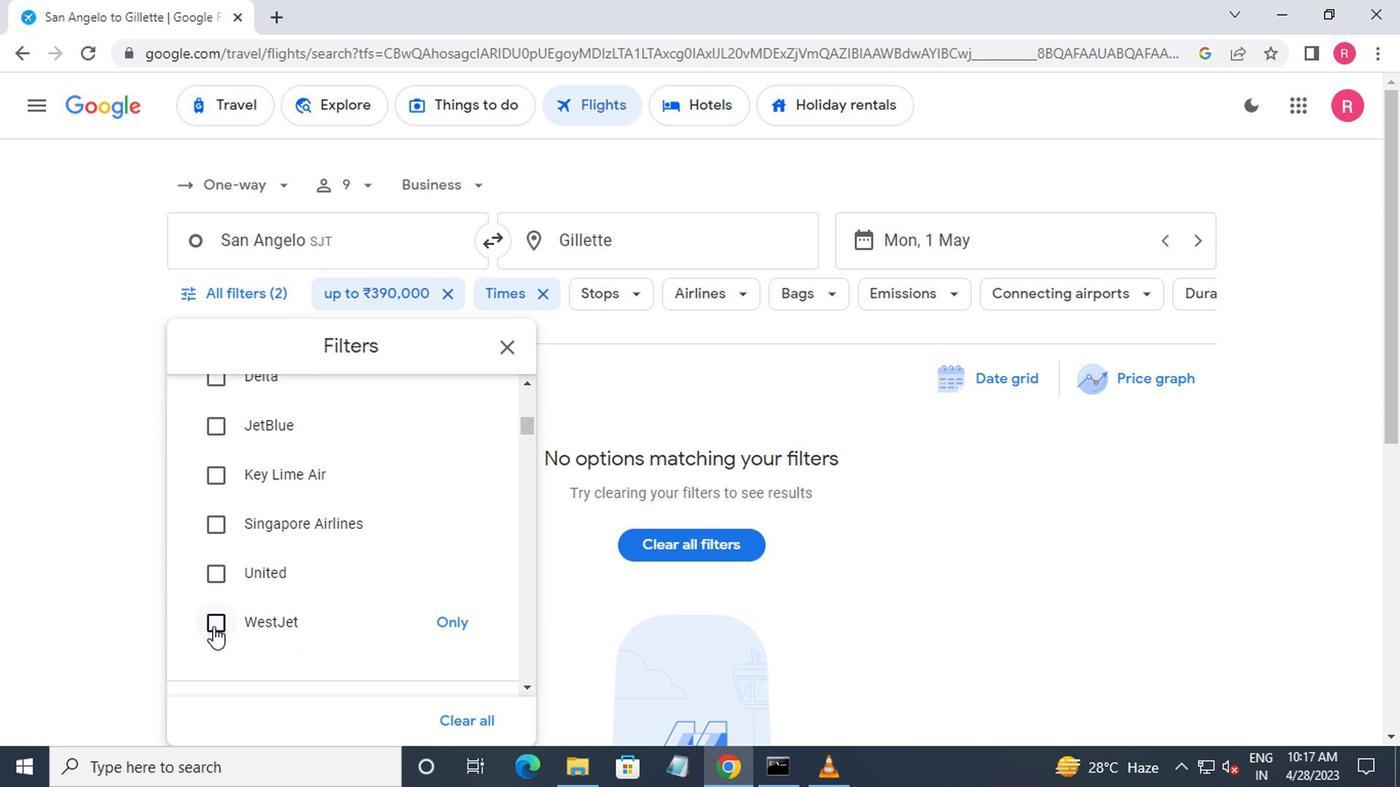 
Action: Mouse moved to (272, 579)
Screenshot: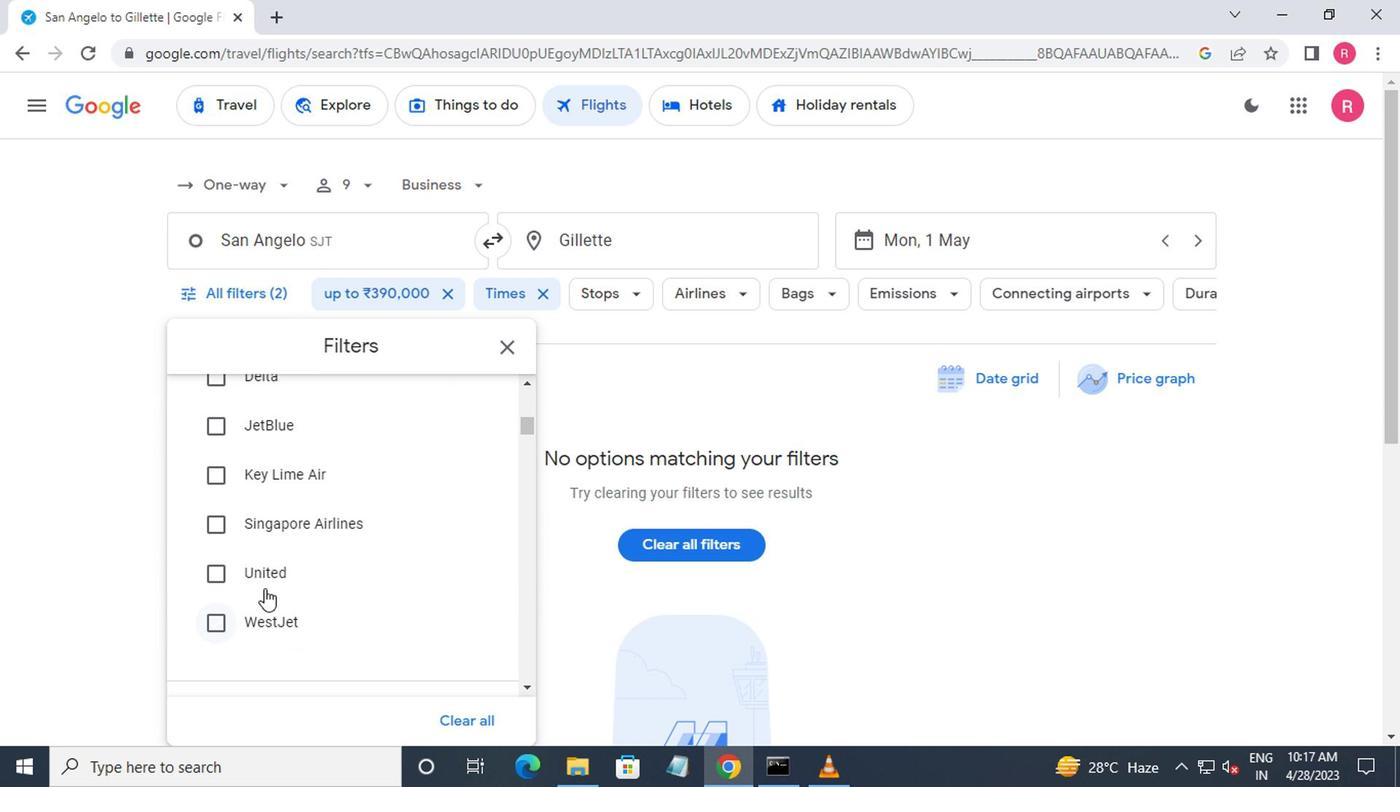 
Action: Mouse scrolled (272, 578) with delta (0, 0)
Screenshot: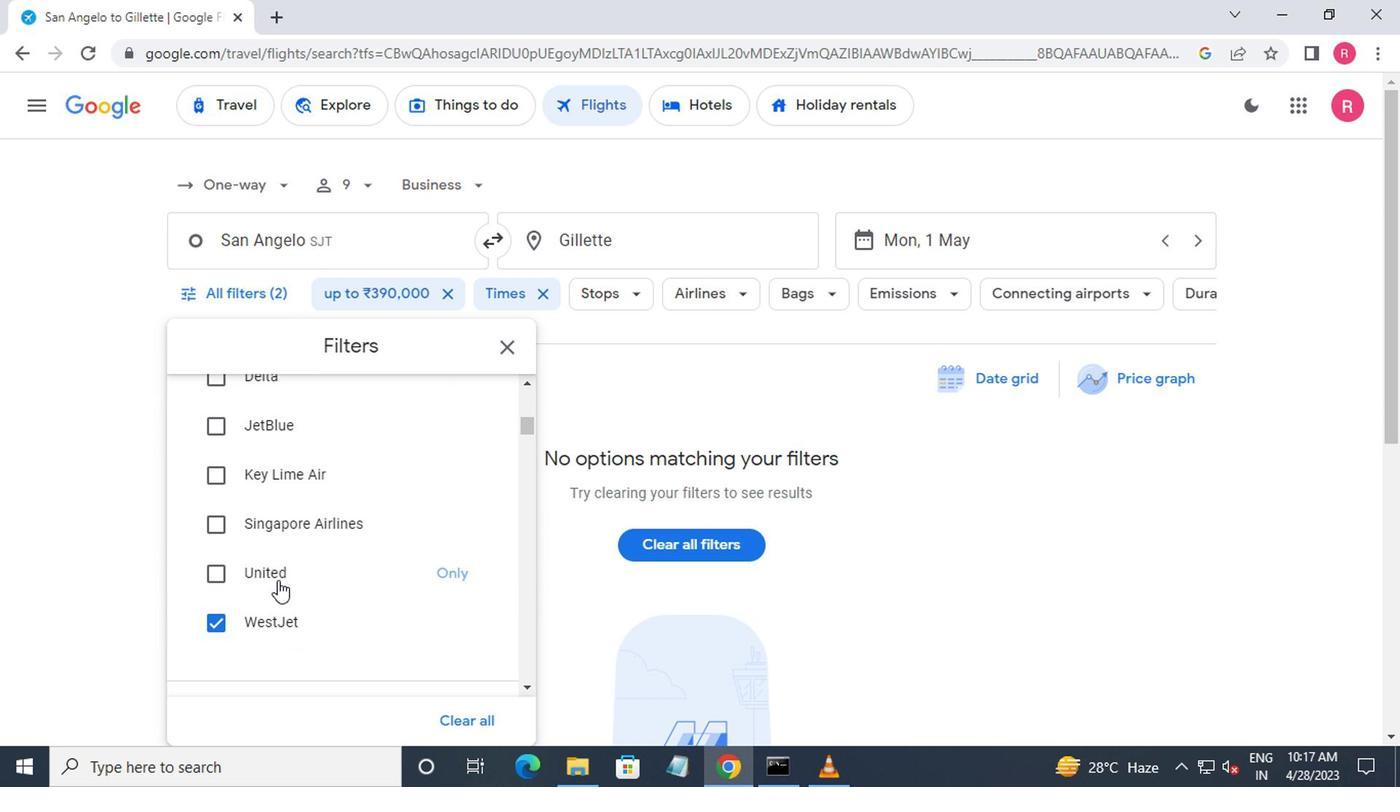 
Action: Mouse scrolled (272, 578) with delta (0, 0)
Screenshot: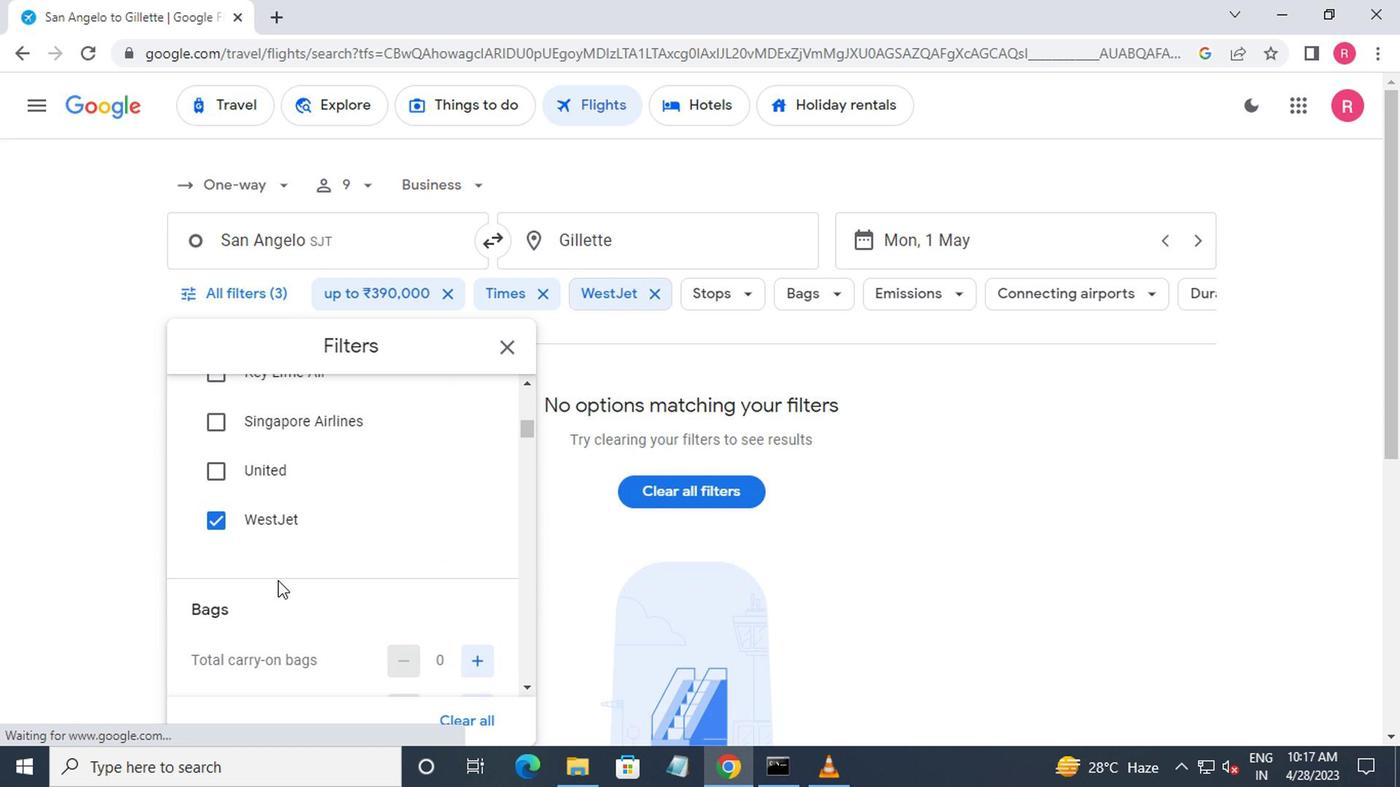 
Action: Mouse moved to (277, 568)
Screenshot: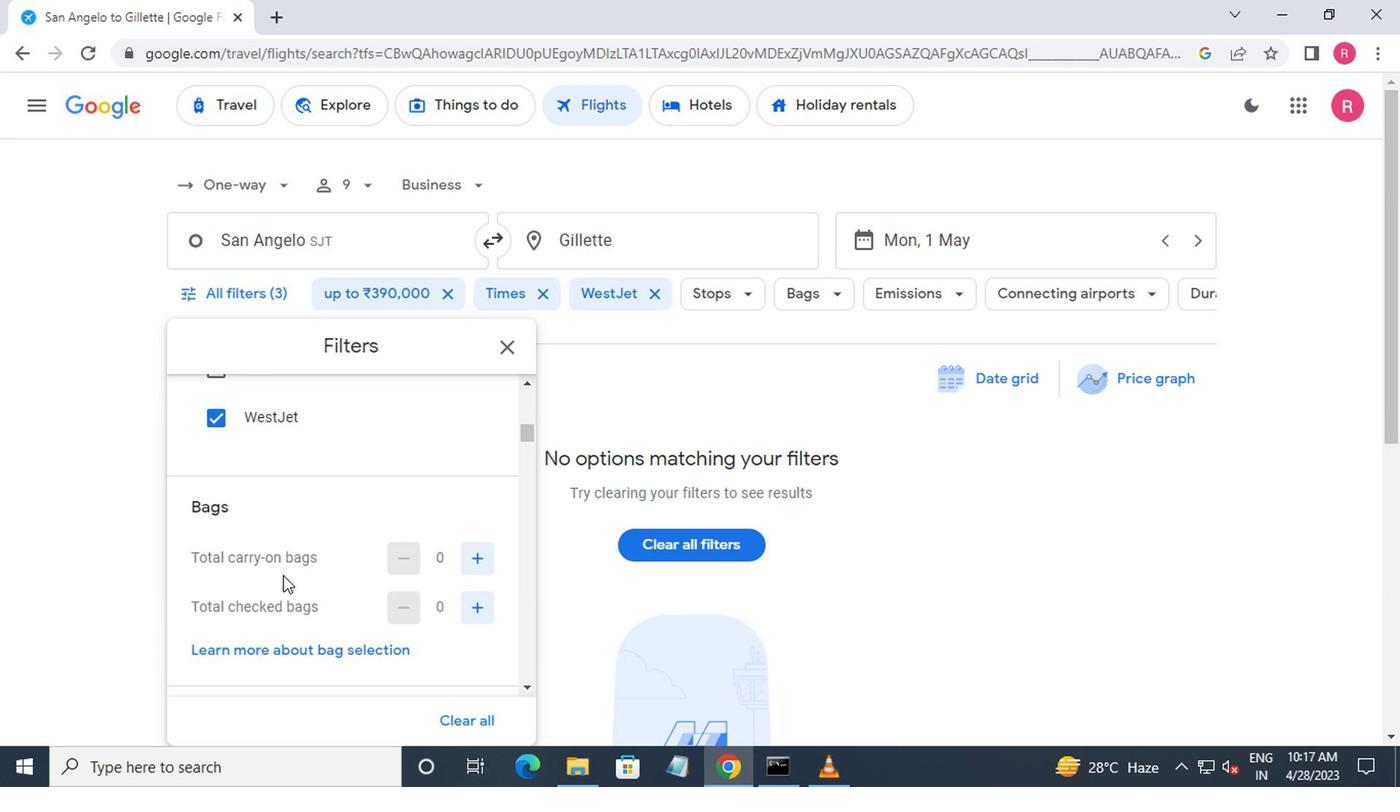 
Action: Mouse scrolled (277, 566) with delta (0, -1)
Screenshot: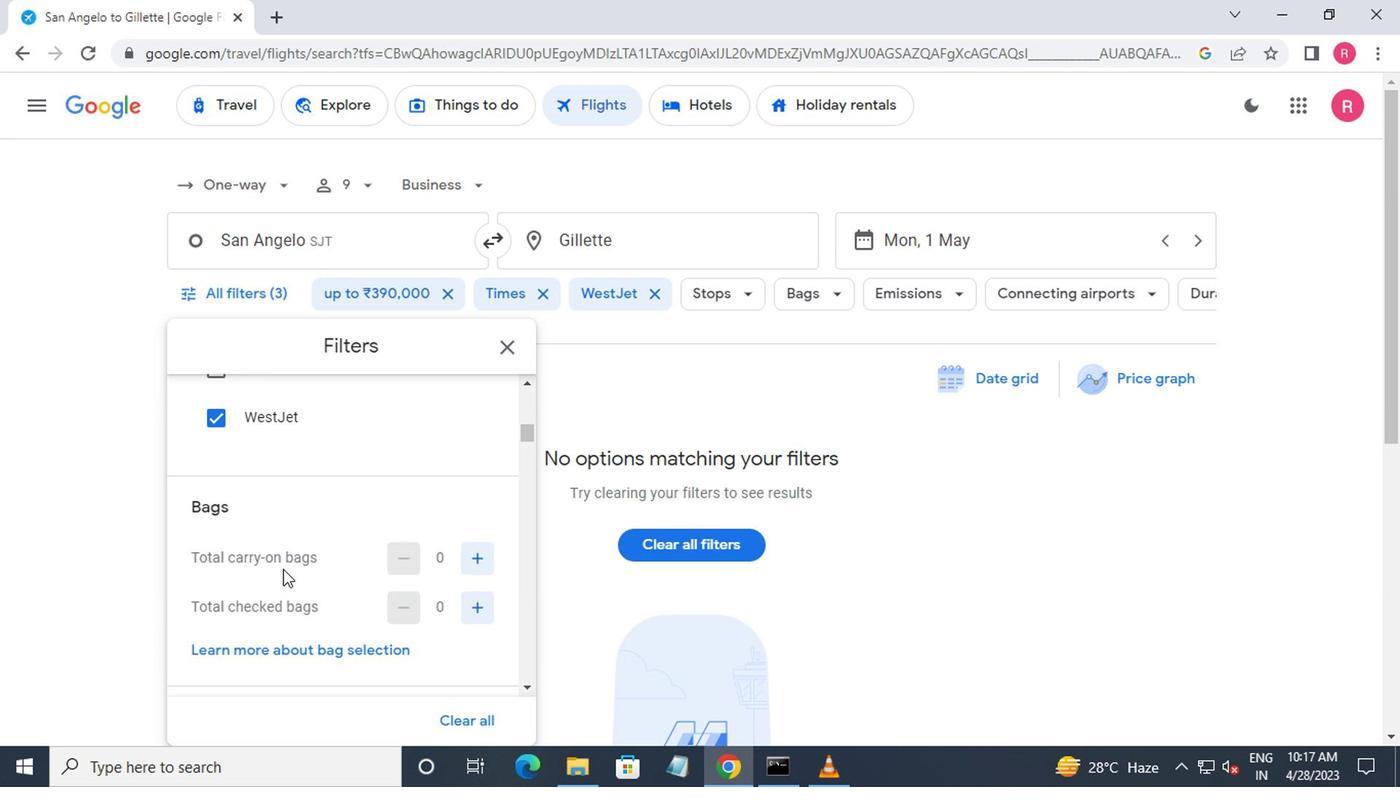 
Action: Mouse scrolled (277, 566) with delta (0, -1)
Screenshot: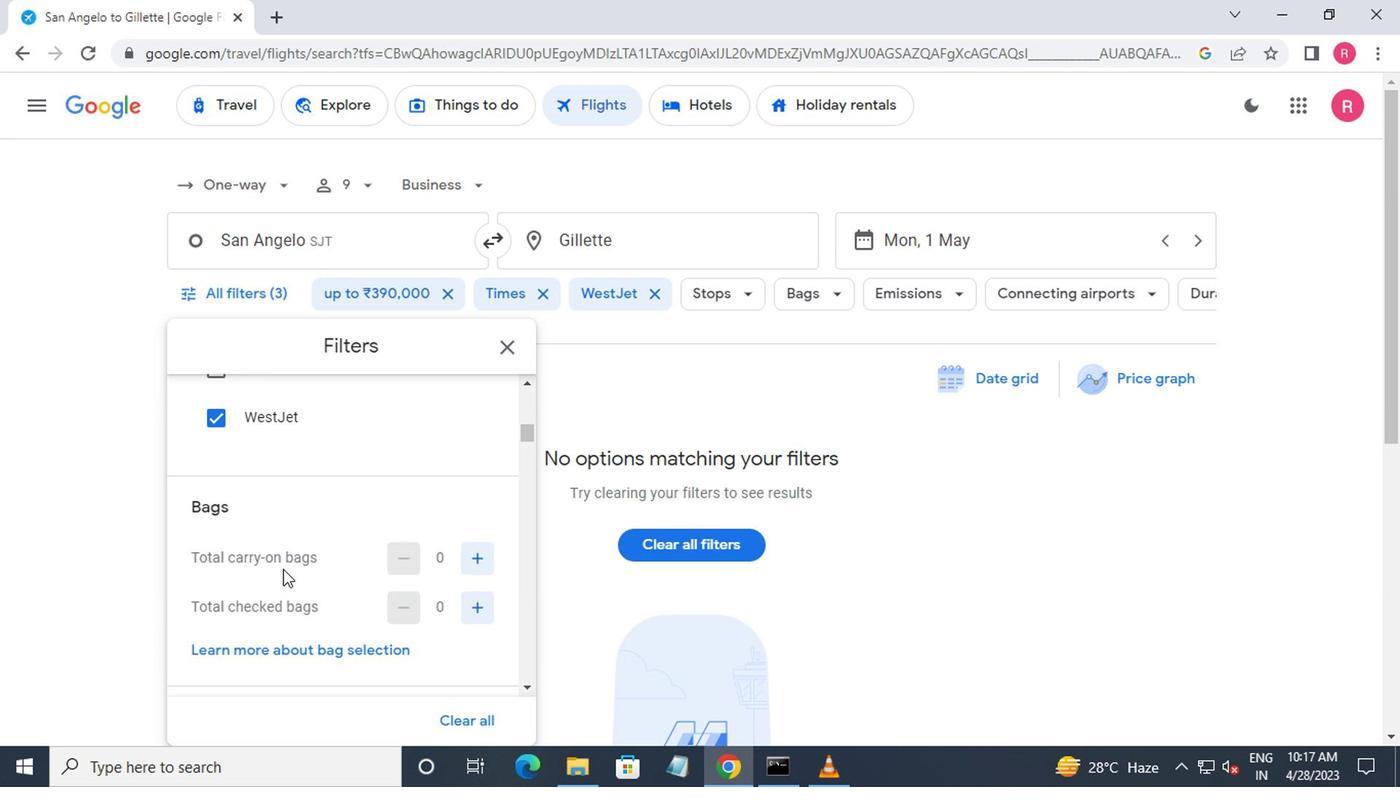 
Action: Mouse scrolled (277, 569) with delta (0, 0)
Screenshot: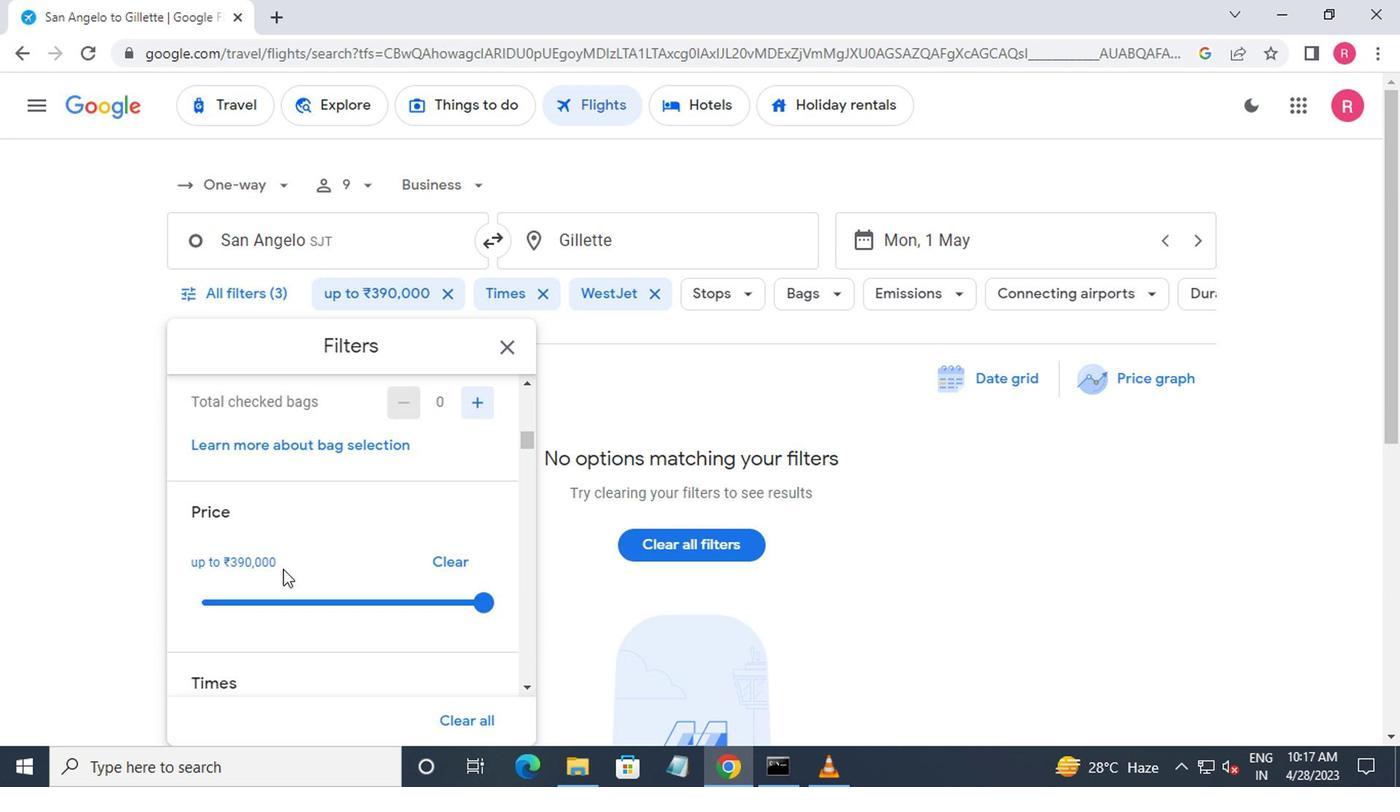 
Action: Mouse scrolled (277, 569) with delta (0, 0)
Screenshot: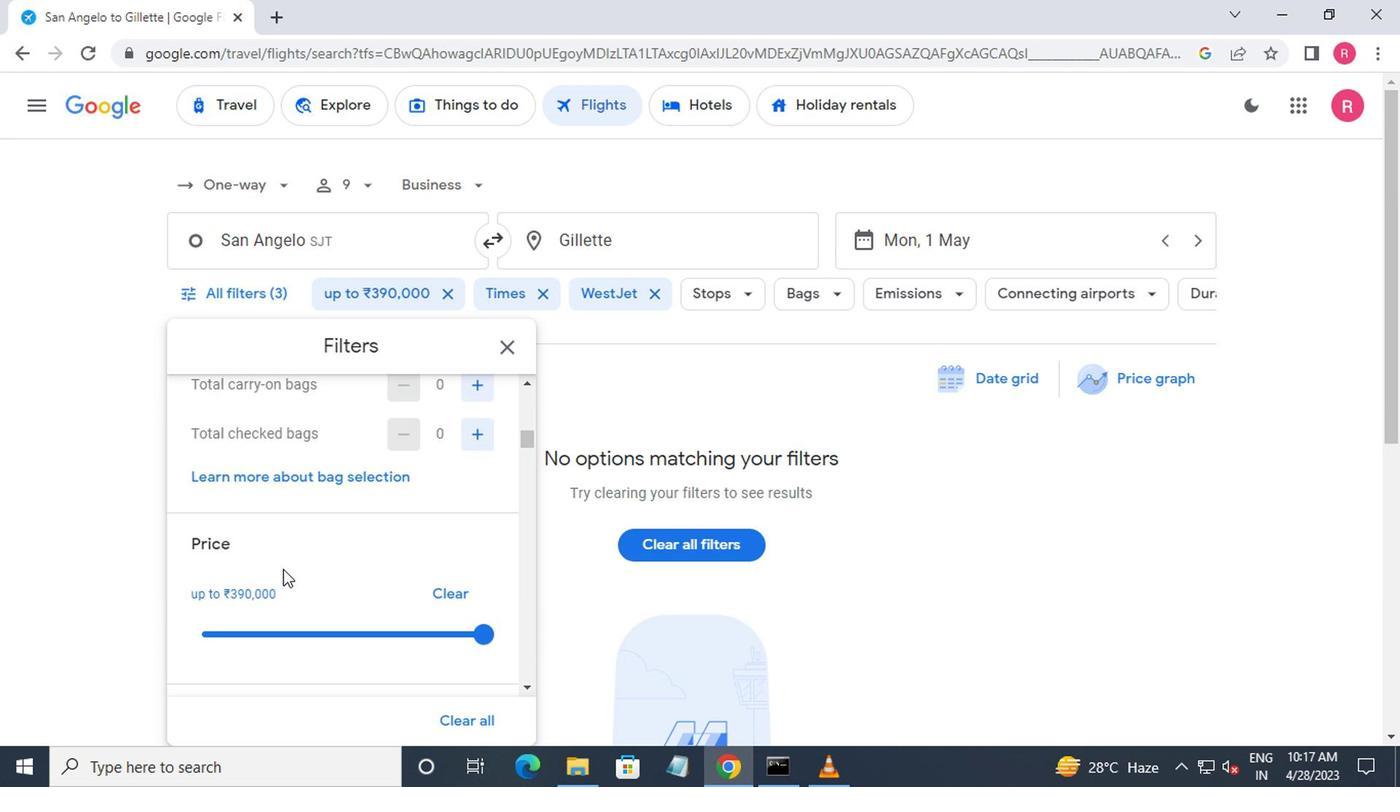 
Action: Mouse moved to (333, 600)
Screenshot: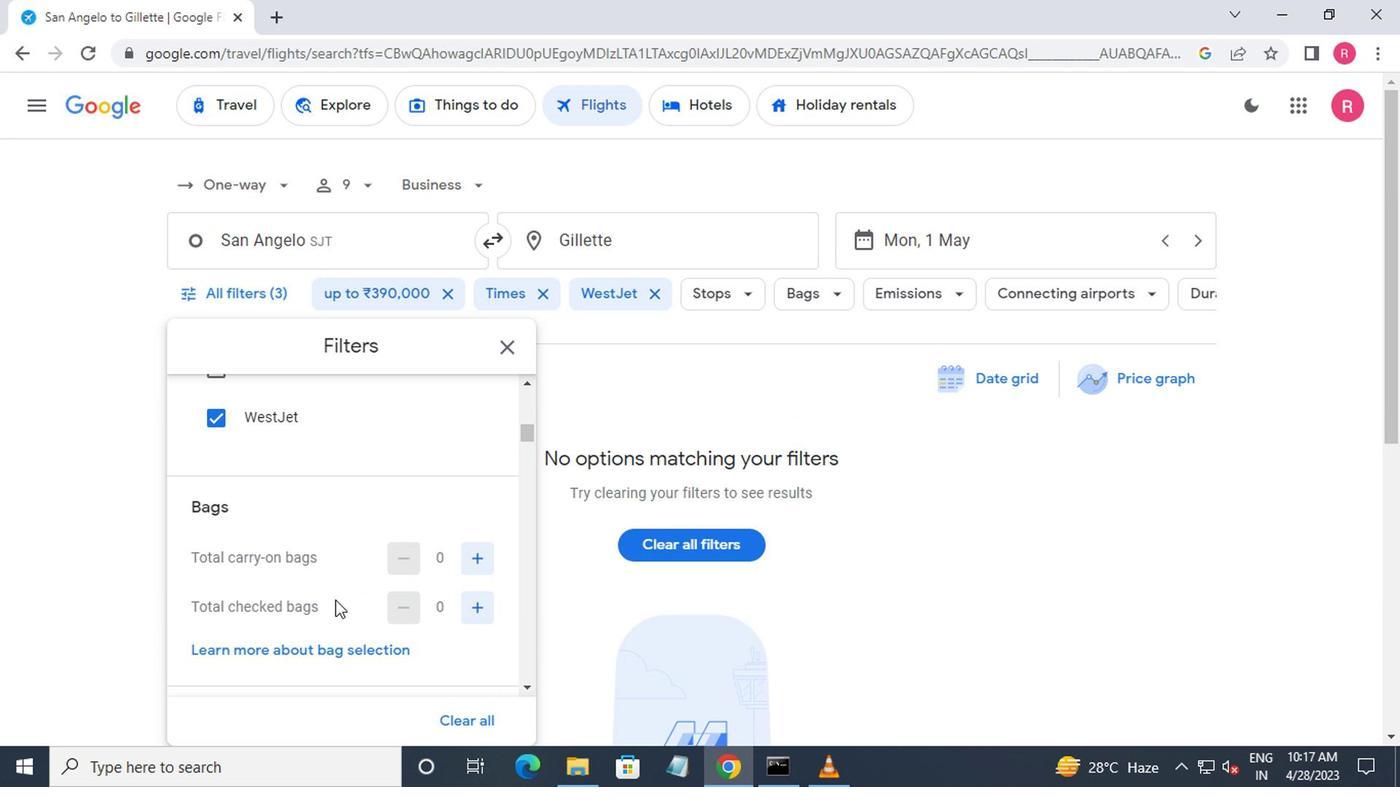 
Action: Mouse scrolled (333, 599) with delta (0, 0)
Screenshot: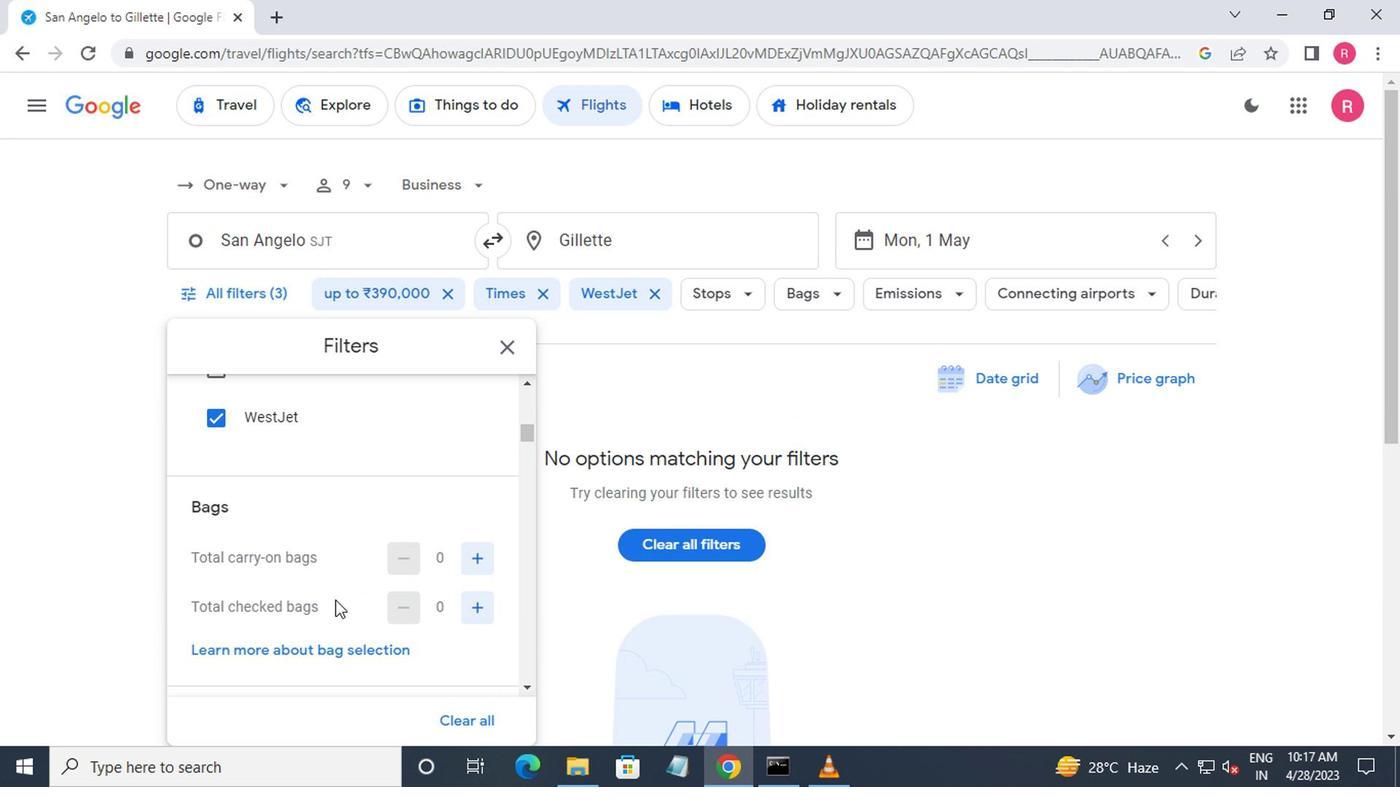 
Action: Mouse moved to (467, 509)
Screenshot: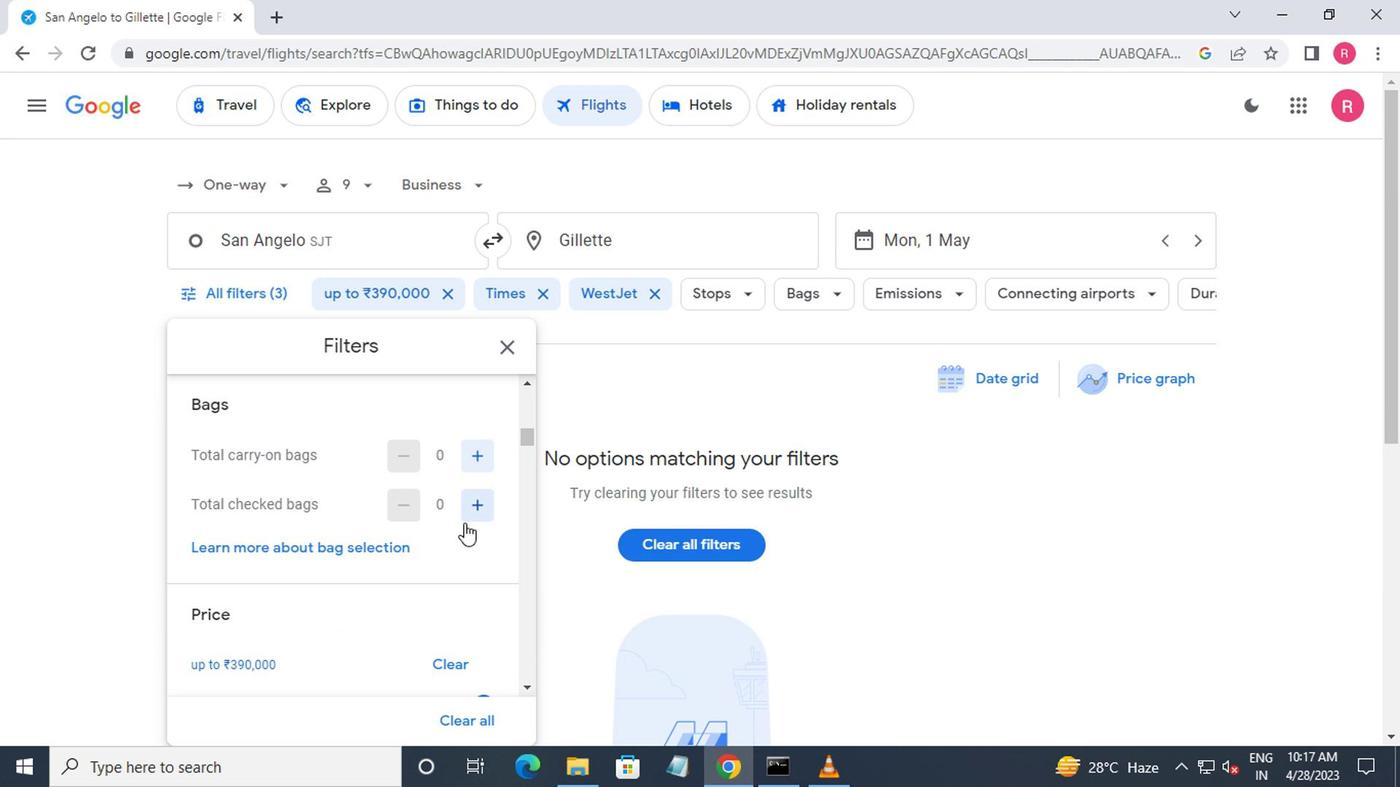 
Action: Mouse pressed left at (467, 509)
Screenshot: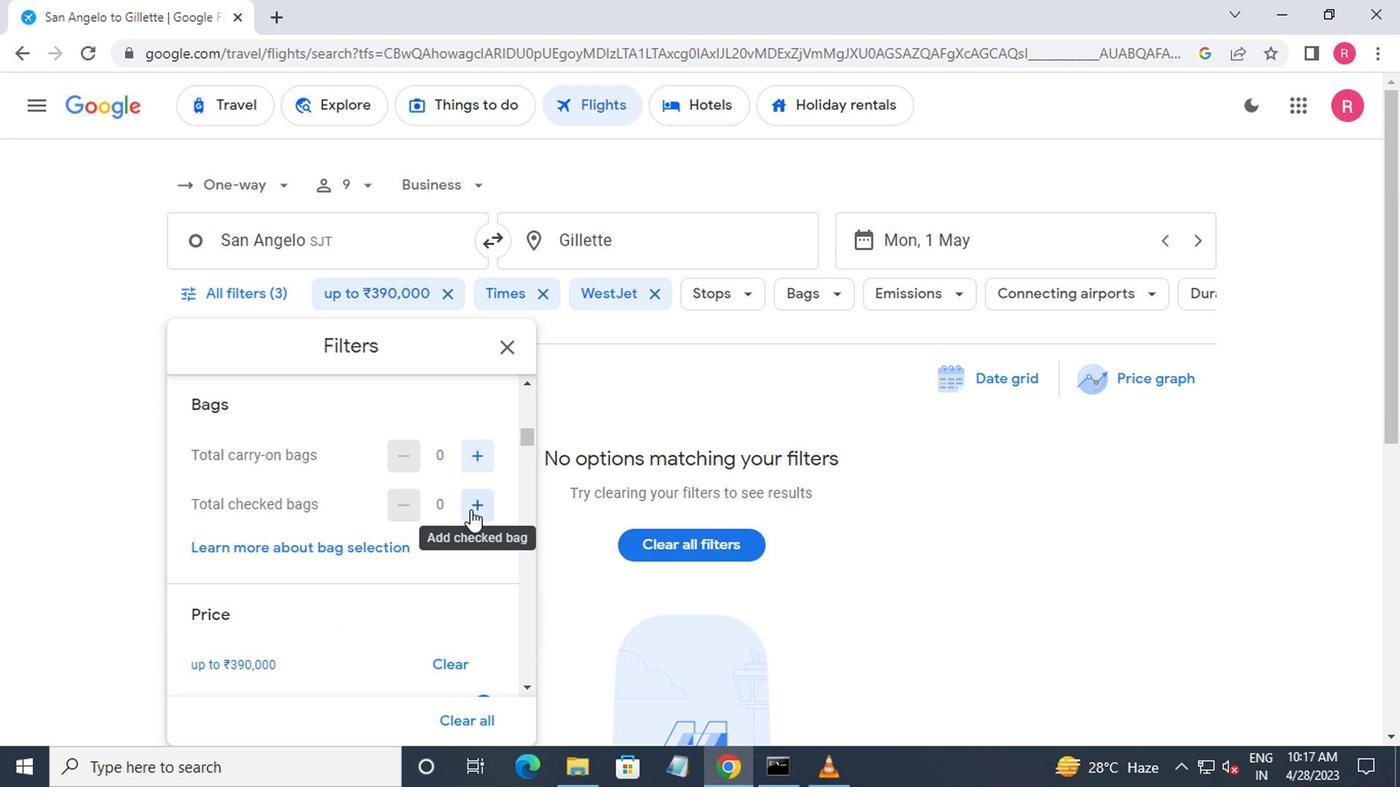 
Action: Mouse pressed left at (467, 509)
Screenshot: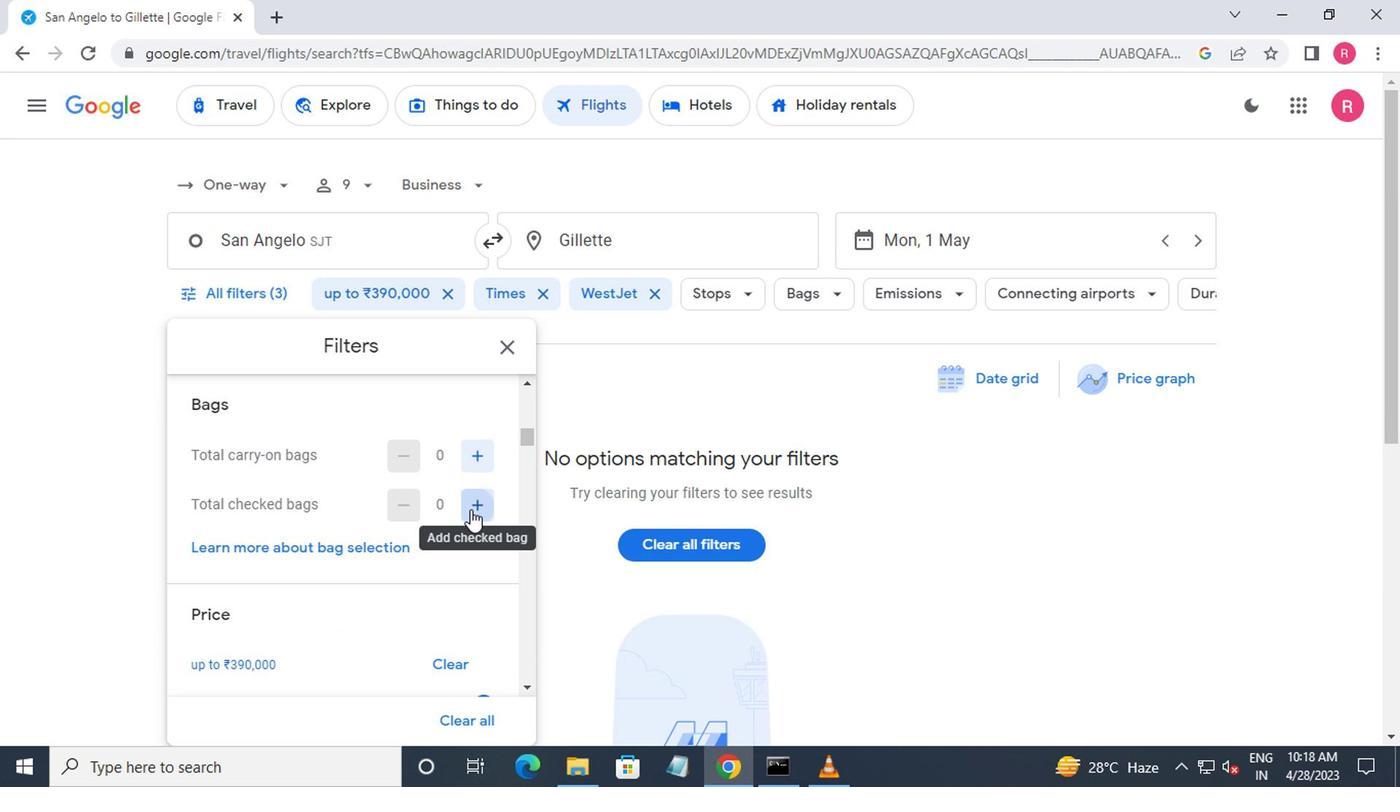 
Action: Mouse moved to (465, 512)
Screenshot: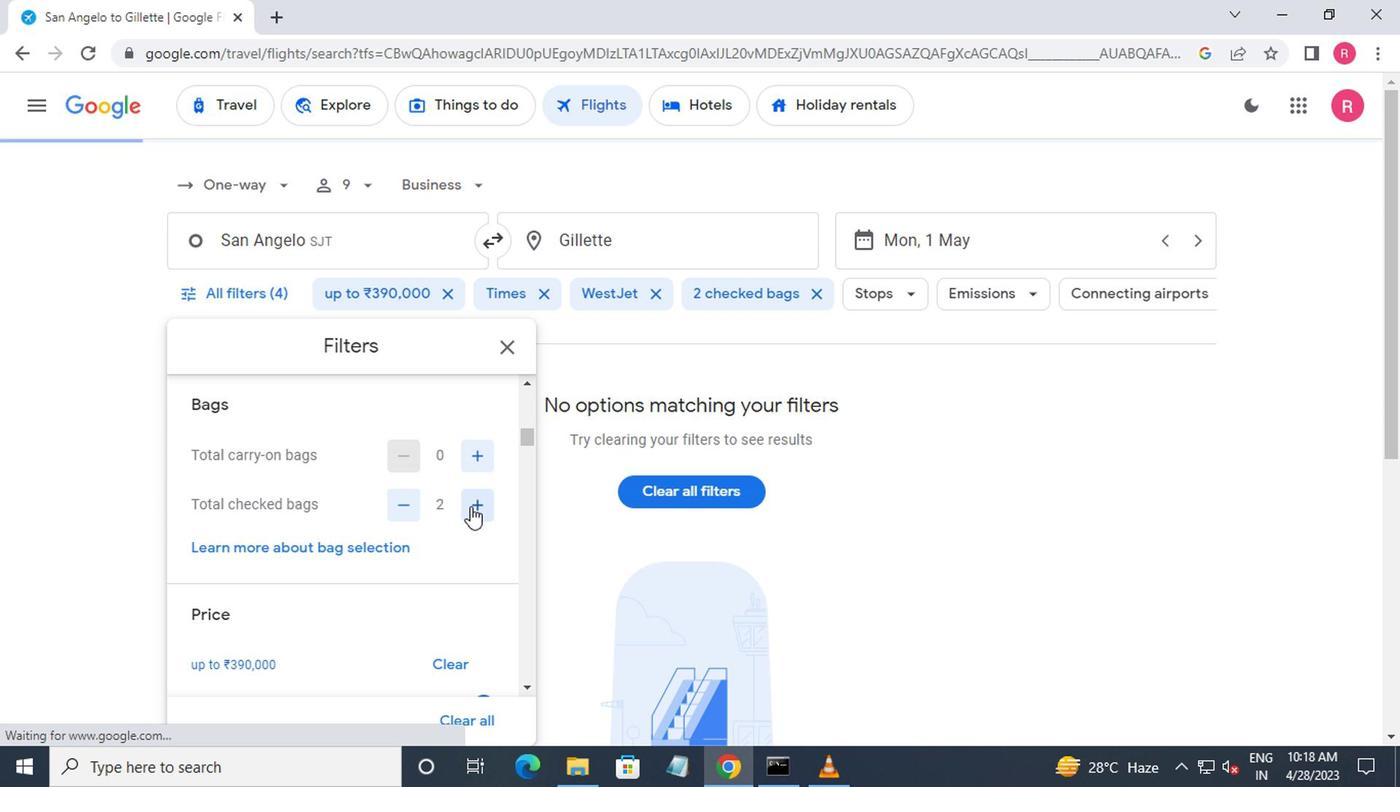 
Action: Mouse scrolled (465, 511) with delta (0, 0)
Screenshot: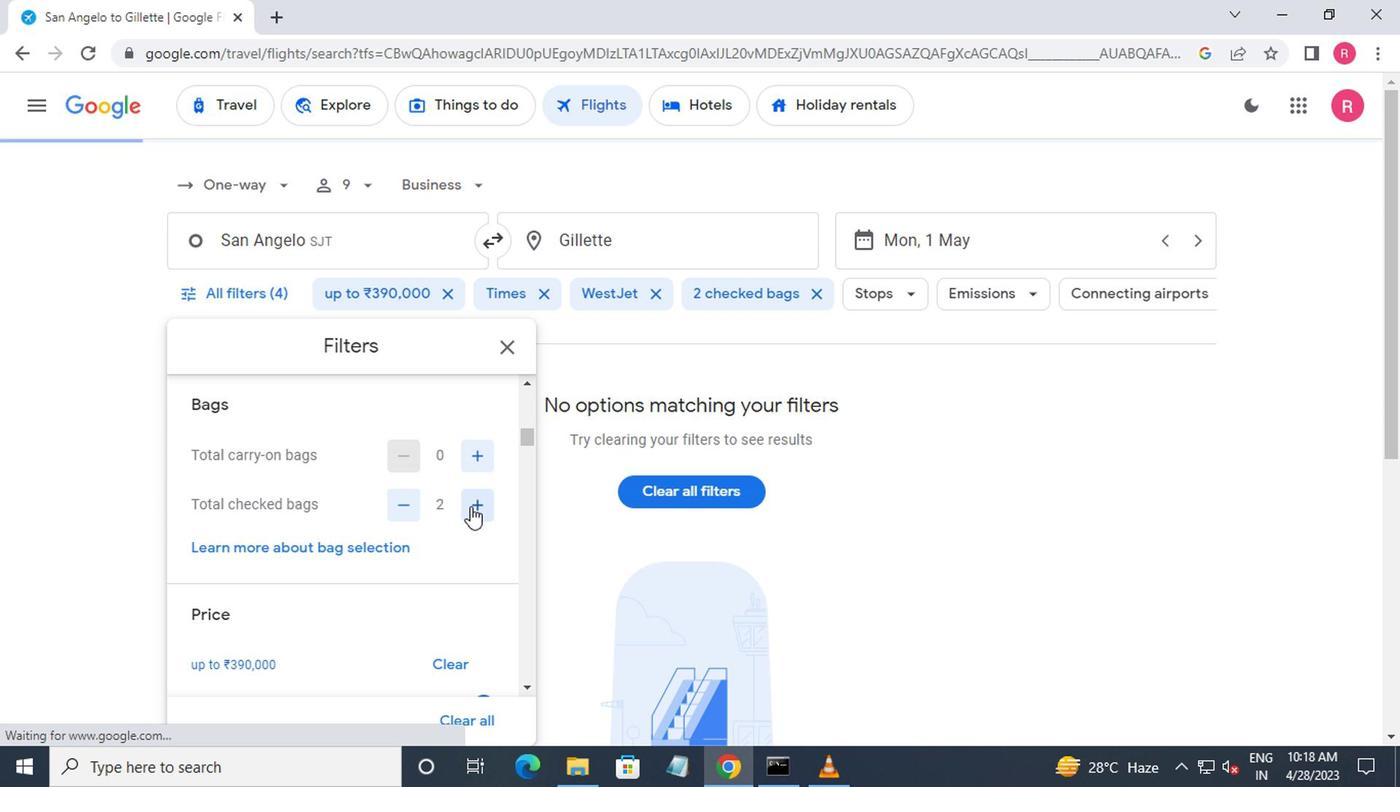 
Action: Mouse moved to (455, 522)
Screenshot: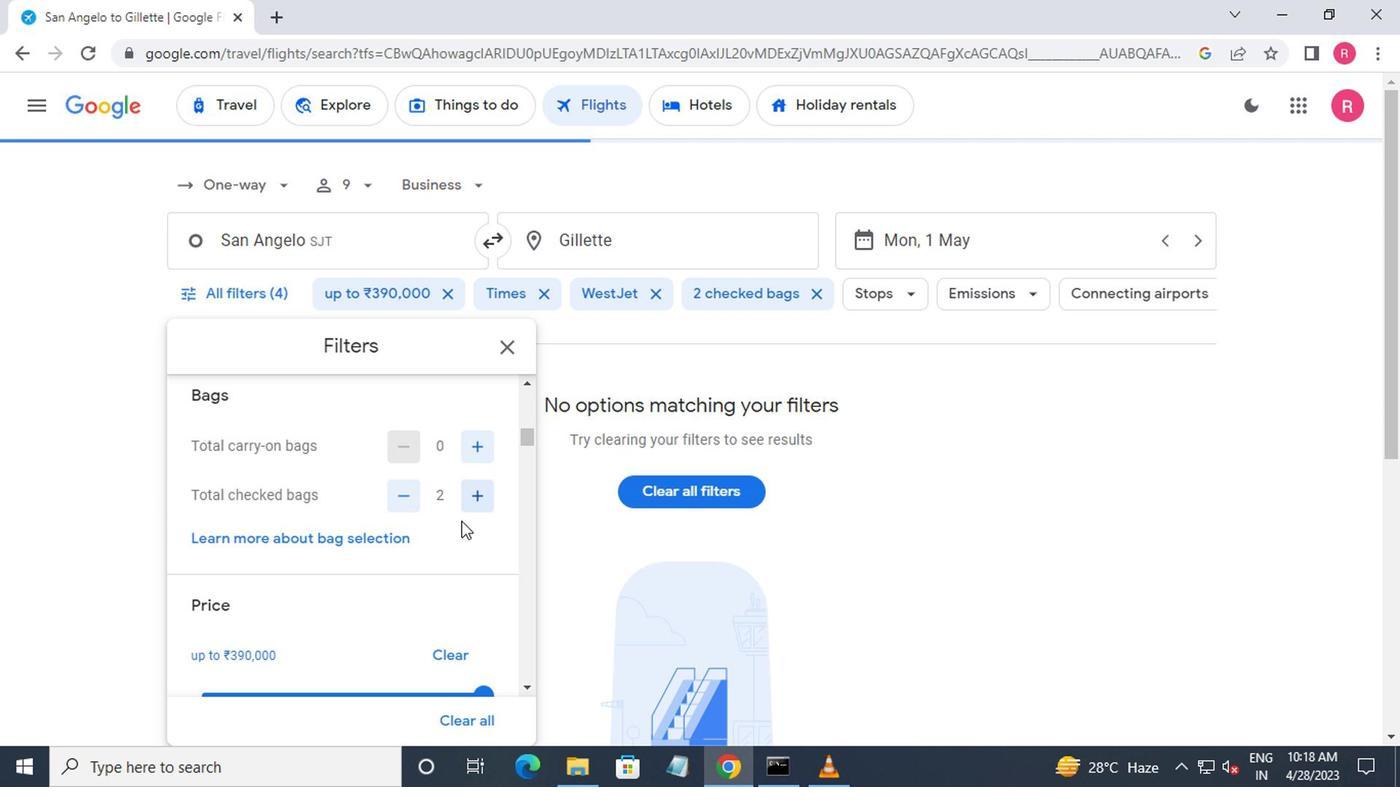 
Action: Mouse scrolled (455, 521) with delta (0, 0)
Screenshot: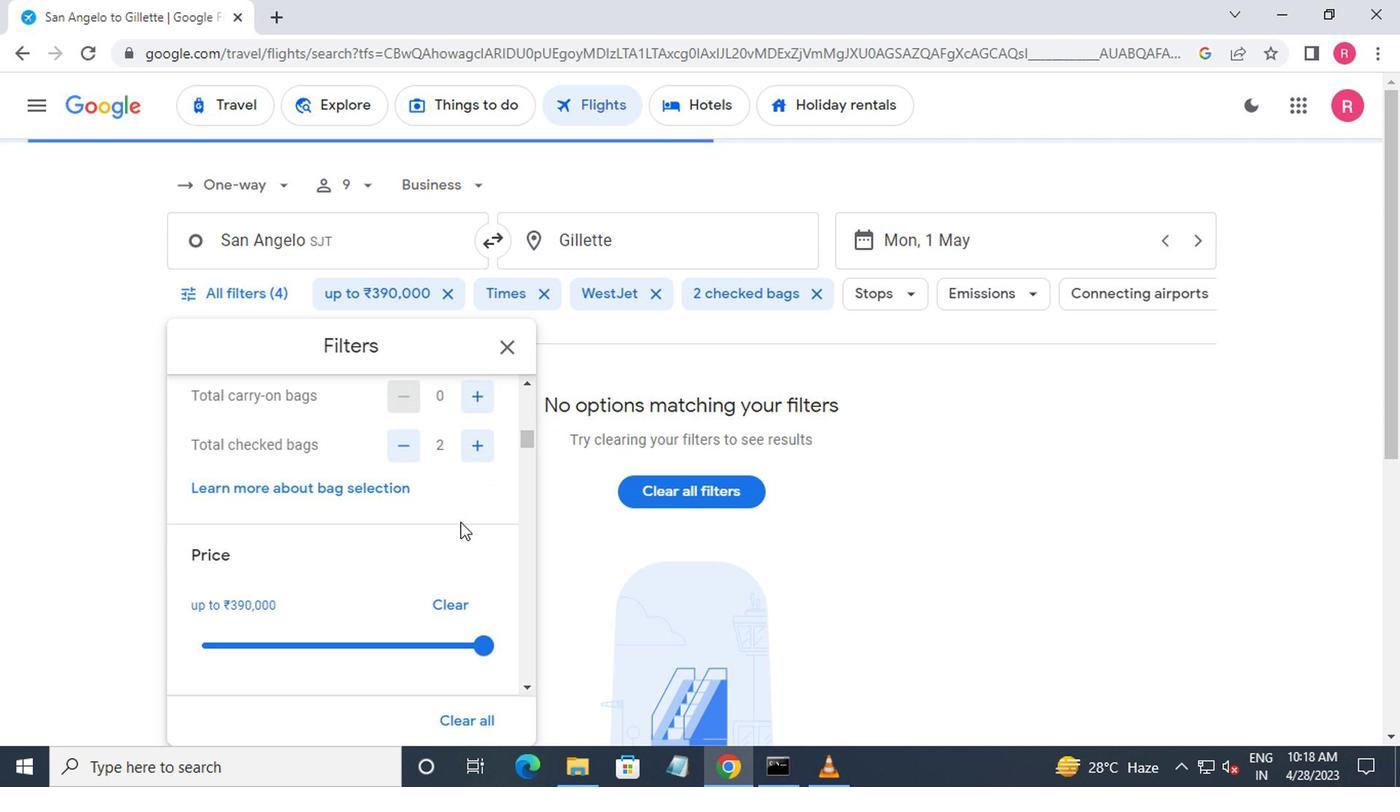 
Action: Mouse moved to (451, 527)
Screenshot: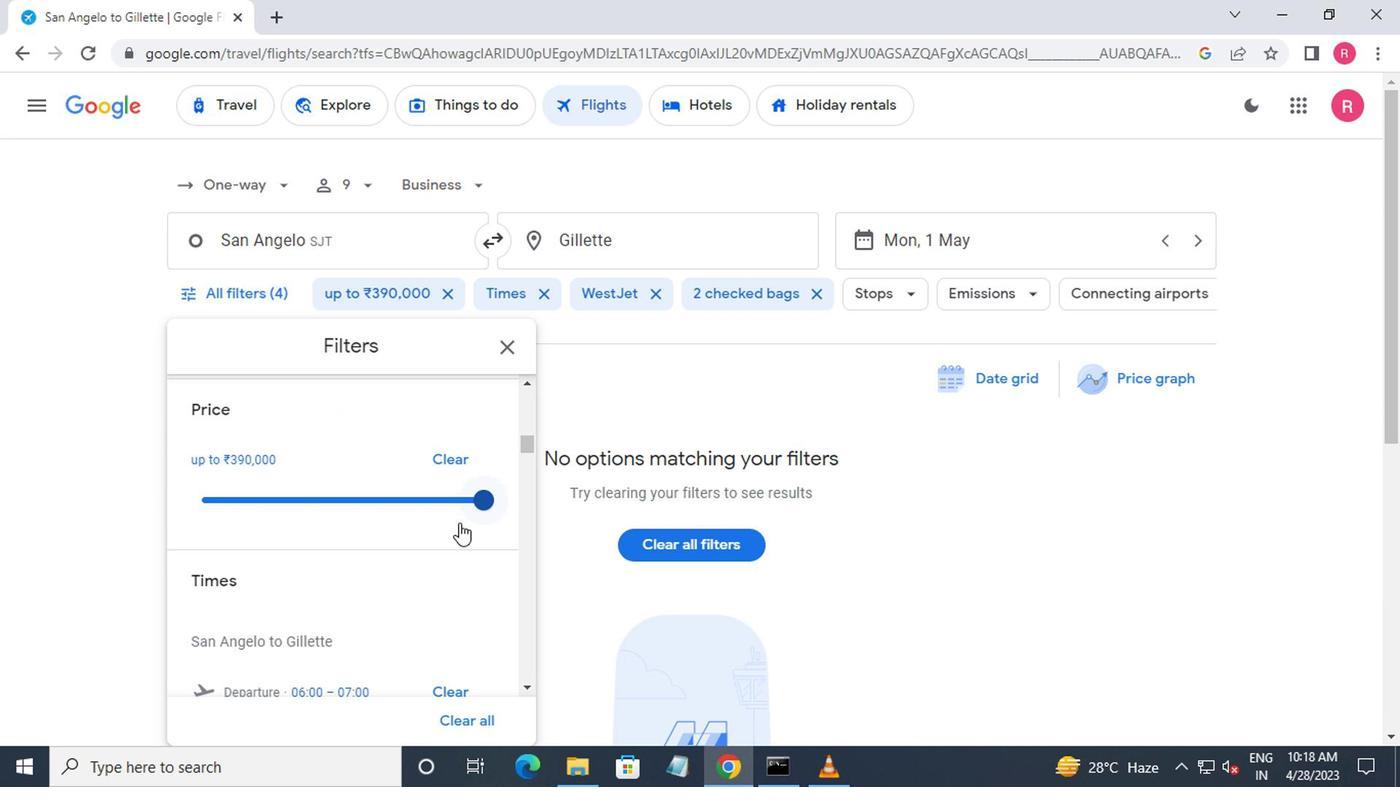 
Action: Mouse scrolled (451, 526) with delta (0, 0)
Screenshot: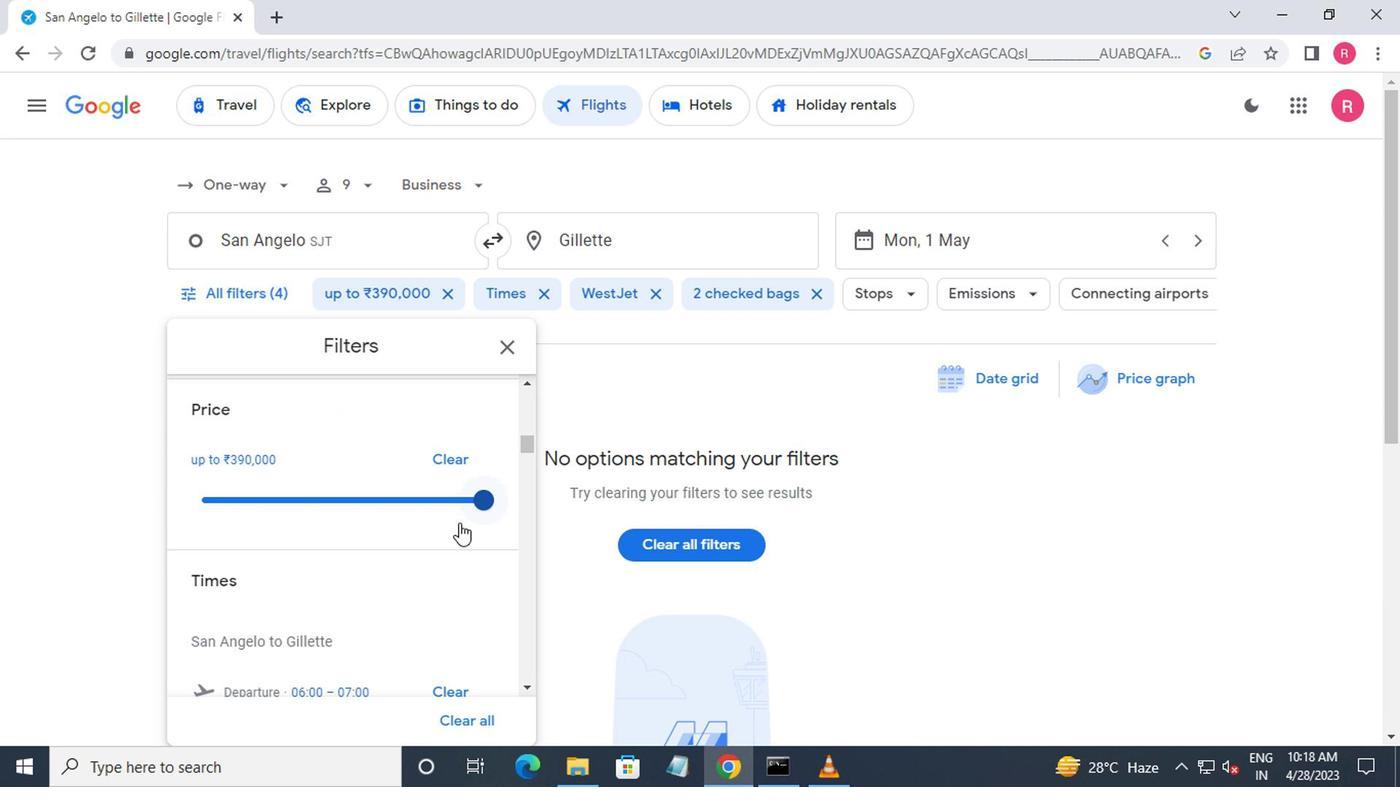 
Action: Mouse moved to (446, 532)
Screenshot: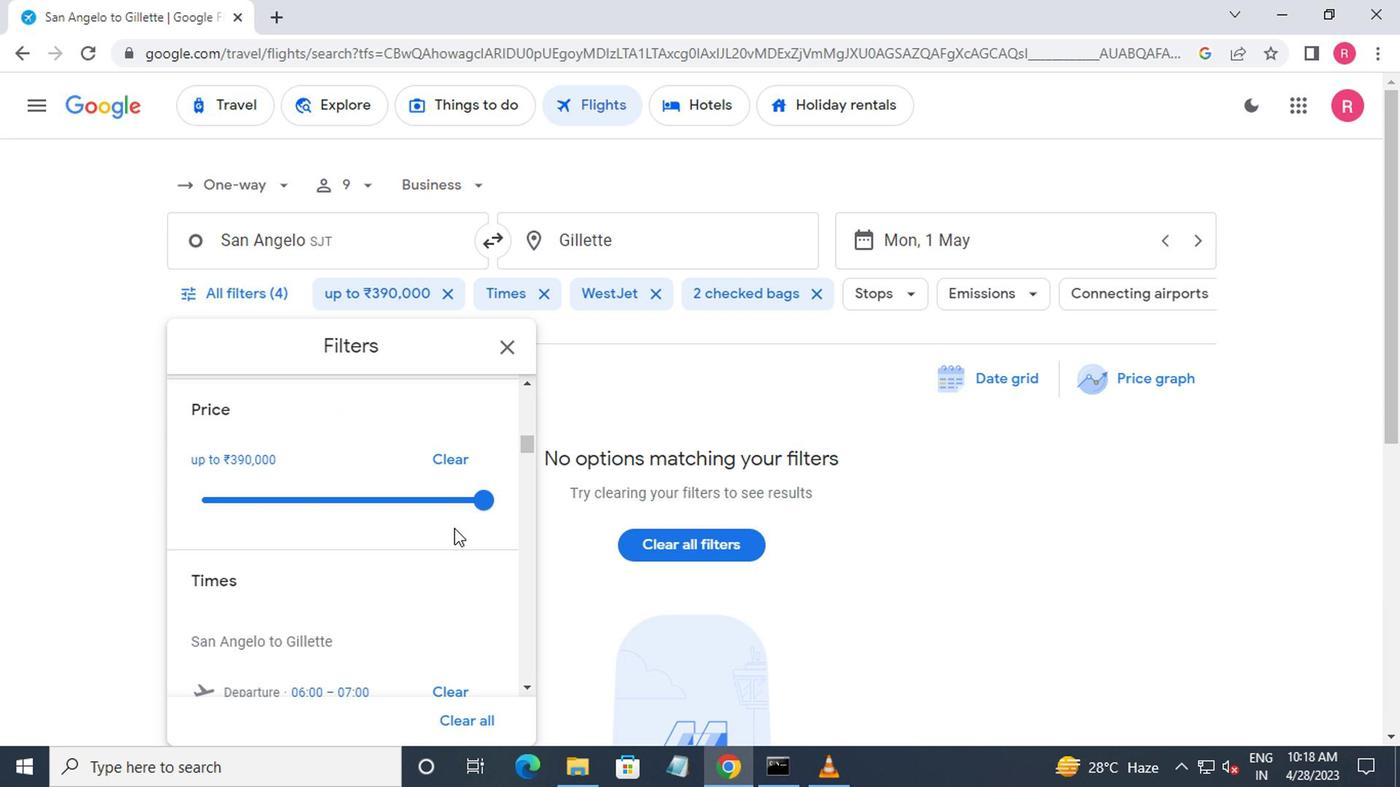 
Action: Mouse scrolled (446, 531) with delta (0, 0)
Screenshot: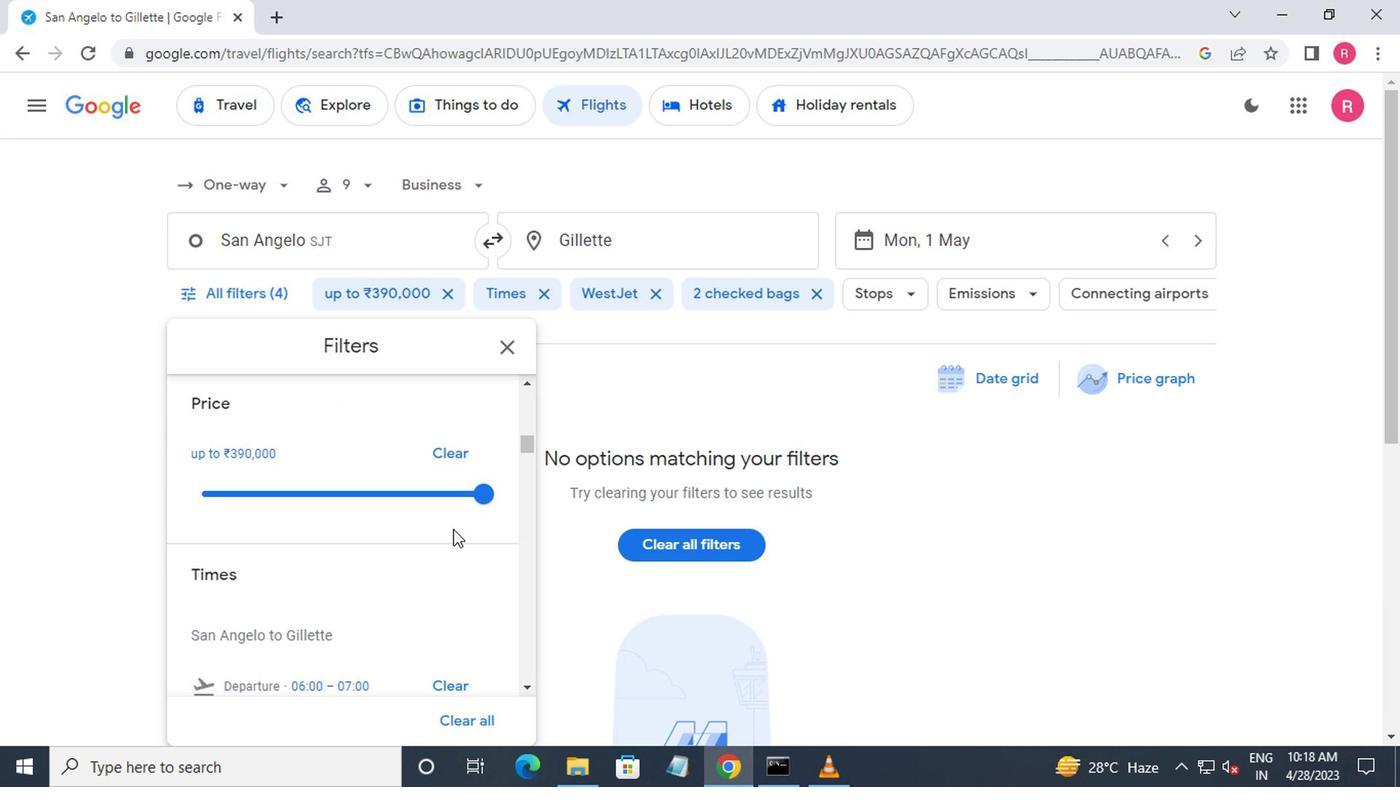
Action: Mouse moved to (440, 483)
Screenshot: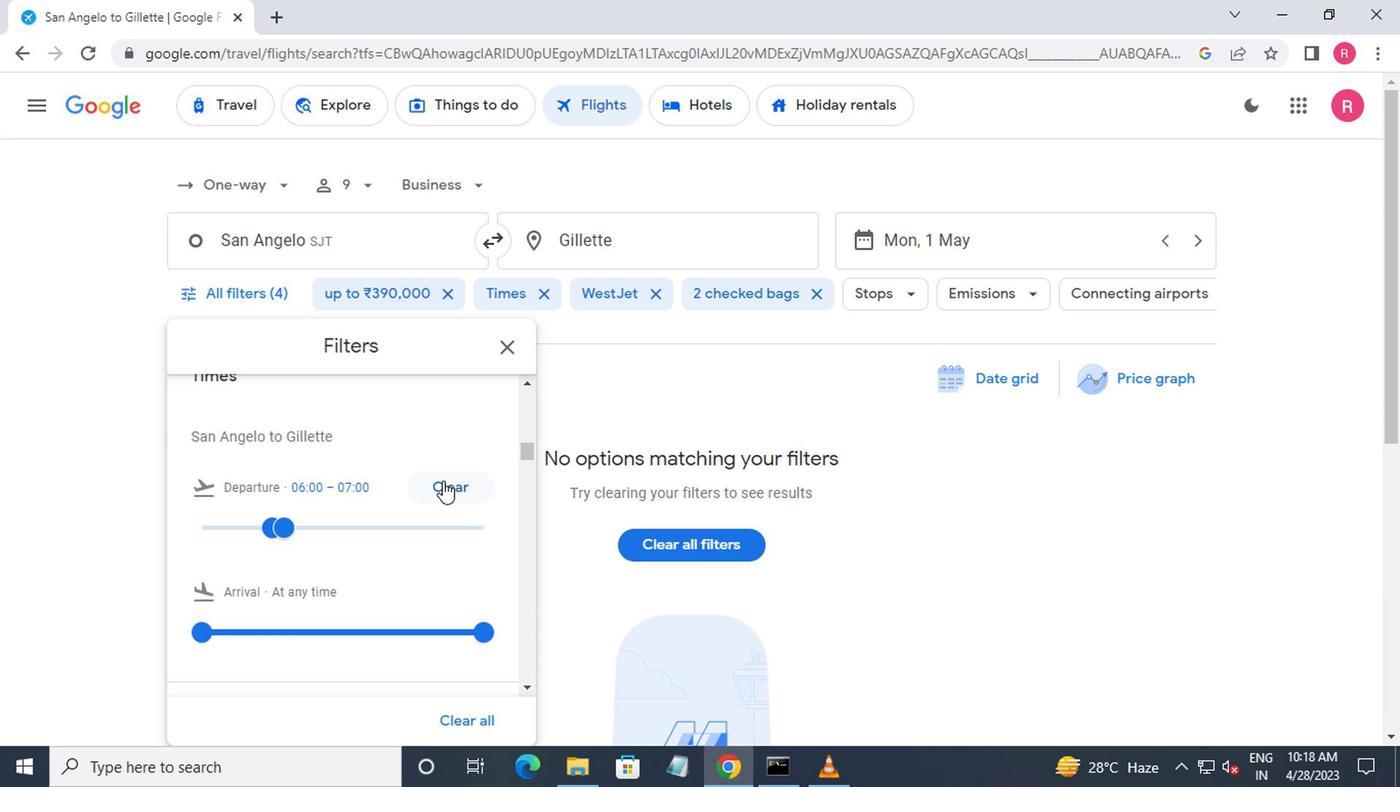 
Action: Mouse pressed left at (440, 483)
Screenshot: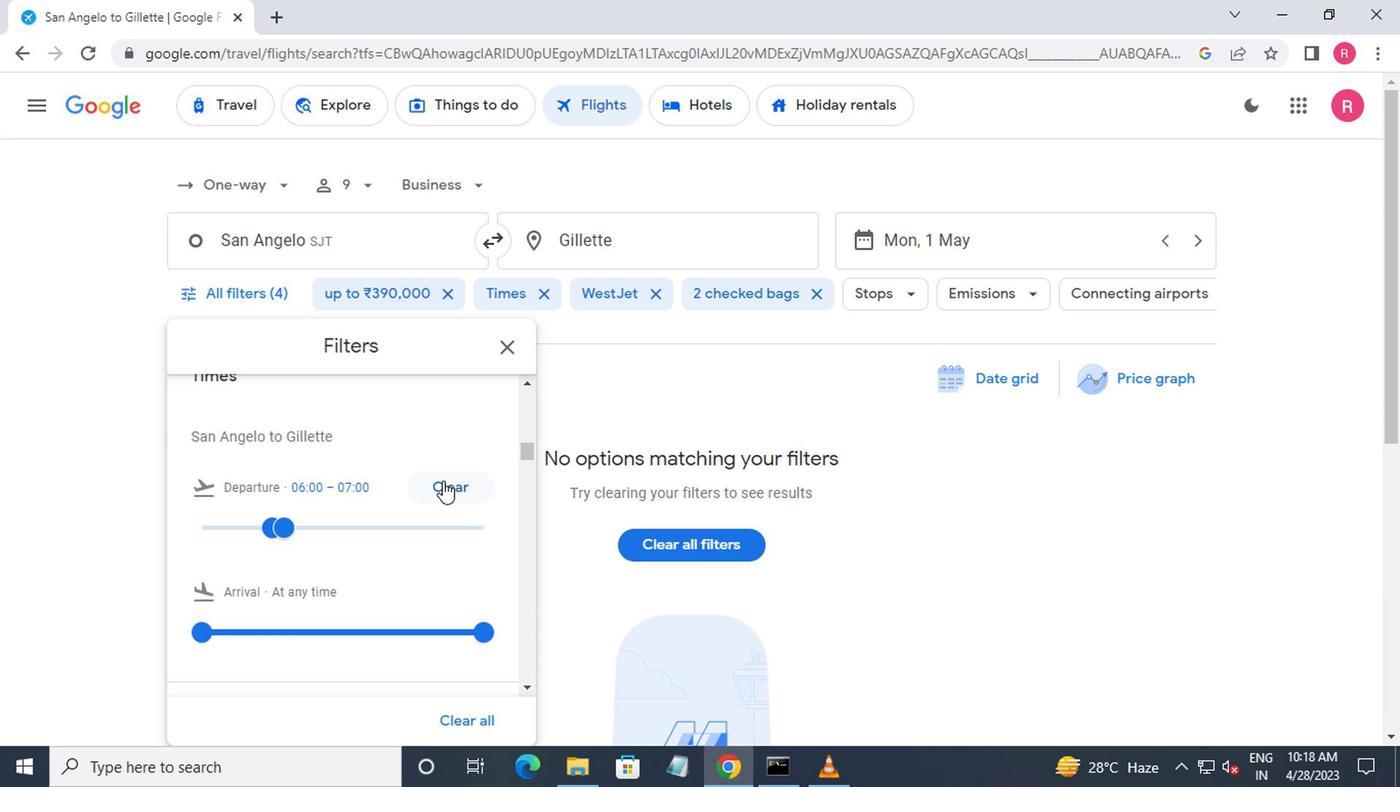 
Action: Mouse moved to (198, 528)
Screenshot: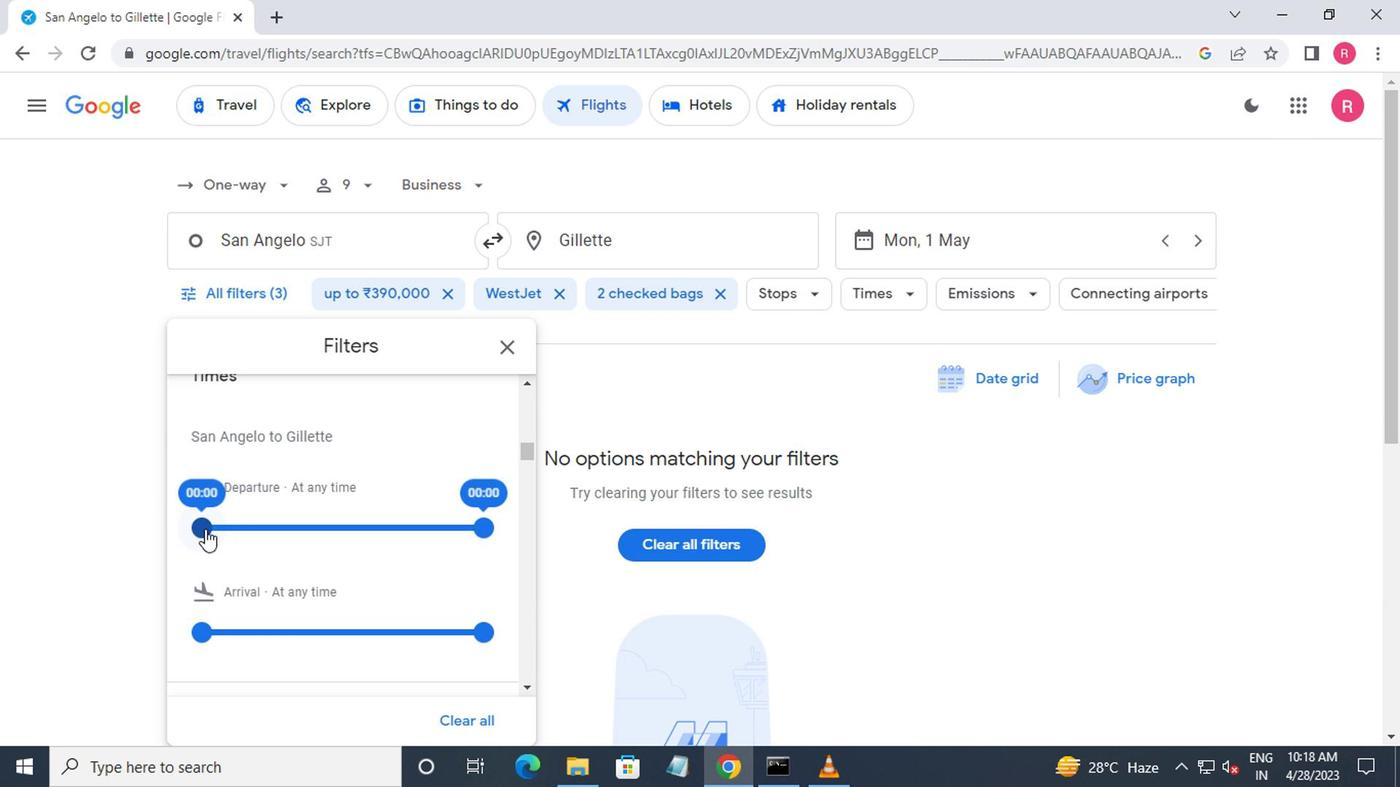 
Action: Mouse pressed left at (198, 528)
Screenshot: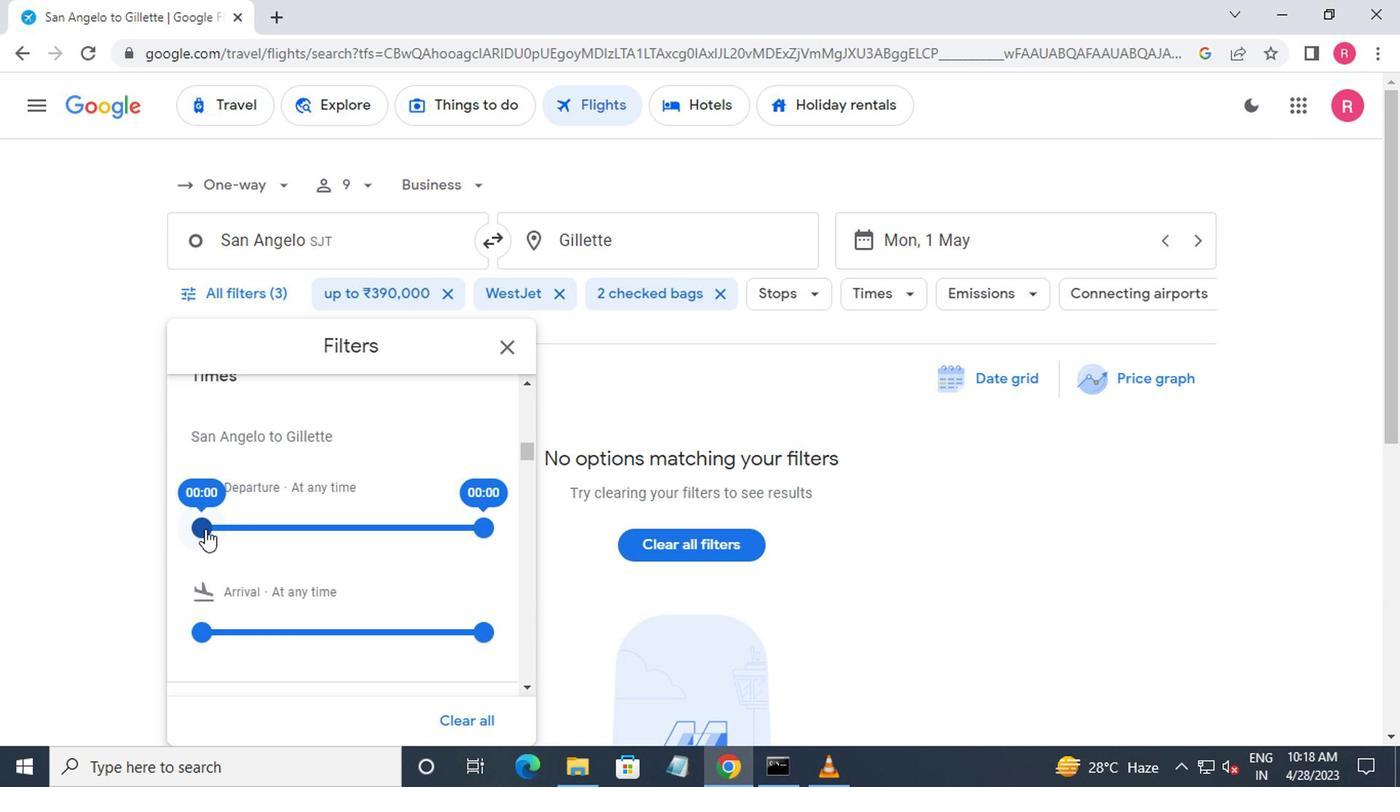 
Action: Mouse moved to (481, 524)
Screenshot: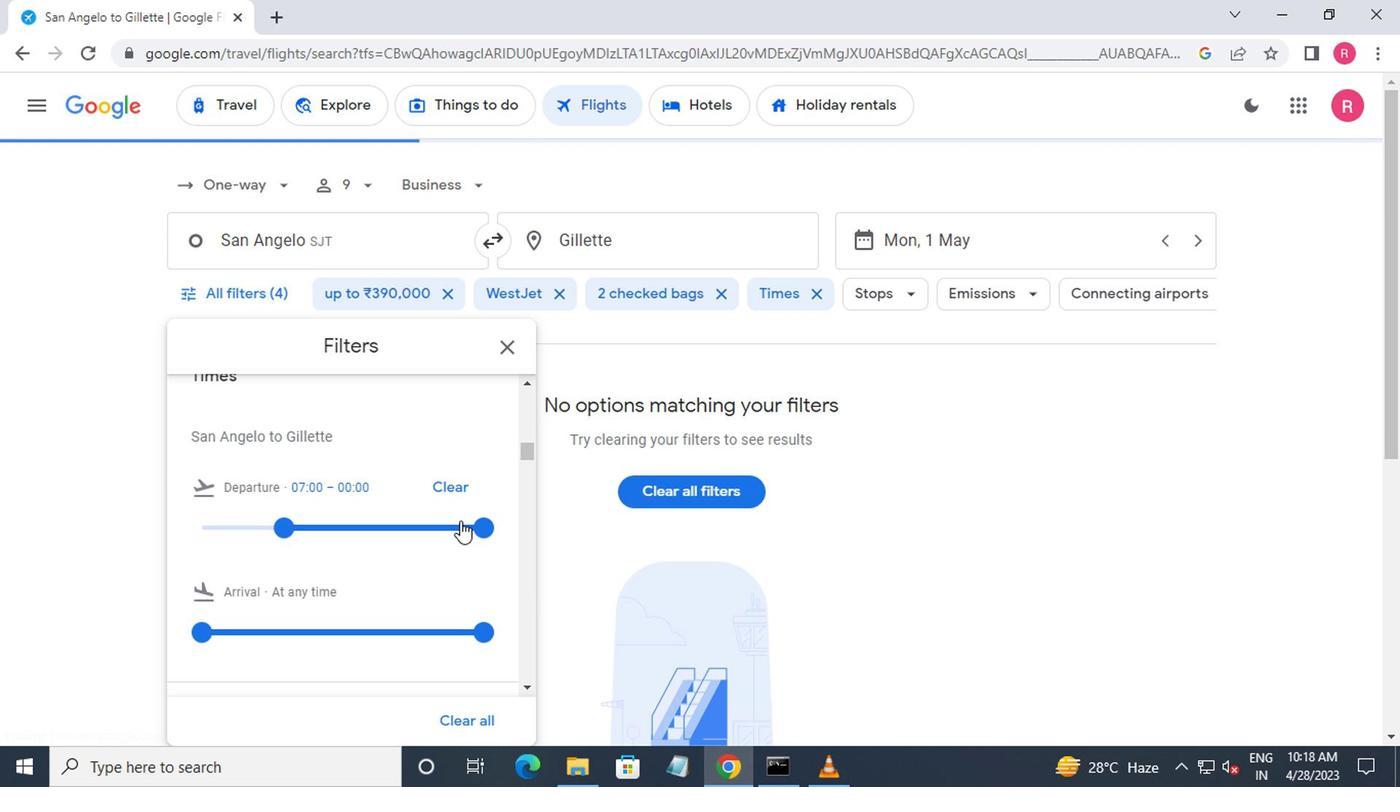 
Action: Mouse pressed left at (481, 524)
Screenshot: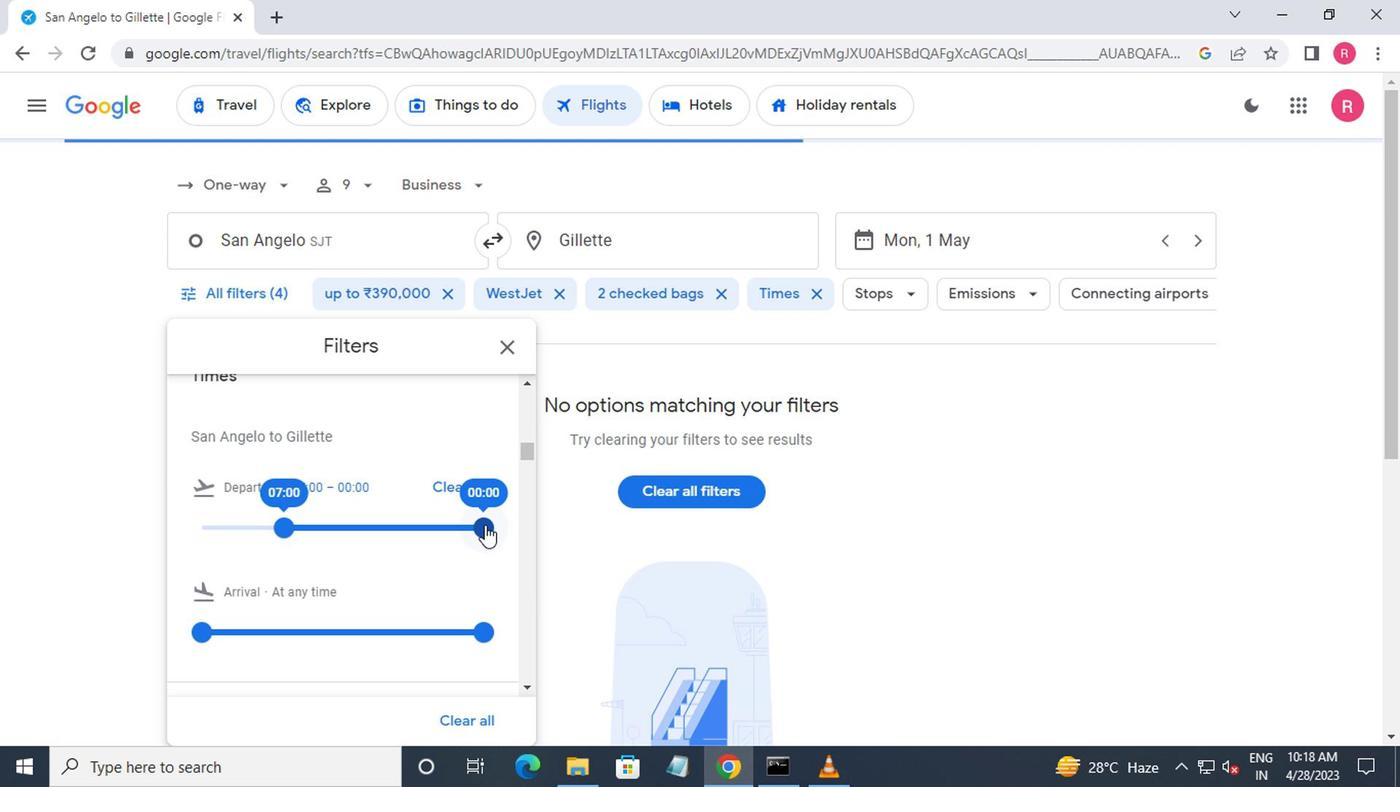 
Action: Mouse moved to (277, 531)
Screenshot: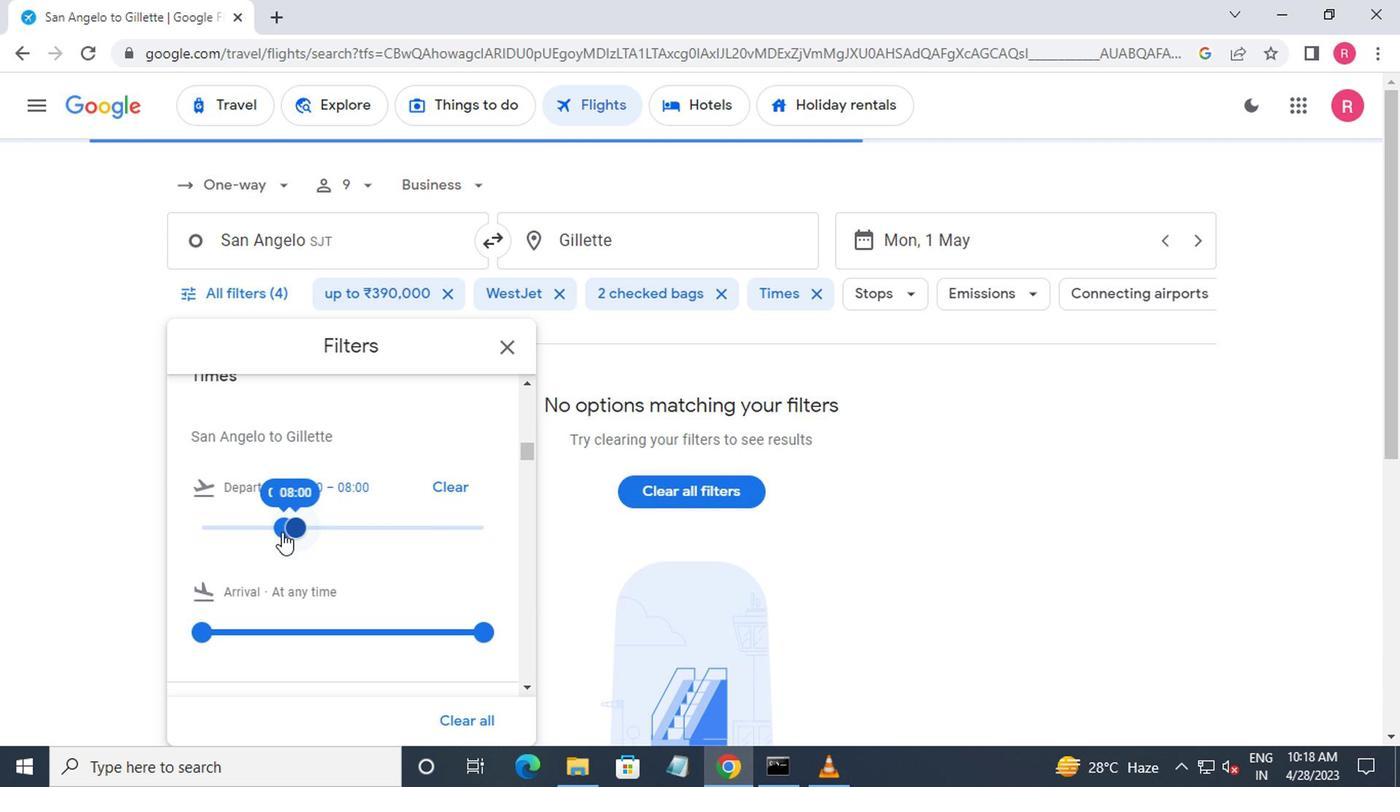 
Action: Mouse scrolled (277, 530) with delta (0, -1)
Screenshot: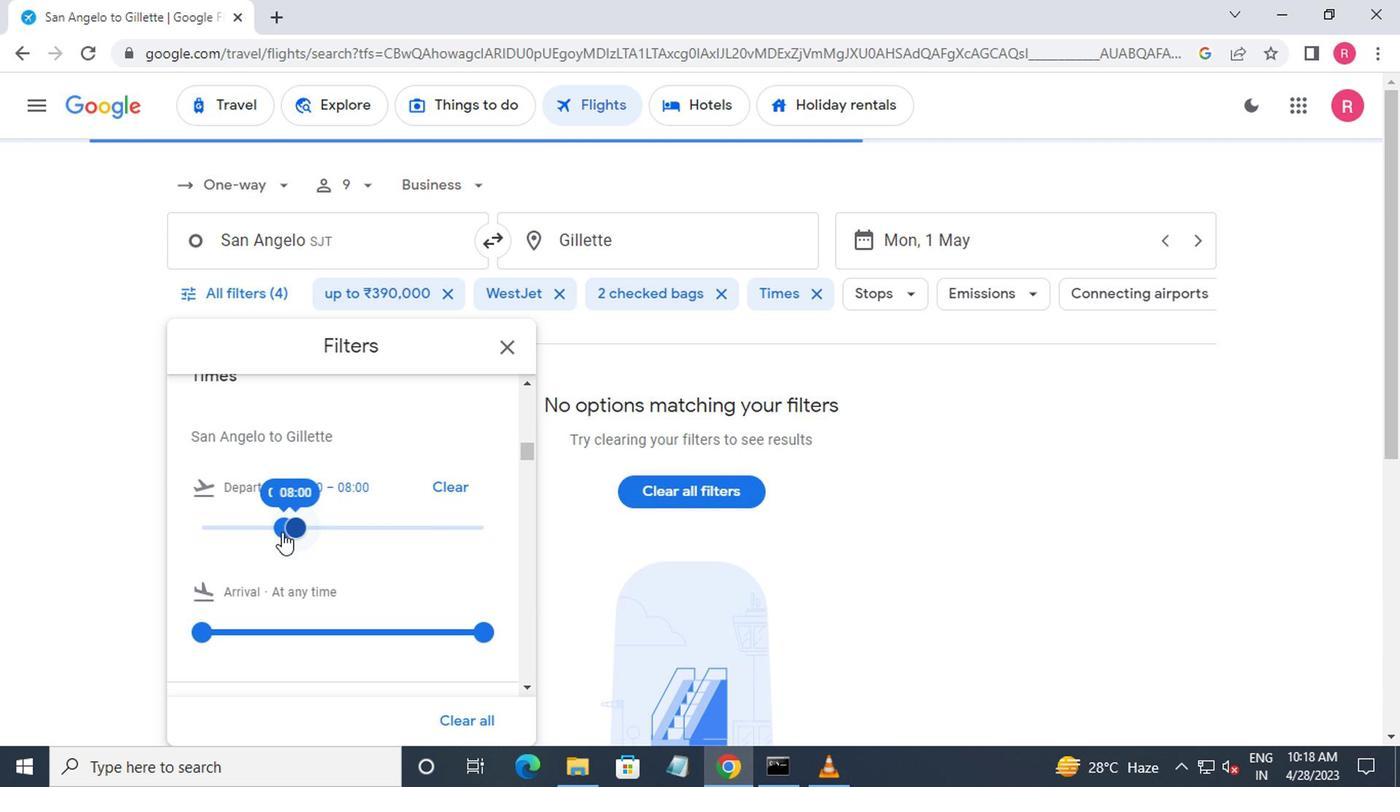 
Action: Mouse moved to (280, 538)
Screenshot: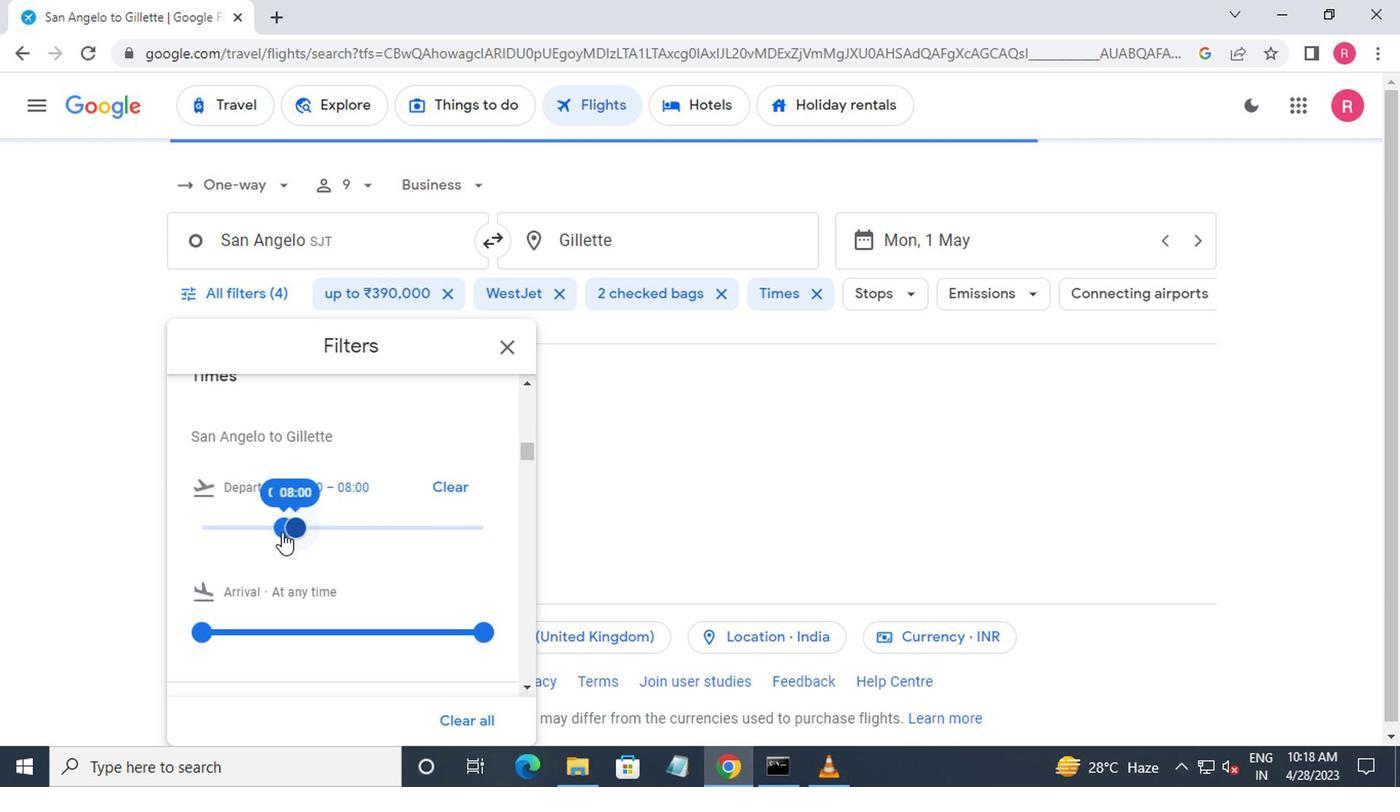 
Action: Mouse scrolled (280, 537) with delta (0, 0)
Screenshot: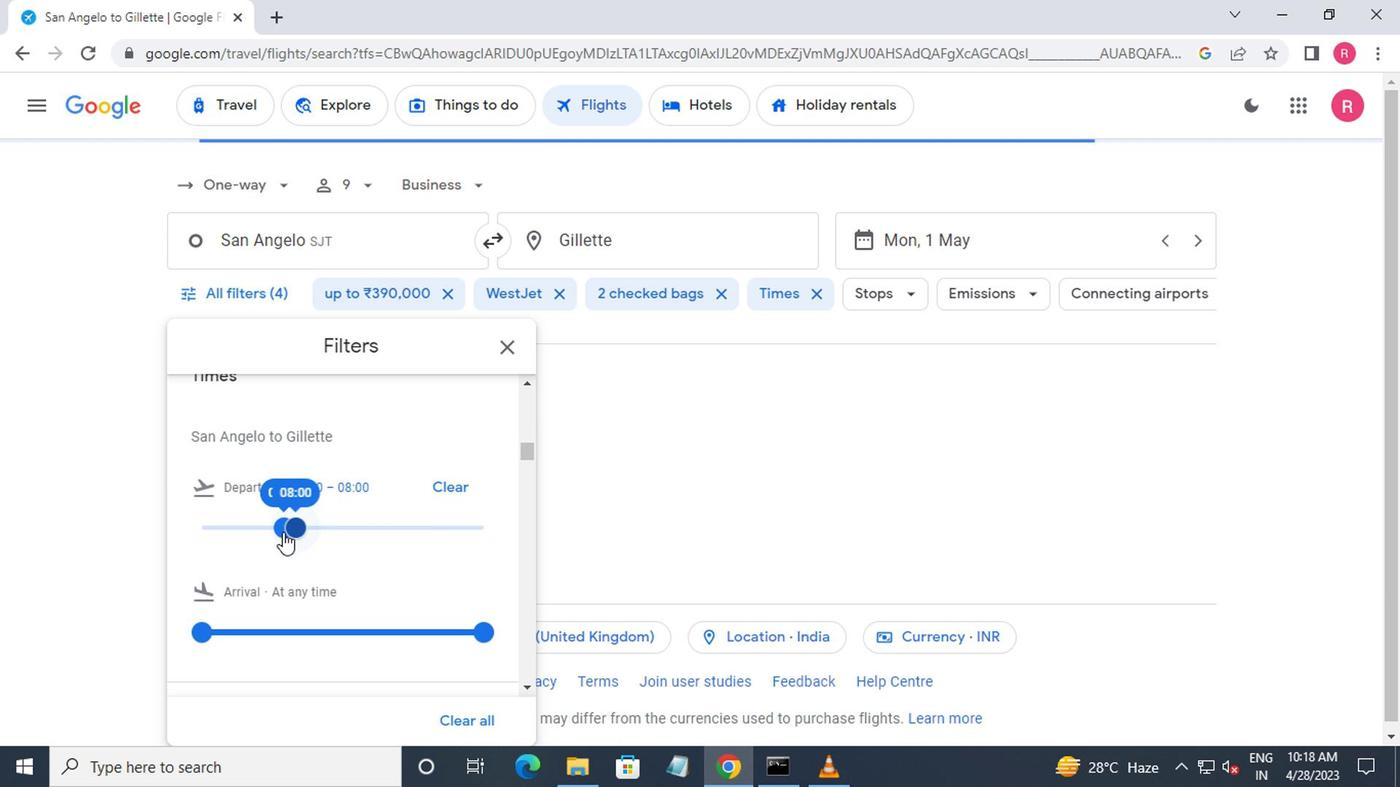 
Action: Mouse moved to (280, 539)
Screenshot: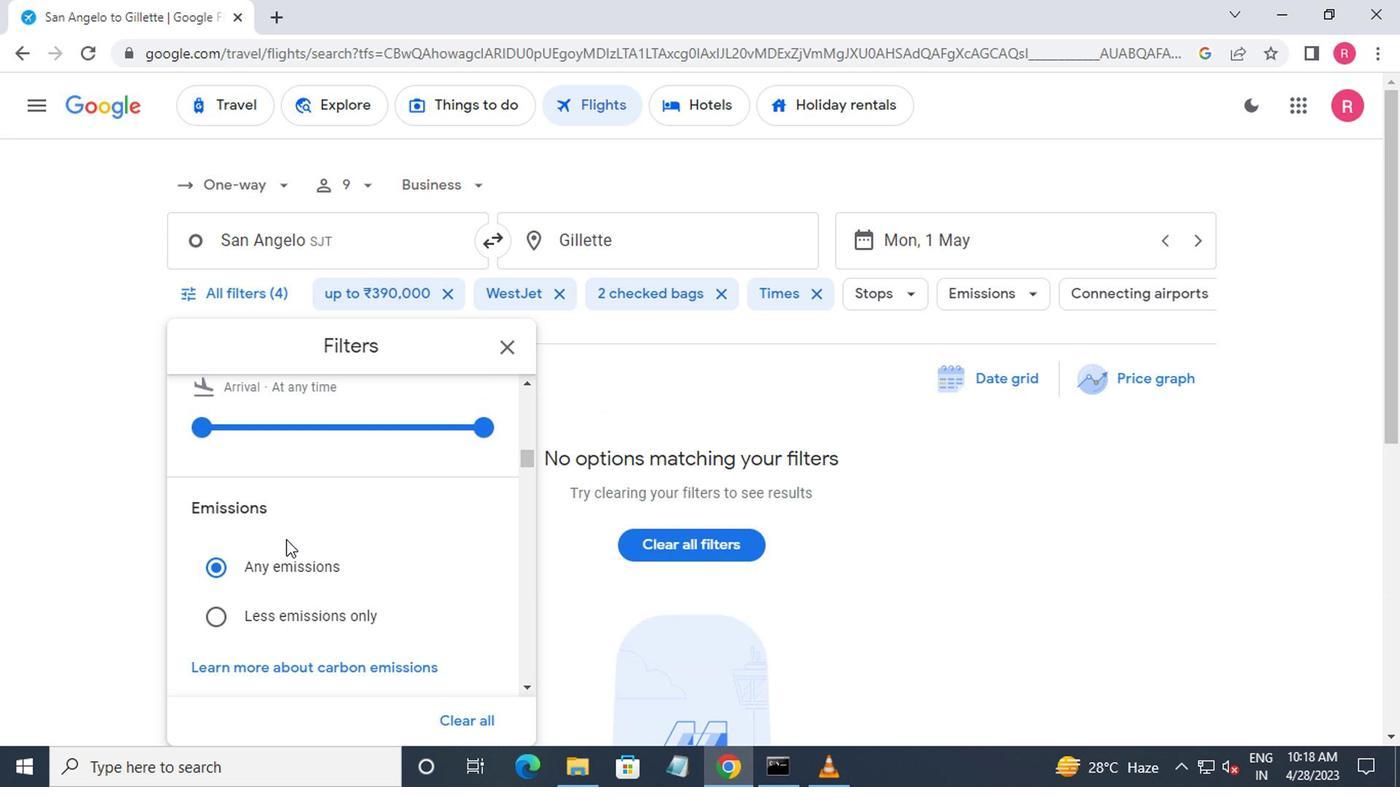 
Action: Mouse scrolled (280, 538) with delta (0, -1)
Screenshot: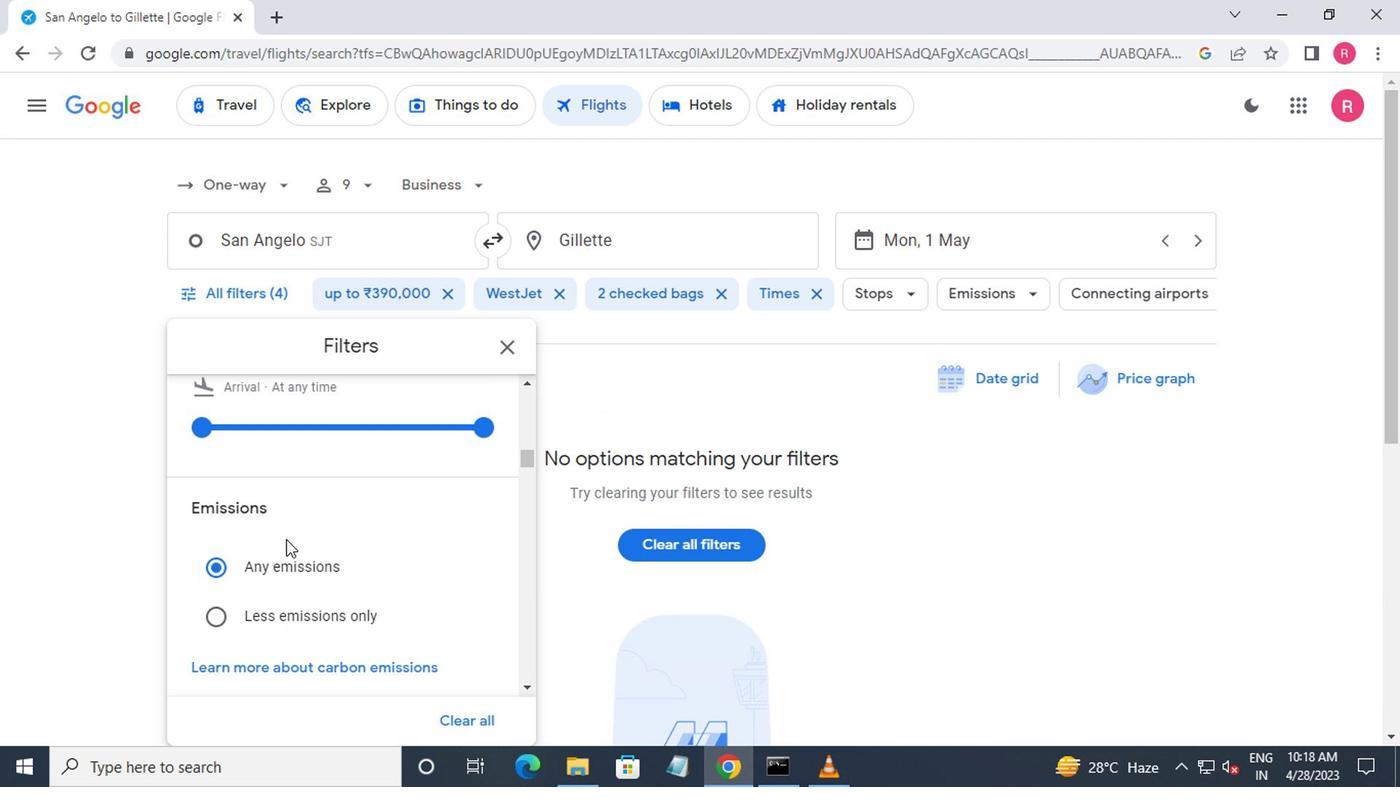 
Action: Mouse scrolled (280, 538) with delta (0, -1)
Screenshot: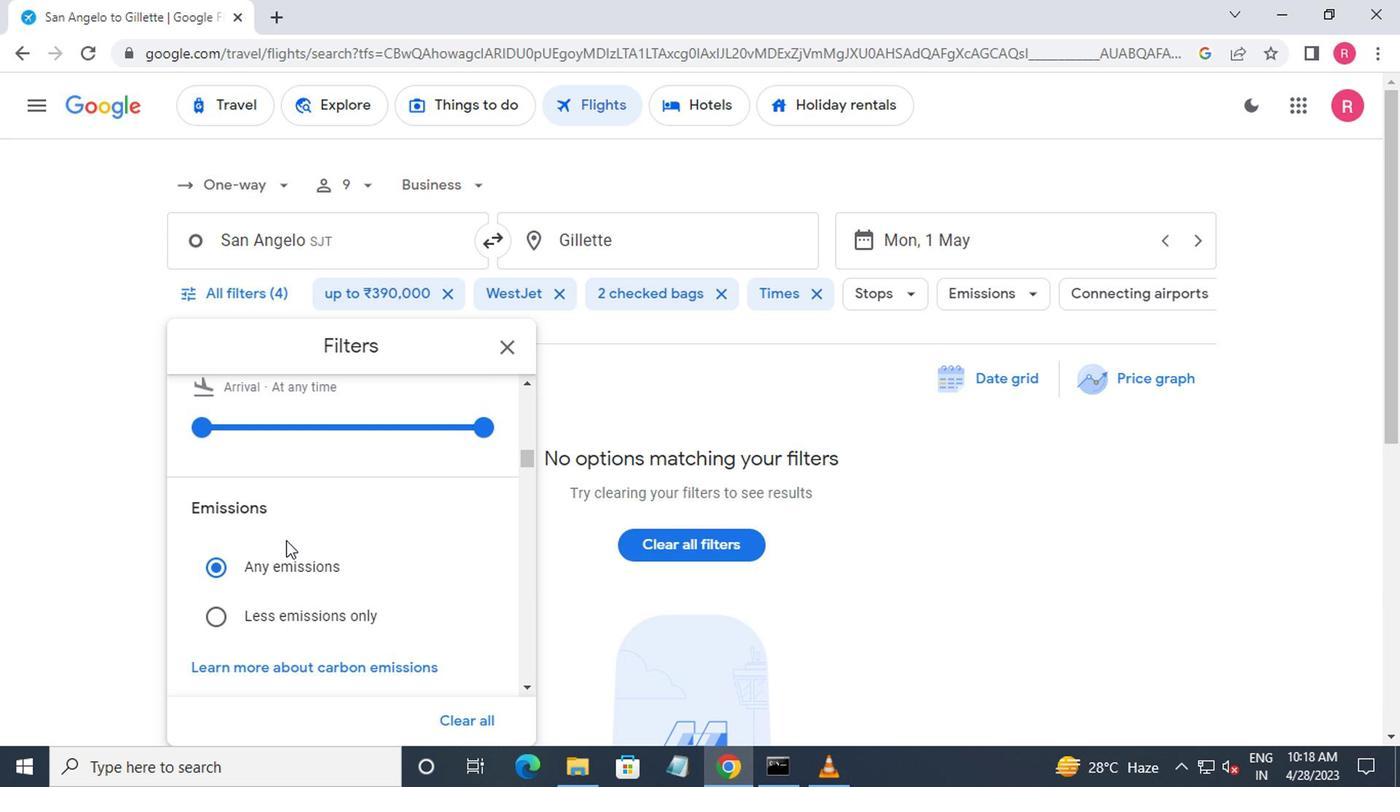 
Action: Mouse moved to (906, 622)
Screenshot: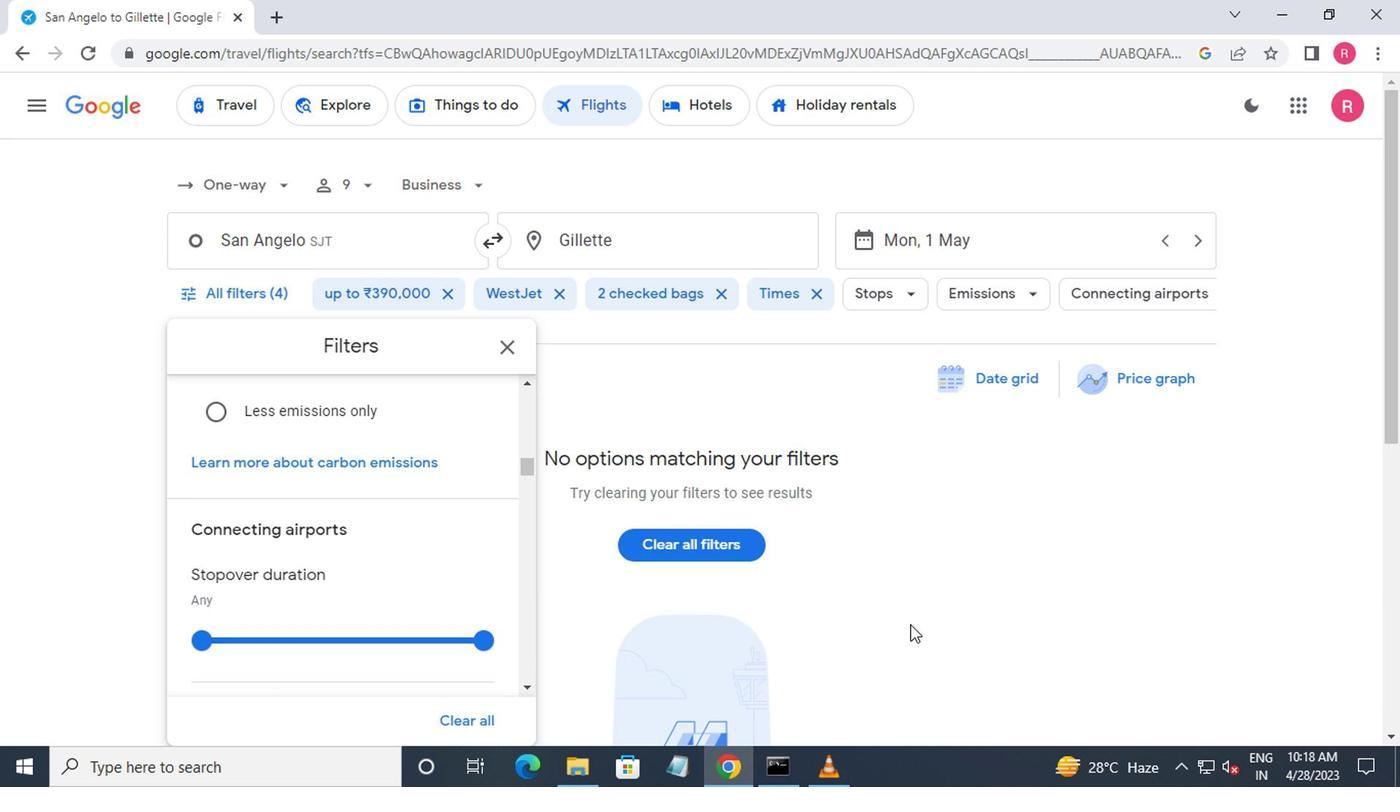 
Action: Mouse pressed left at (906, 622)
Screenshot: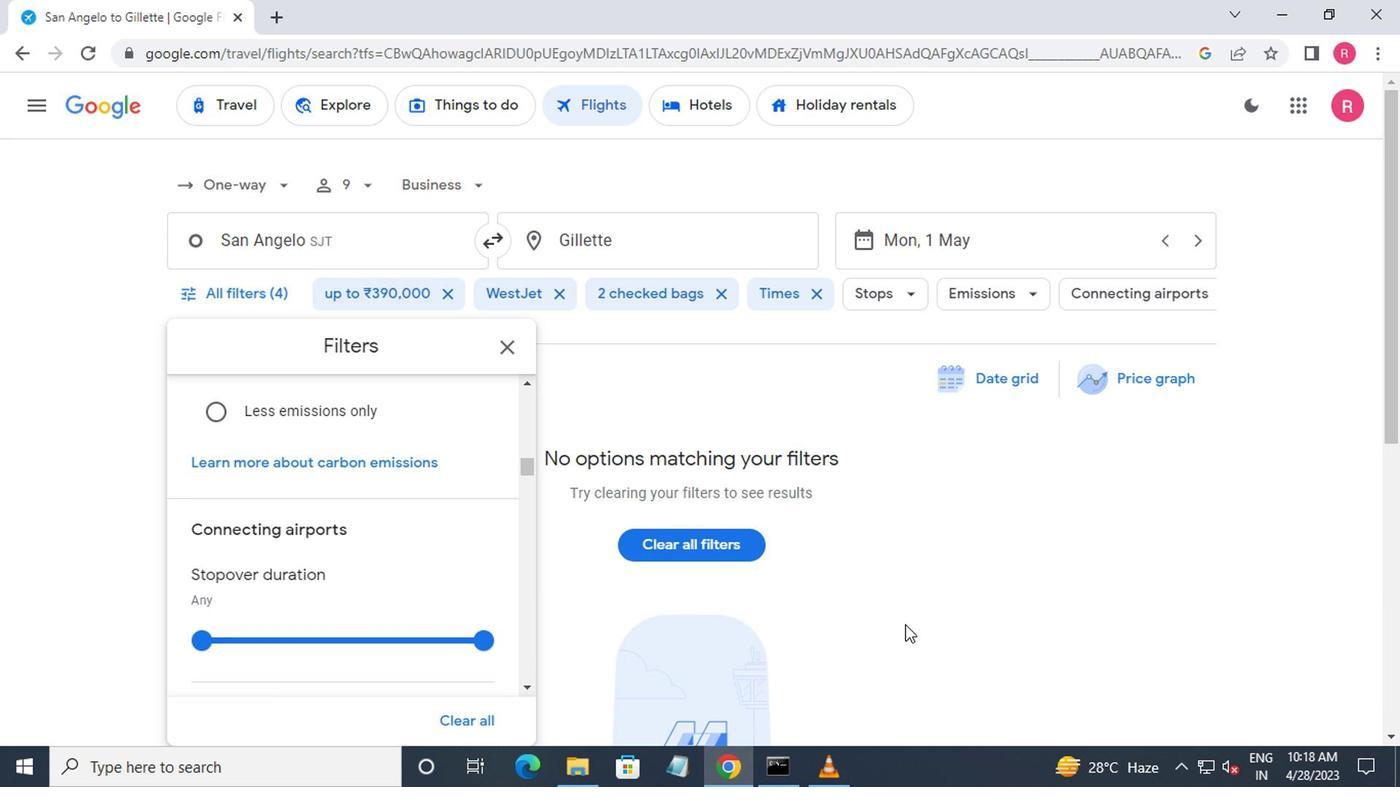 
